 Task: Find connections with filter location Chatrapur with filter topic #technologywith filter profile language German with filter current company Rayden Interactive with filter school FAROOK COLLEGE, KOZHIKKODE with filter industry Mobile Gaming Apps with filter service category Graphic Design with filter keywords title Chemist
Action: Mouse moved to (634, 74)
Screenshot: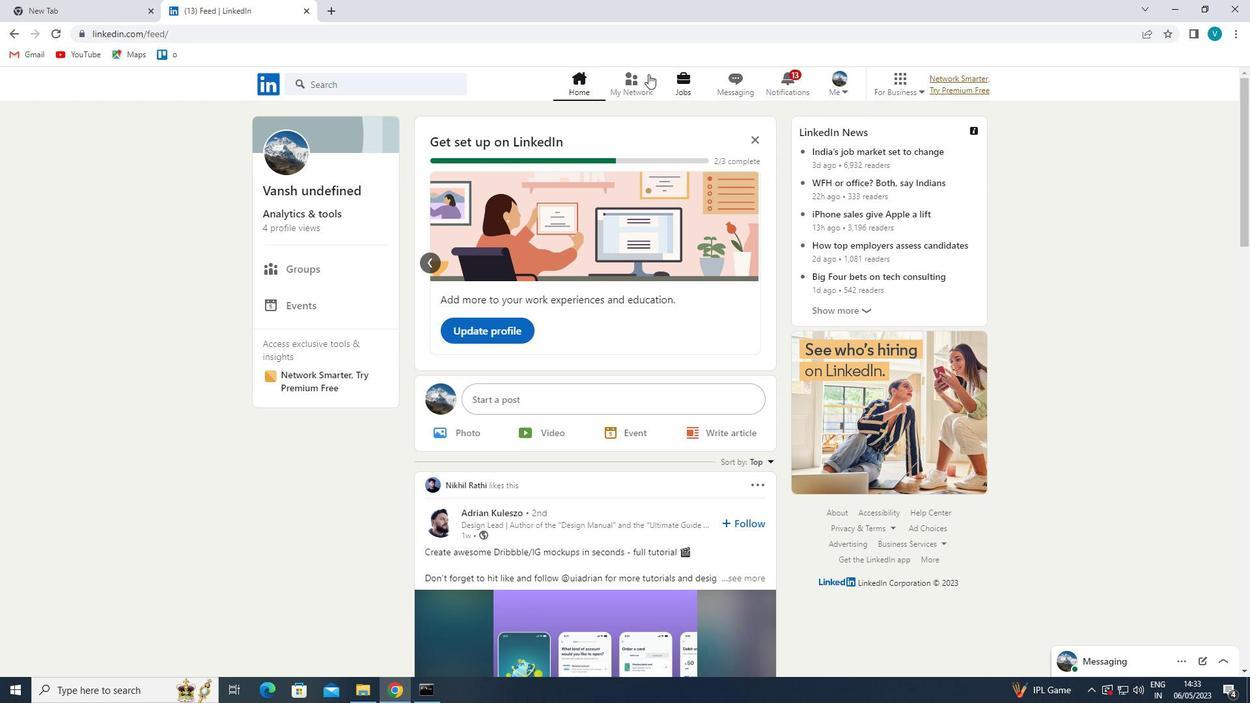 
Action: Mouse pressed left at (634, 74)
Screenshot: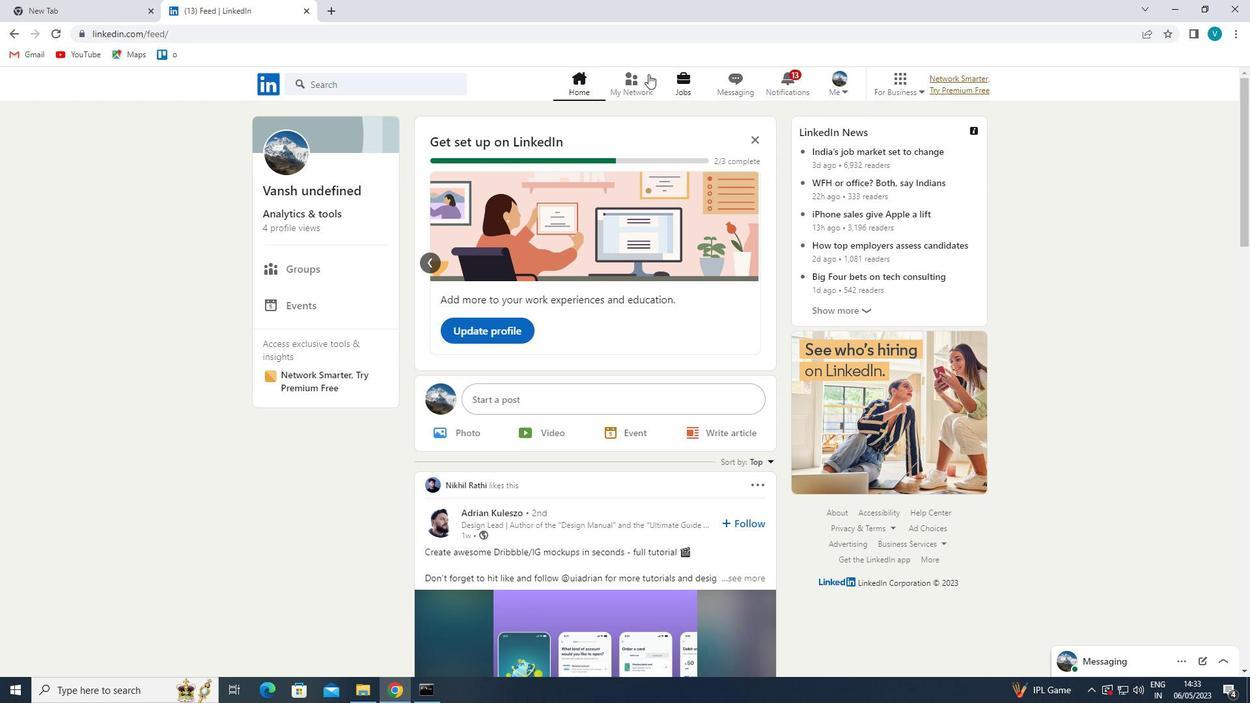 
Action: Mouse moved to (364, 153)
Screenshot: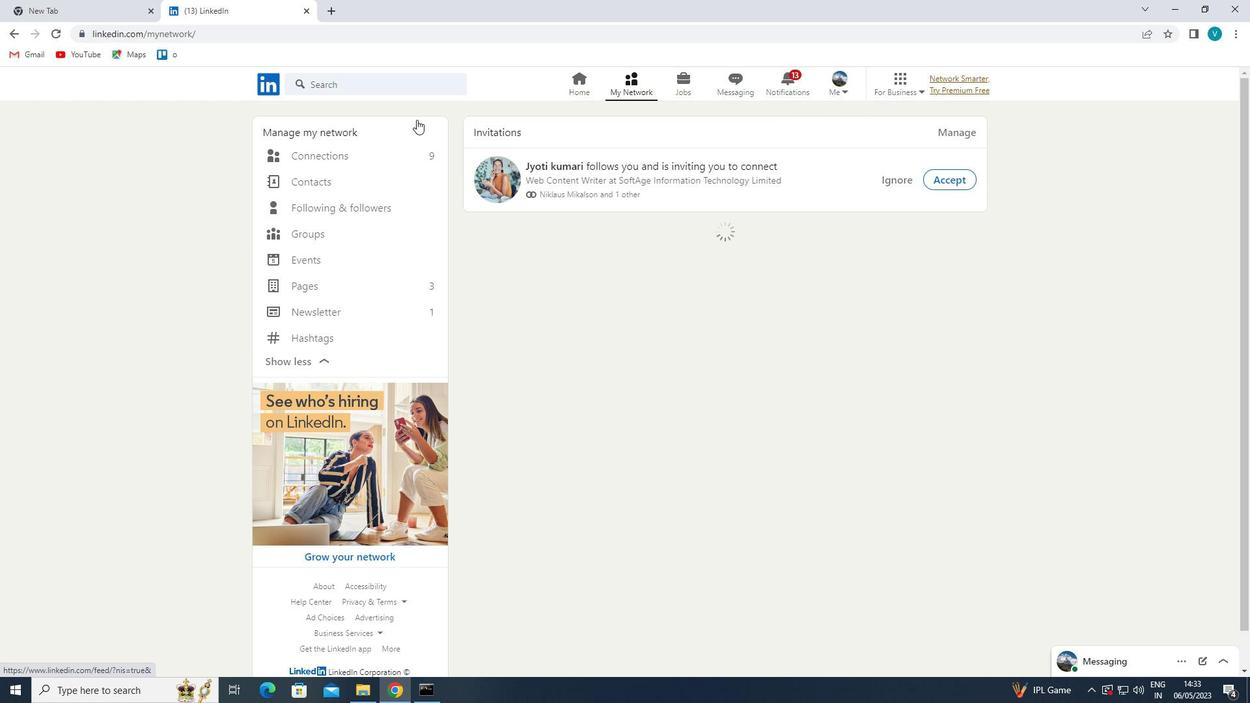 
Action: Mouse pressed left at (364, 153)
Screenshot: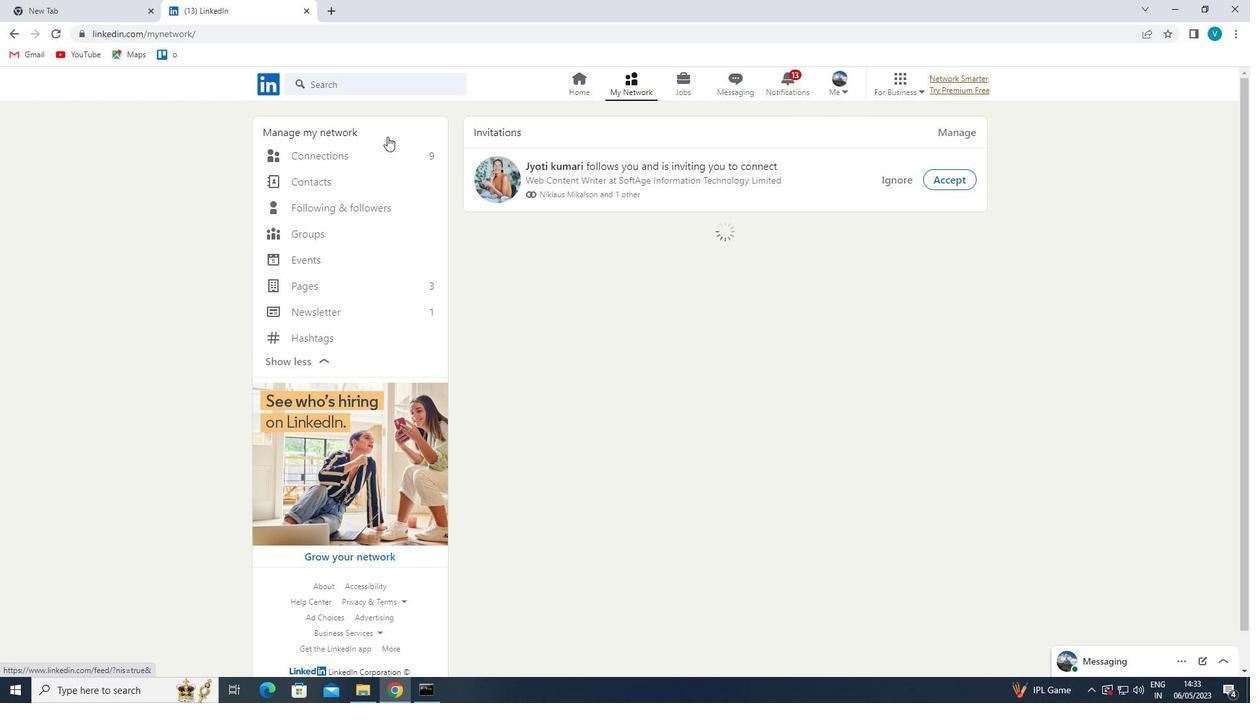 
Action: Mouse moved to (726, 159)
Screenshot: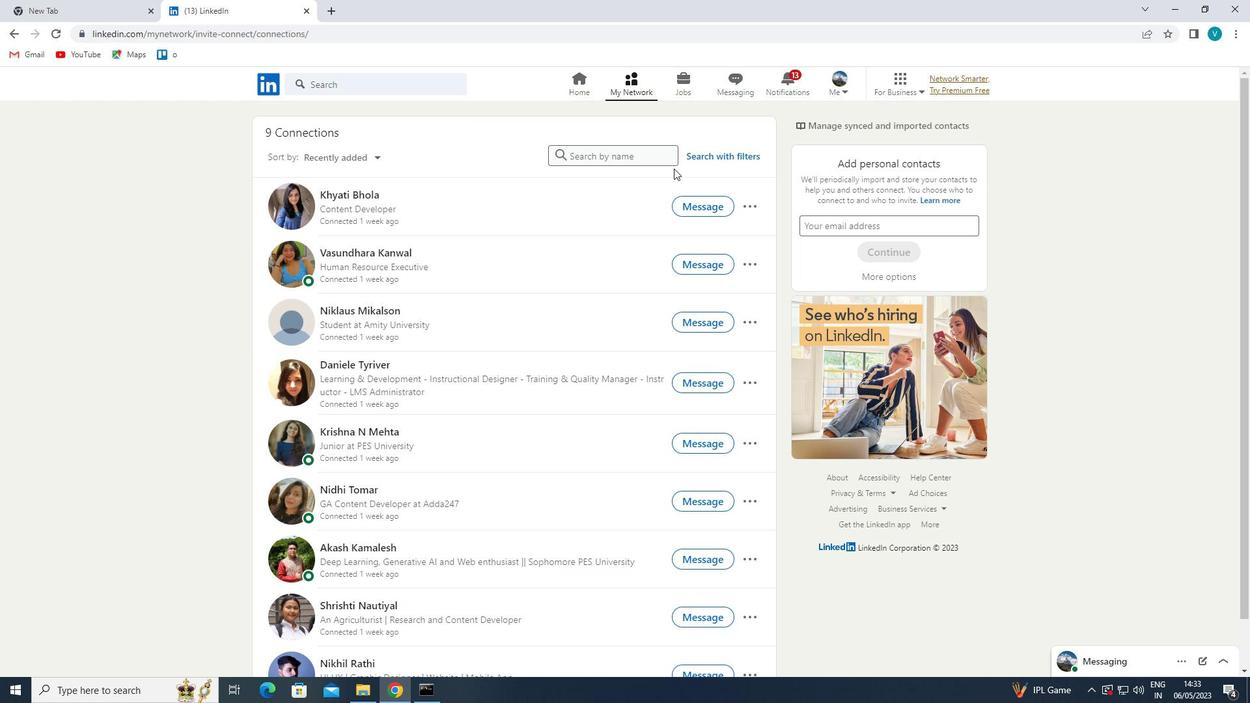 
Action: Mouse pressed left at (726, 159)
Screenshot: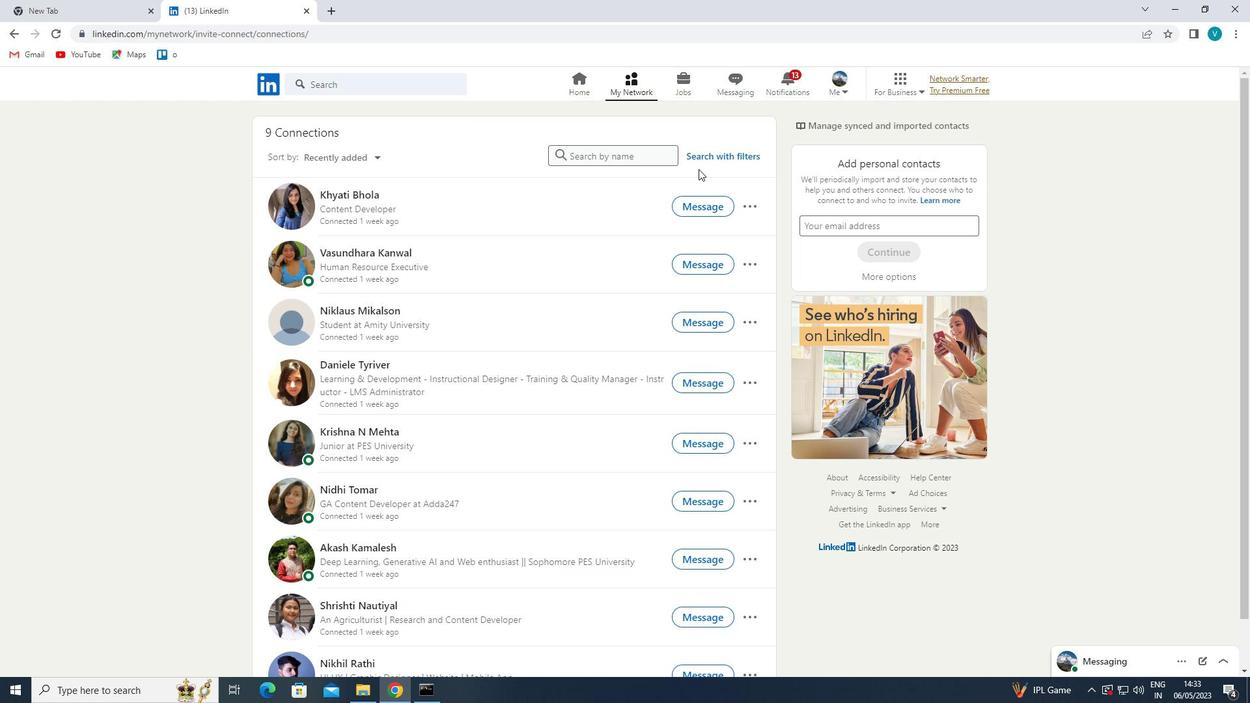 
Action: Mouse moved to (639, 119)
Screenshot: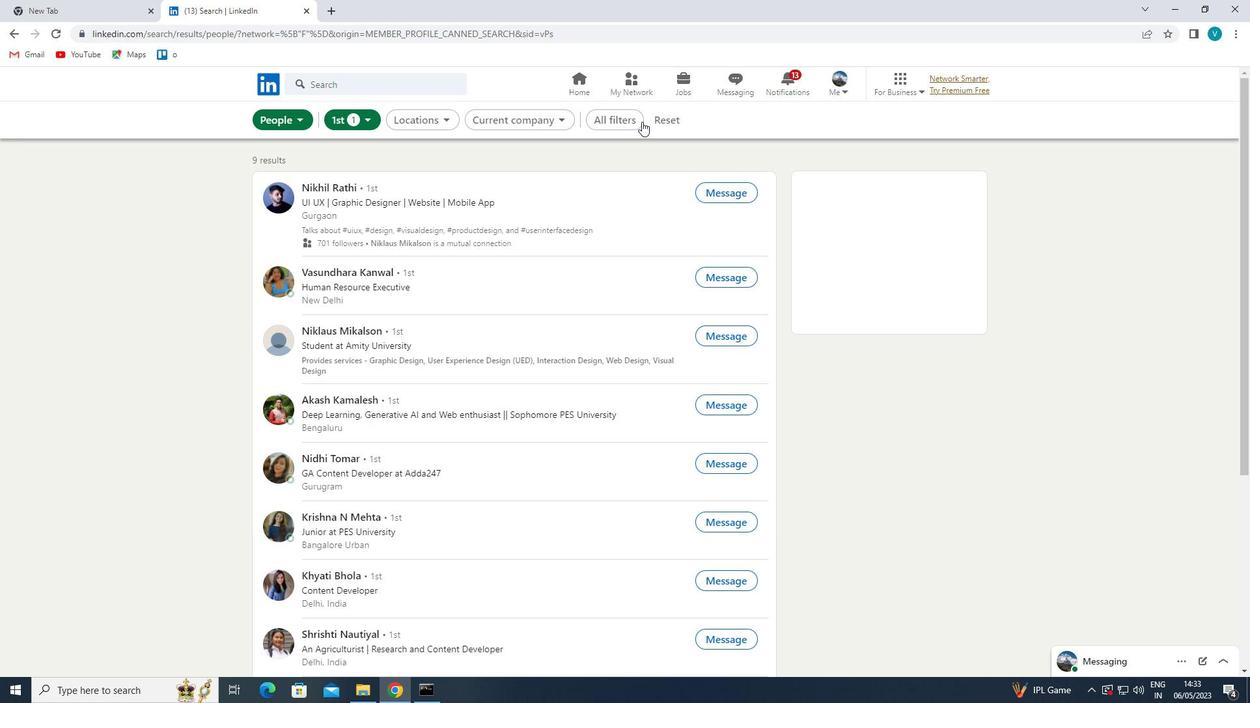 
Action: Mouse pressed left at (639, 119)
Screenshot: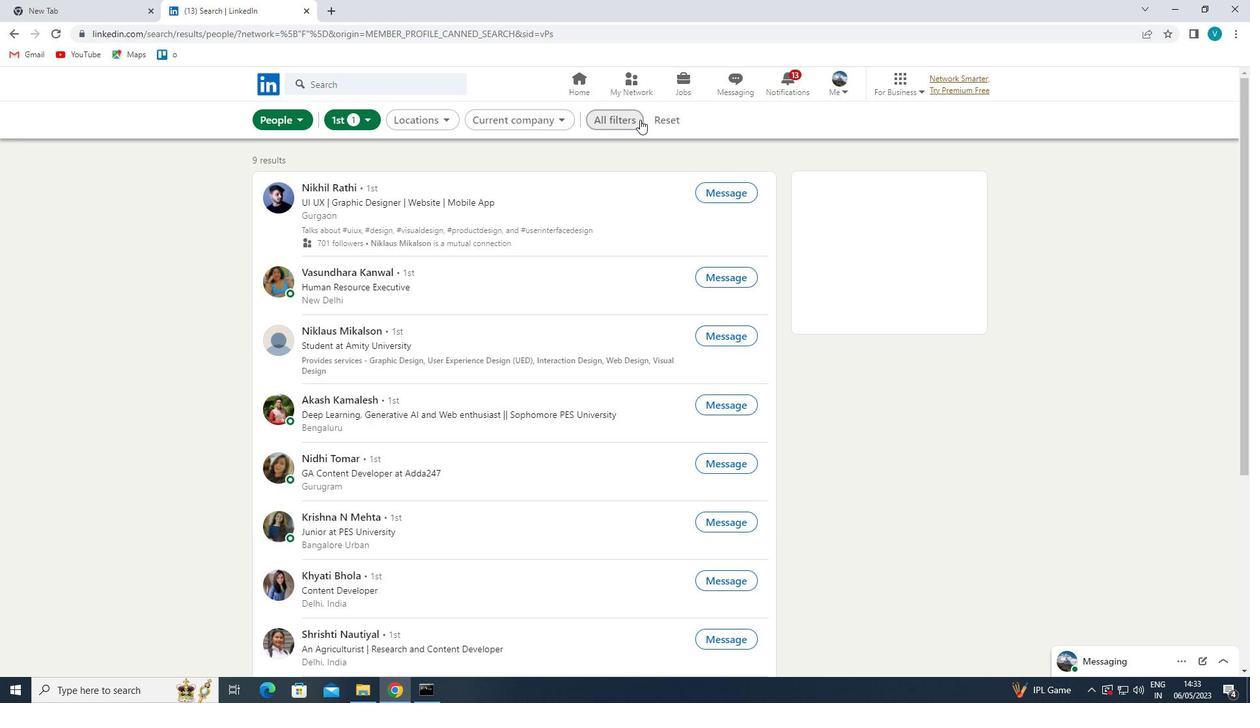 
Action: Mouse moved to (1041, 261)
Screenshot: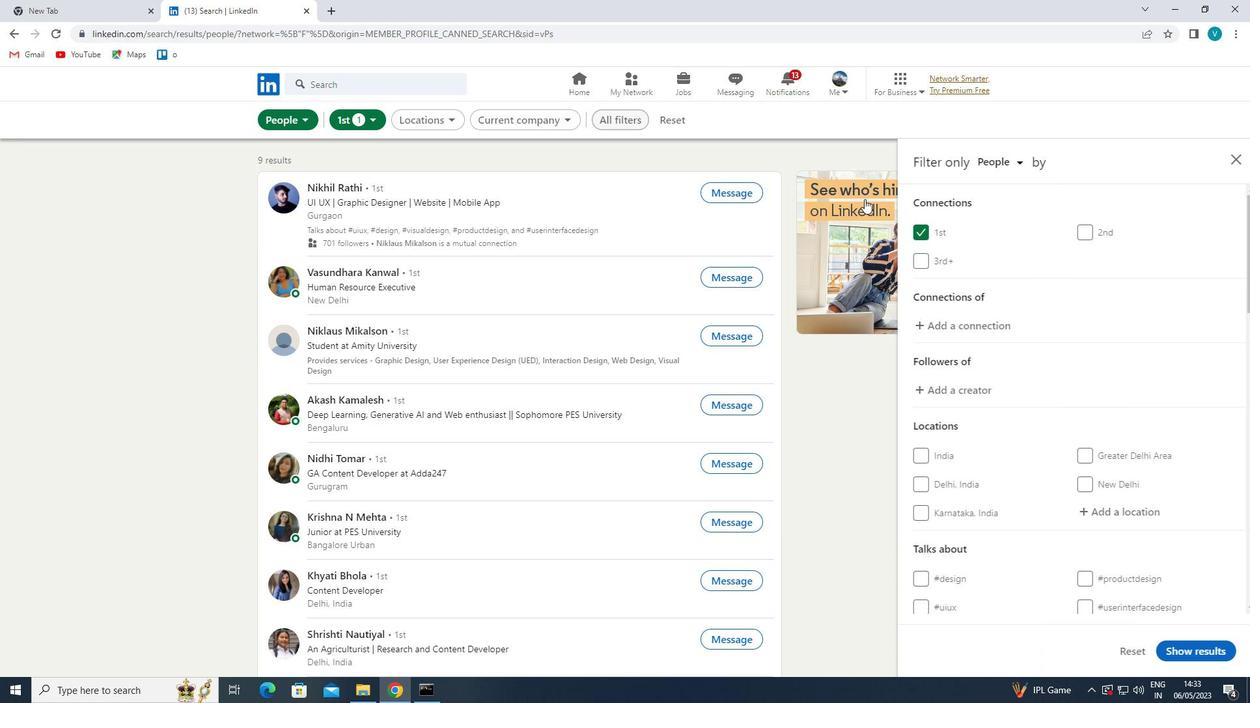 
Action: Mouse scrolled (1041, 260) with delta (0, 0)
Screenshot: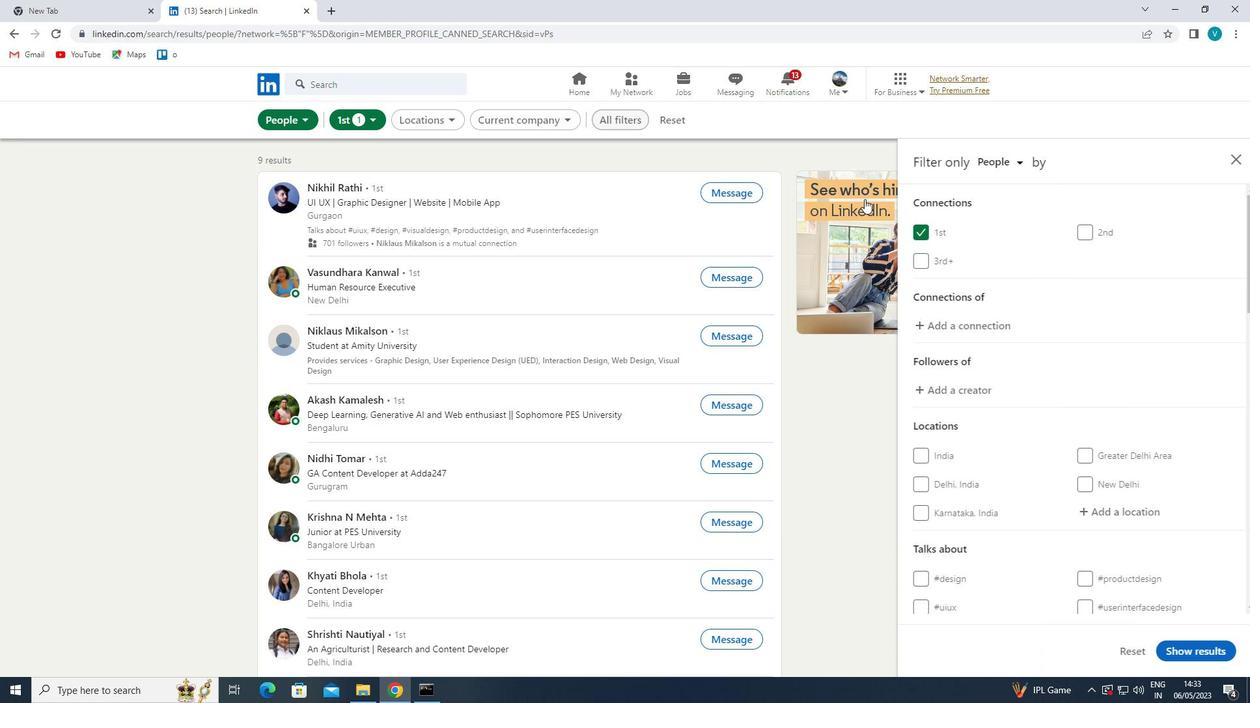 
Action: Mouse moved to (1045, 265)
Screenshot: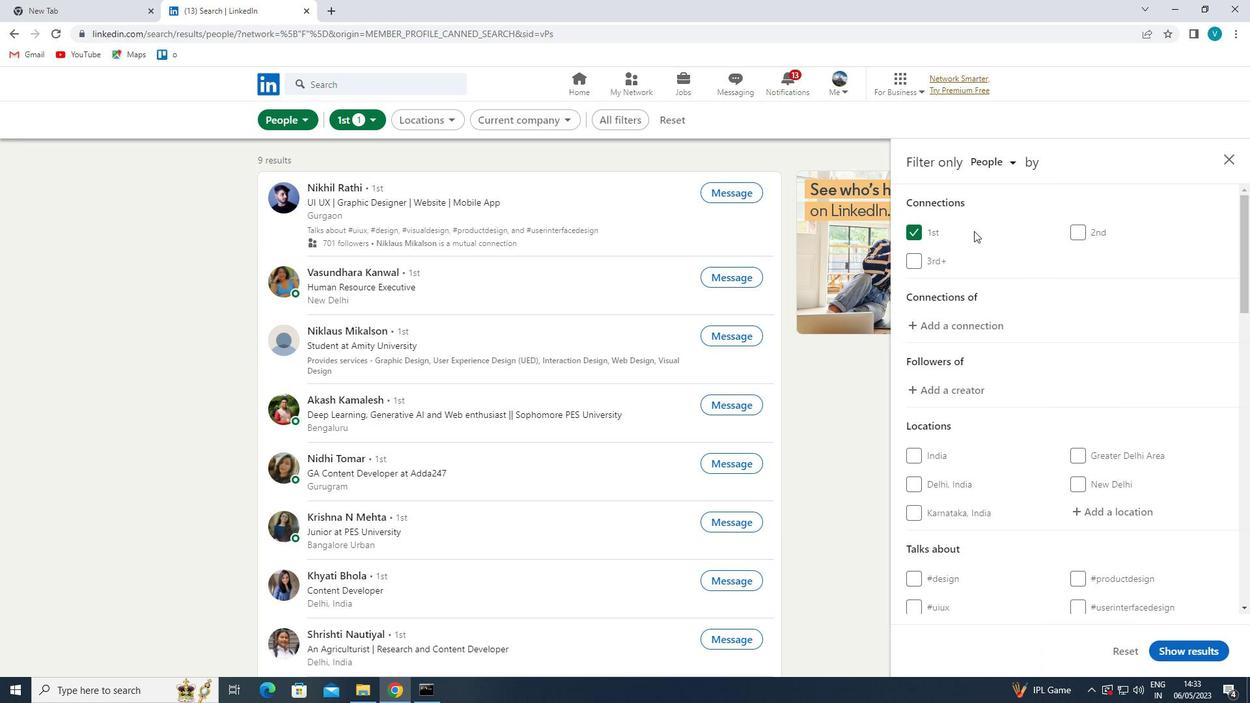 
Action: Mouse scrolled (1045, 264) with delta (0, 0)
Screenshot: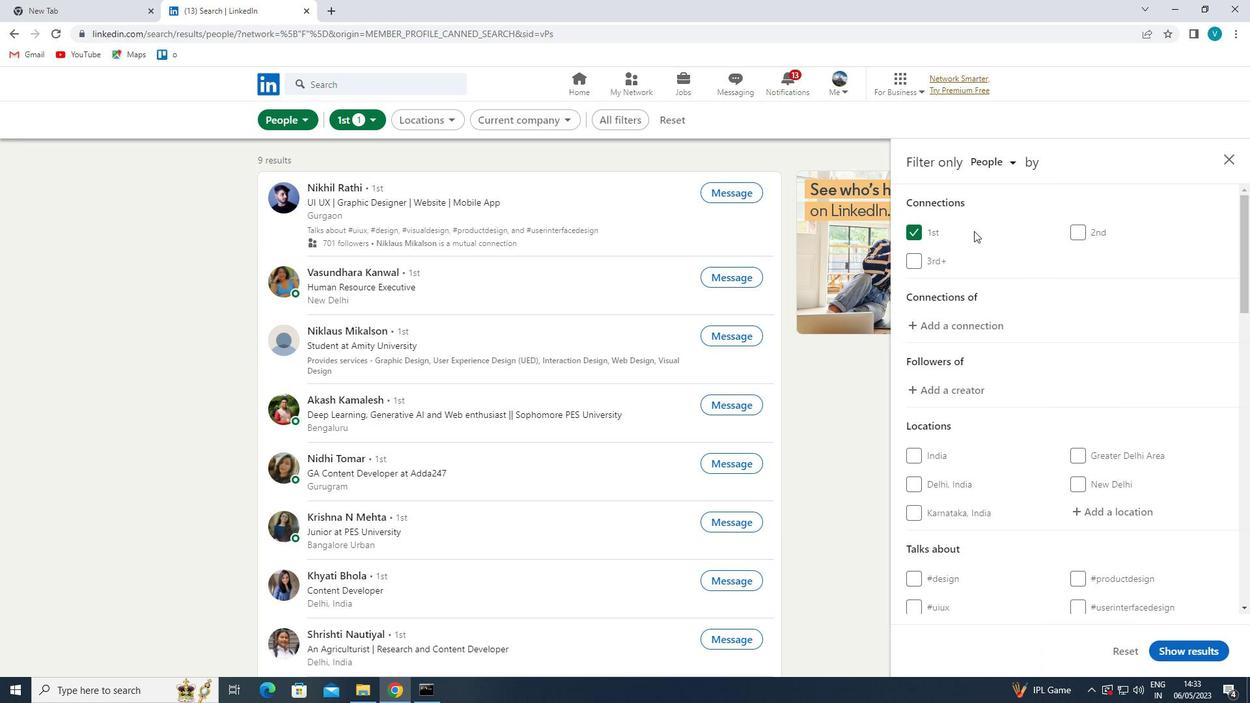 
Action: Mouse moved to (1048, 267)
Screenshot: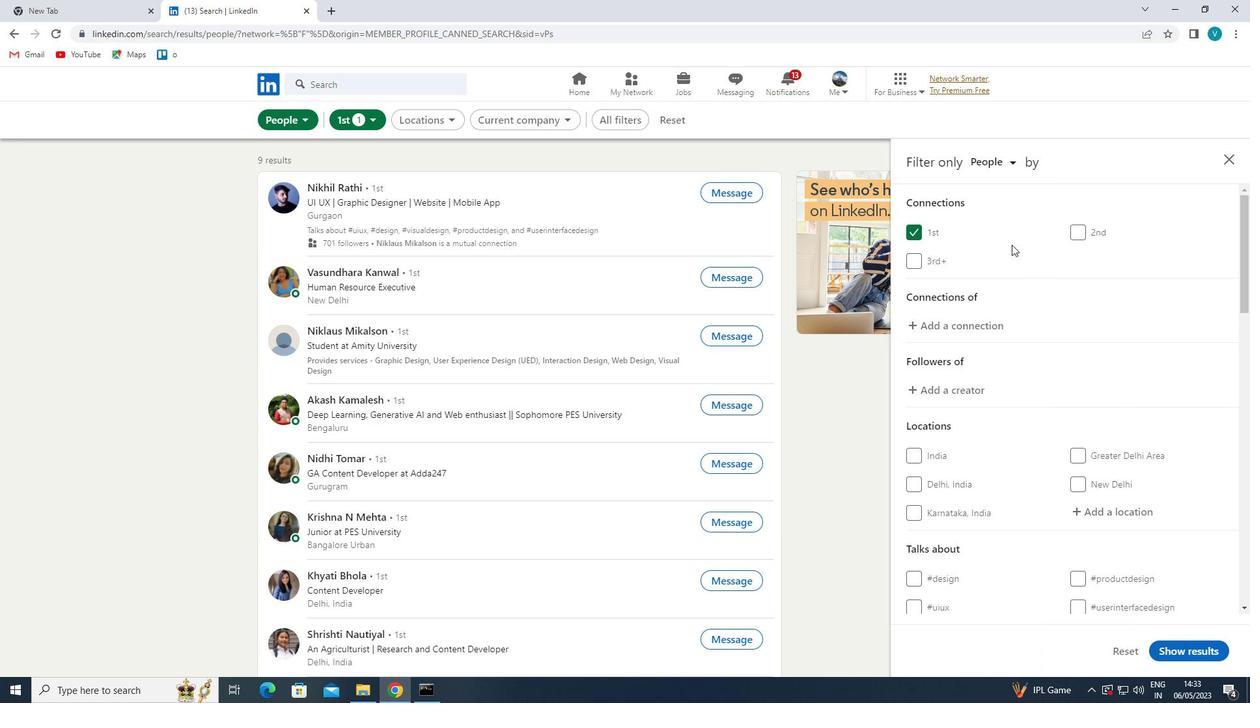 
Action: Mouse scrolled (1048, 266) with delta (0, 0)
Screenshot: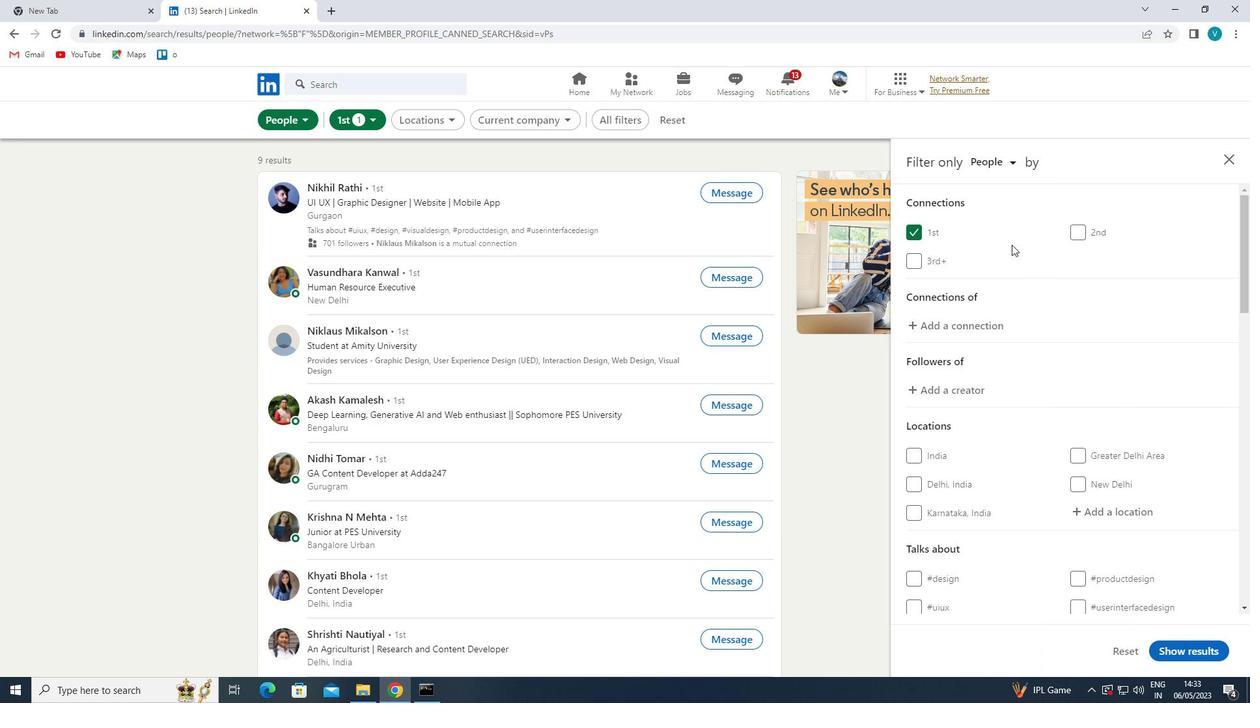 
Action: Mouse moved to (1103, 320)
Screenshot: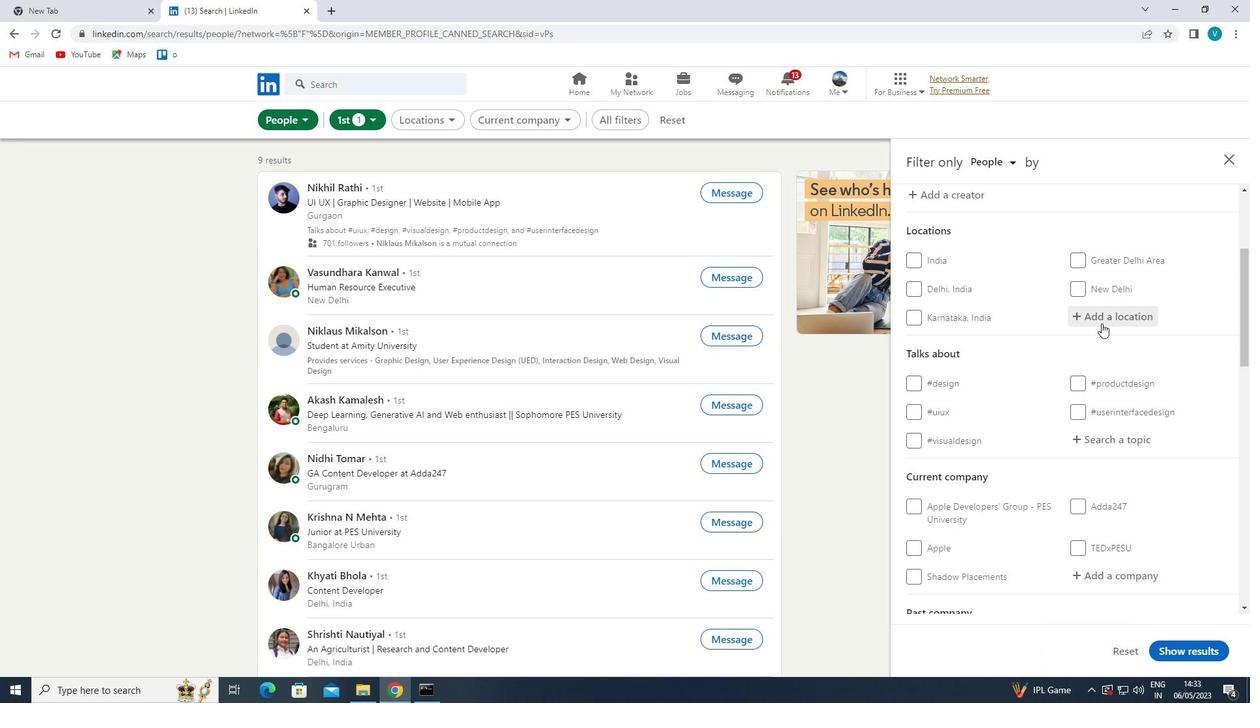 
Action: Mouse pressed left at (1103, 320)
Screenshot: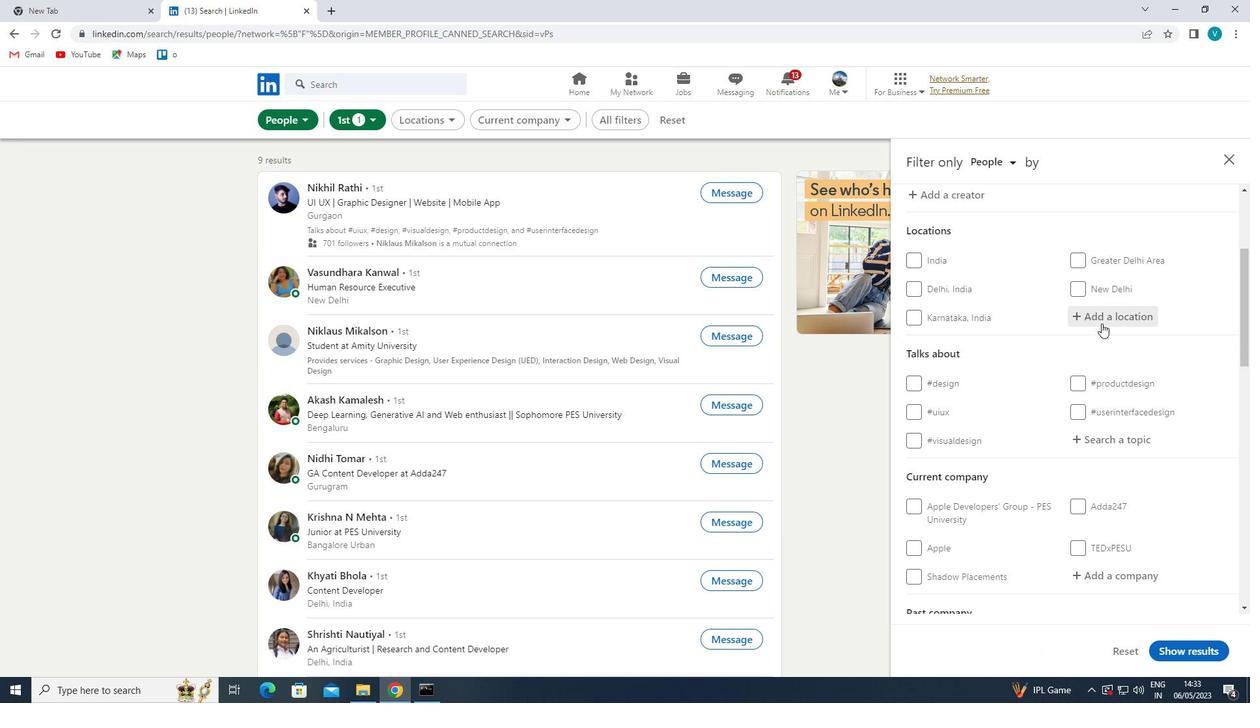 
Action: Mouse moved to (803, 190)
Screenshot: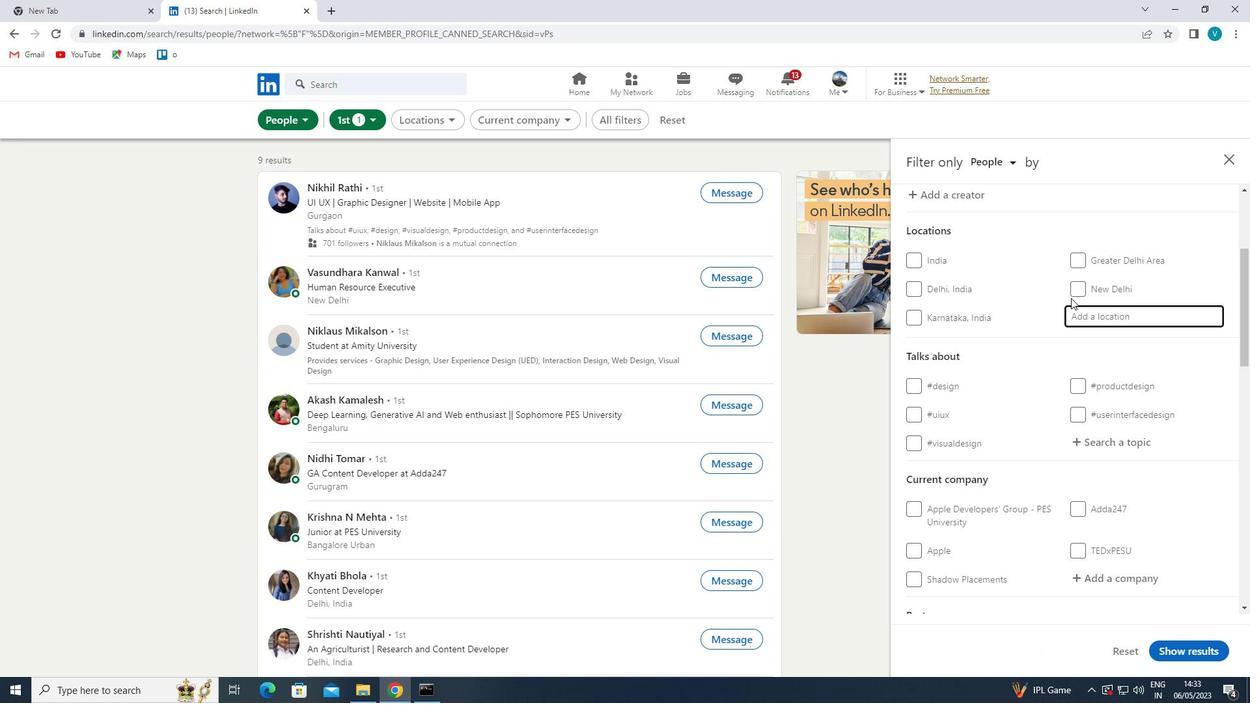 
Action: Key pressed <Key.shift>CHATRAPUR
Screenshot: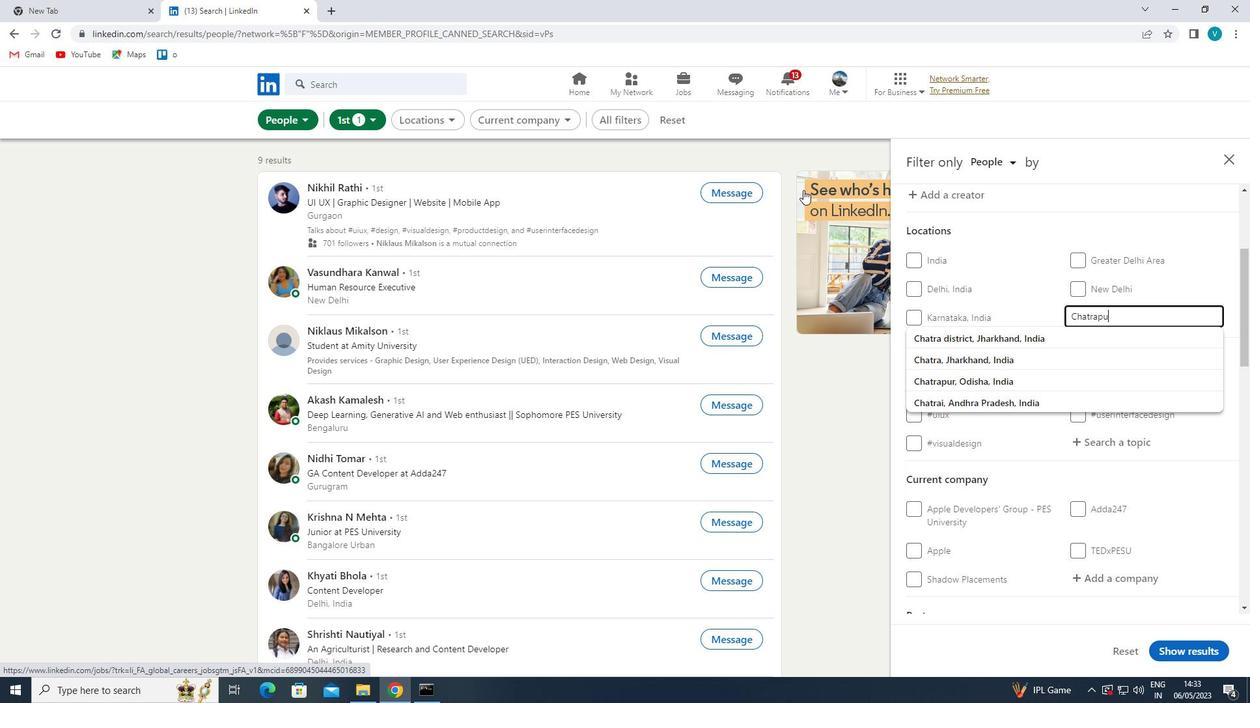 
Action: Mouse moved to (960, 334)
Screenshot: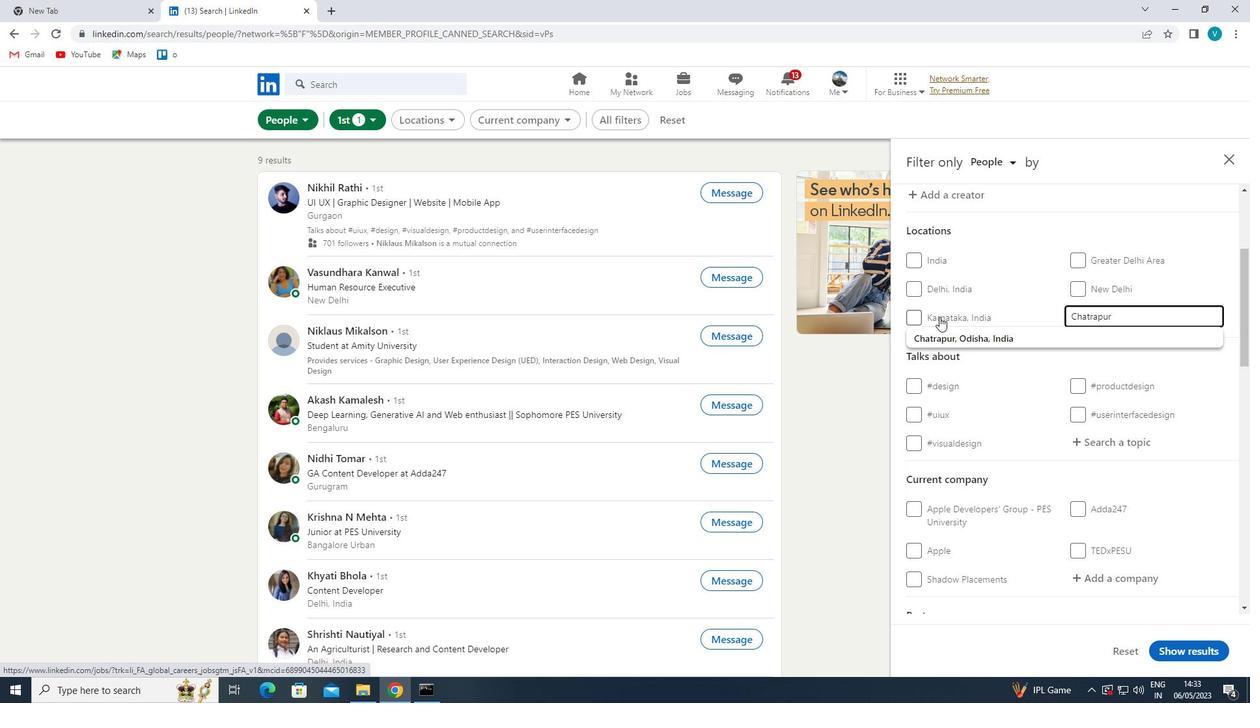 
Action: Mouse pressed left at (960, 334)
Screenshot: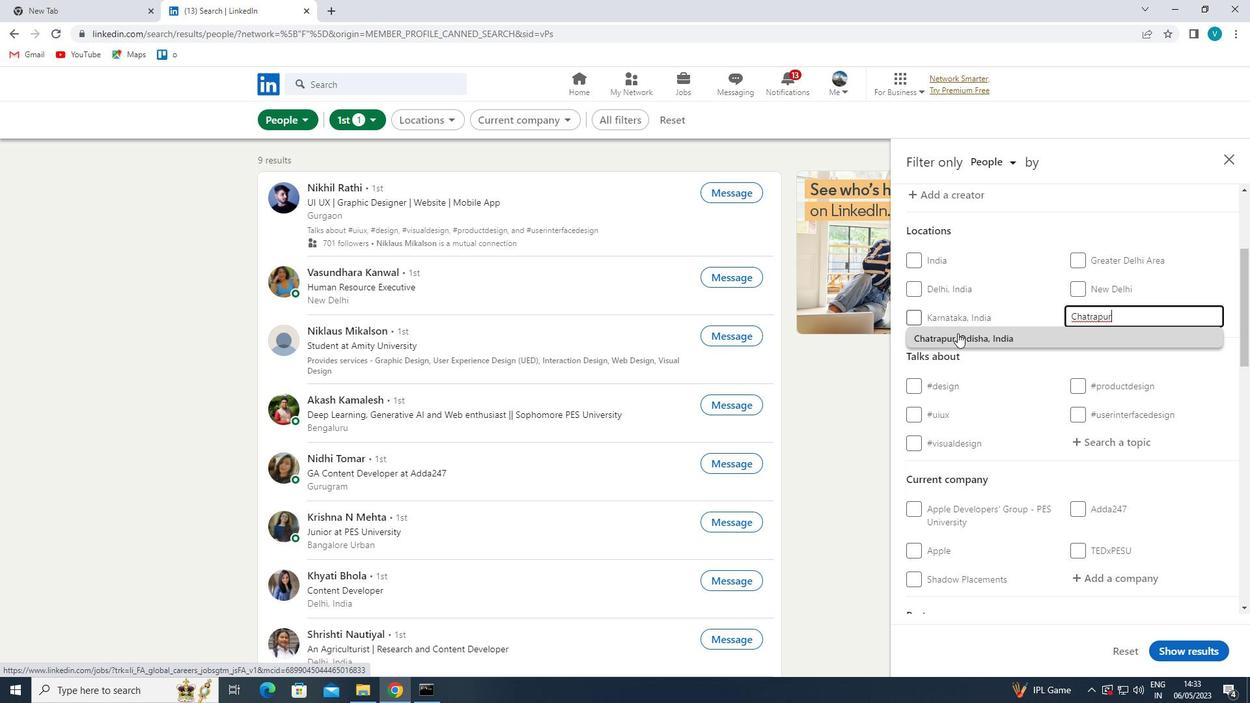 
Action: Mouse moved to (992, 361)
Screenshot: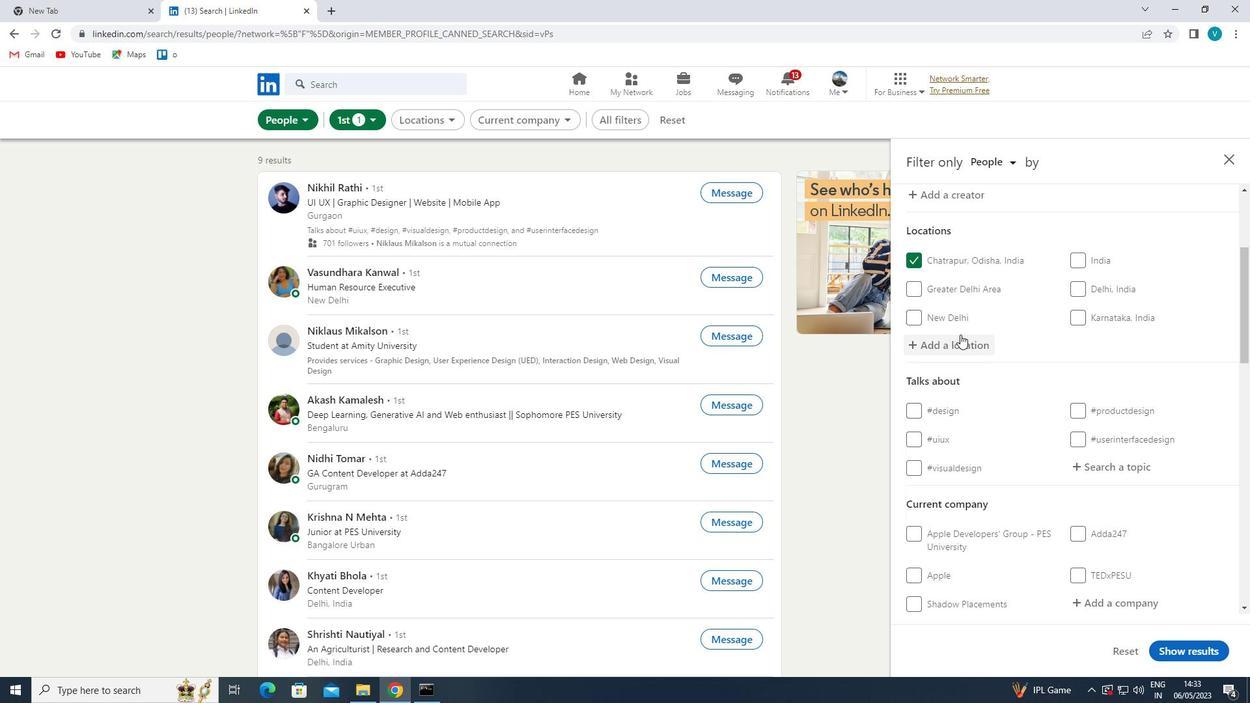 
Action: Mouse scrolled (992, 360) with delta (0, 0)
Screenshot: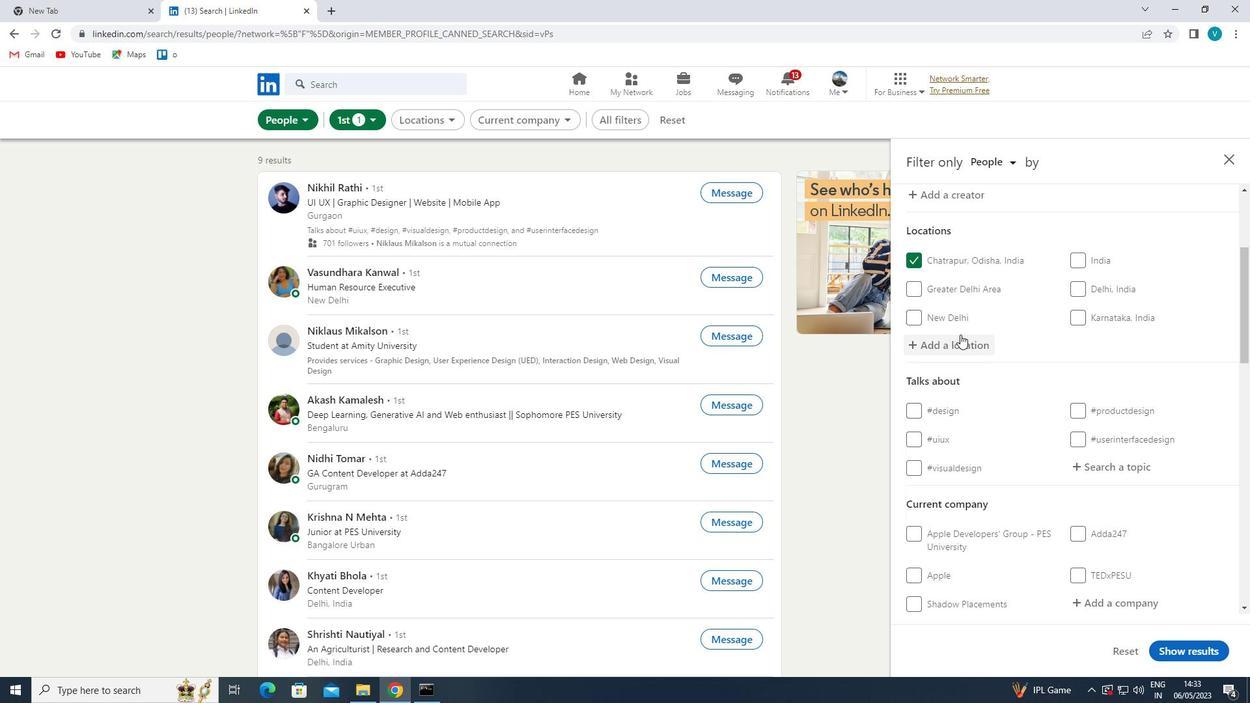 
Action: Mouse moved to (1007, 369)
Screenshot: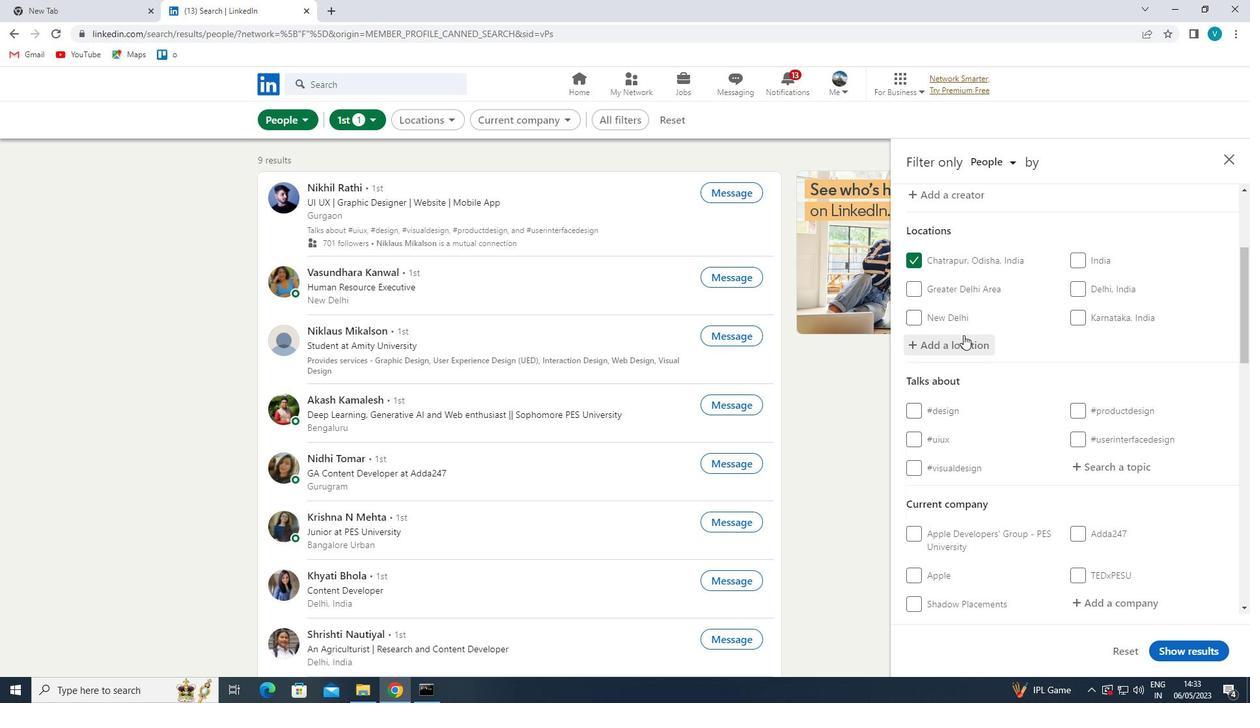 
Action: Mouse scrolled (1007, 368) with delta (0, 0)
Screenshot: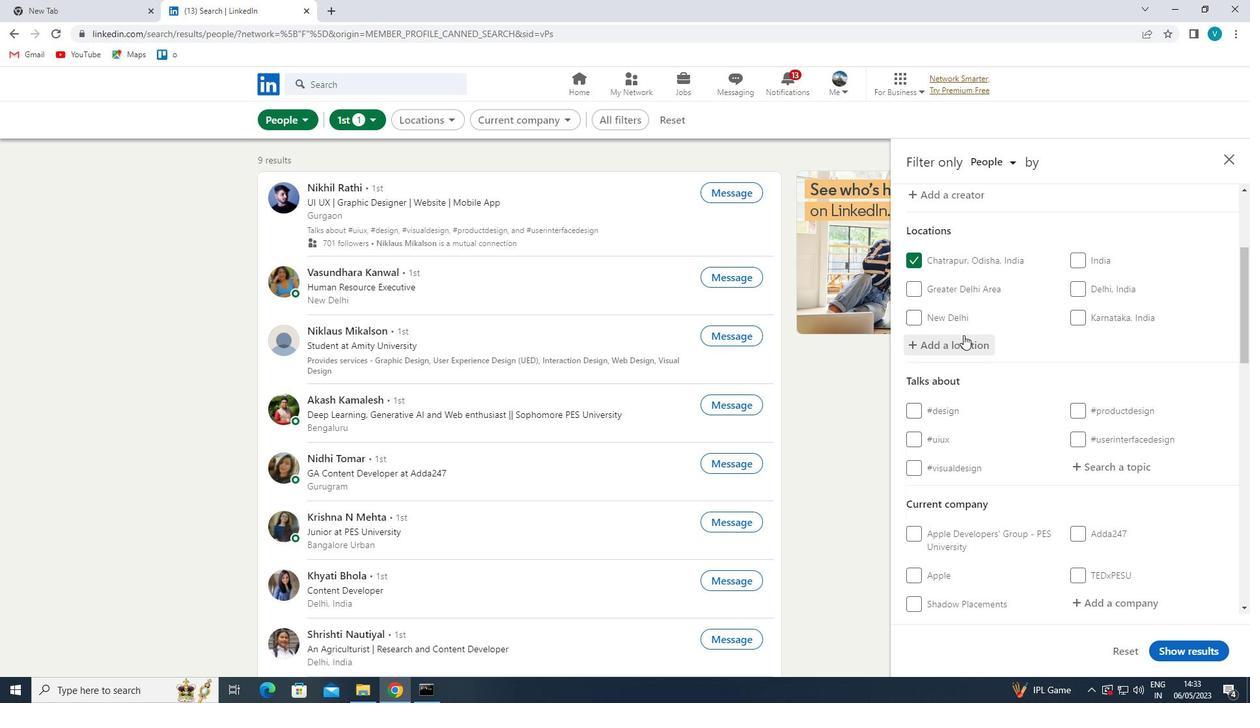 
Action: Mouse moved to (1127, 330)
Screenshot: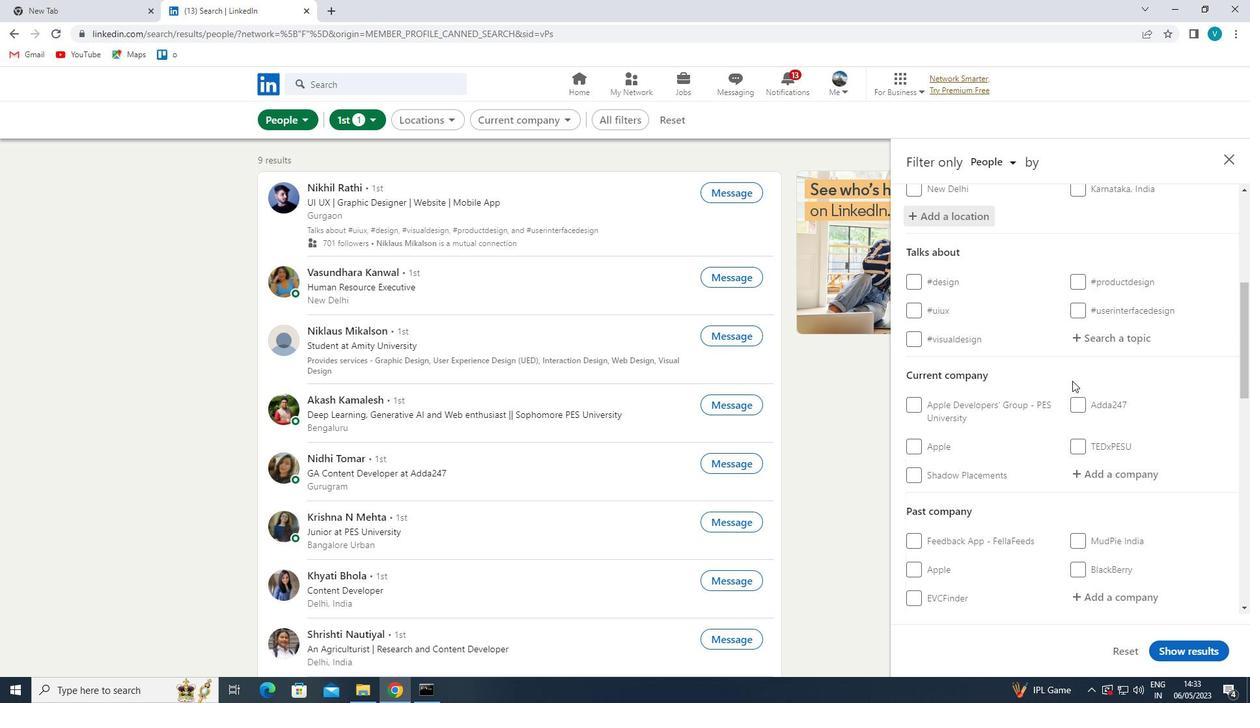 
Action: Mouse pressed left at (1127, 330)
Screenshot: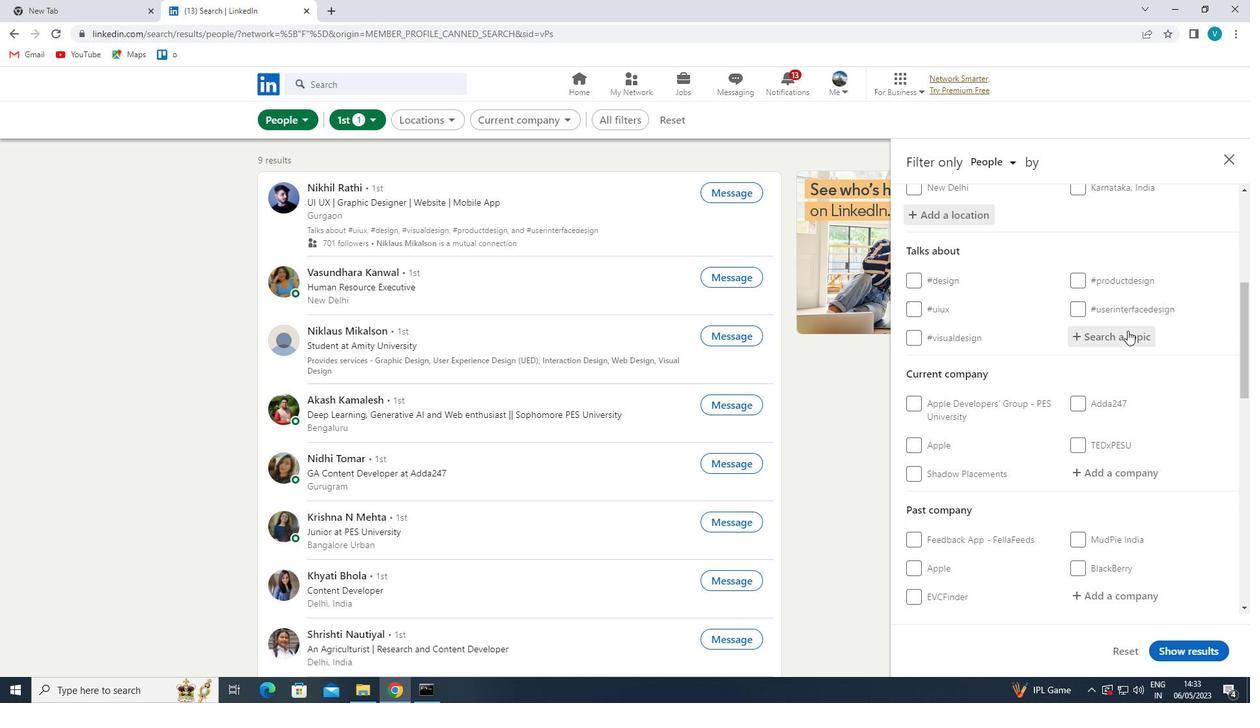 
Action: Mouse moved to (810, 159)
Screenshot: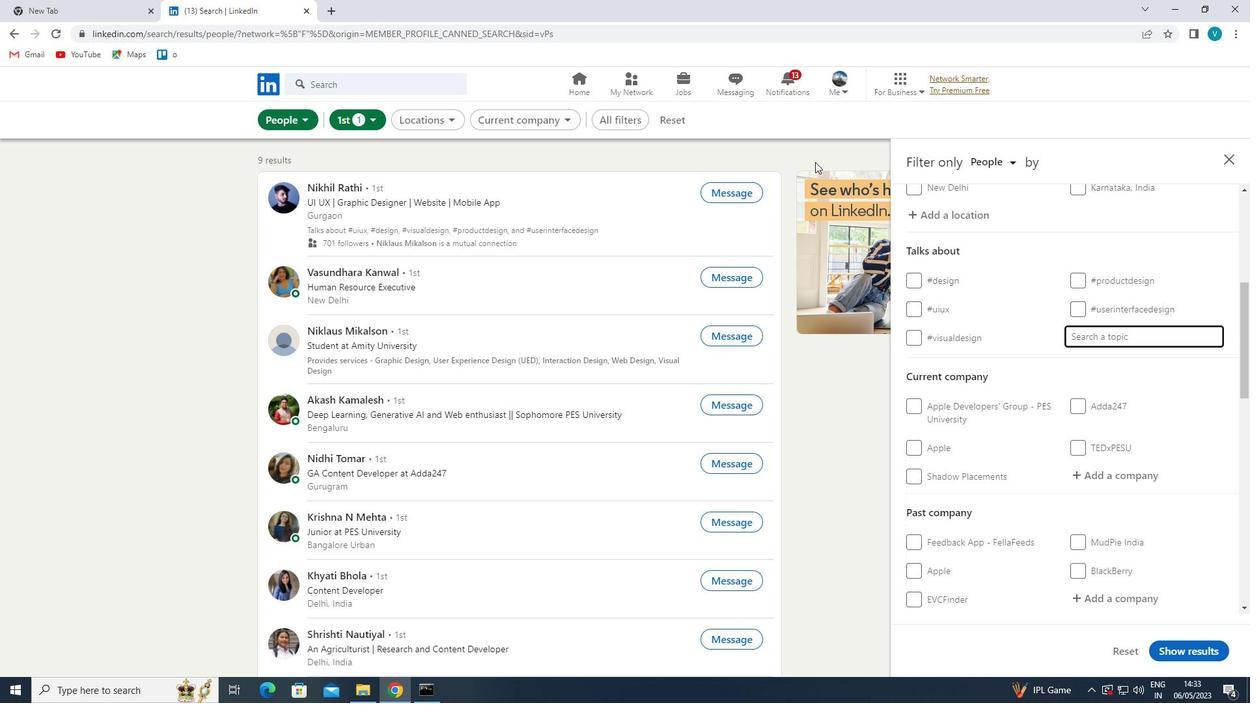 
Action: Key pressed TECHNOLOGUY
Screenshot: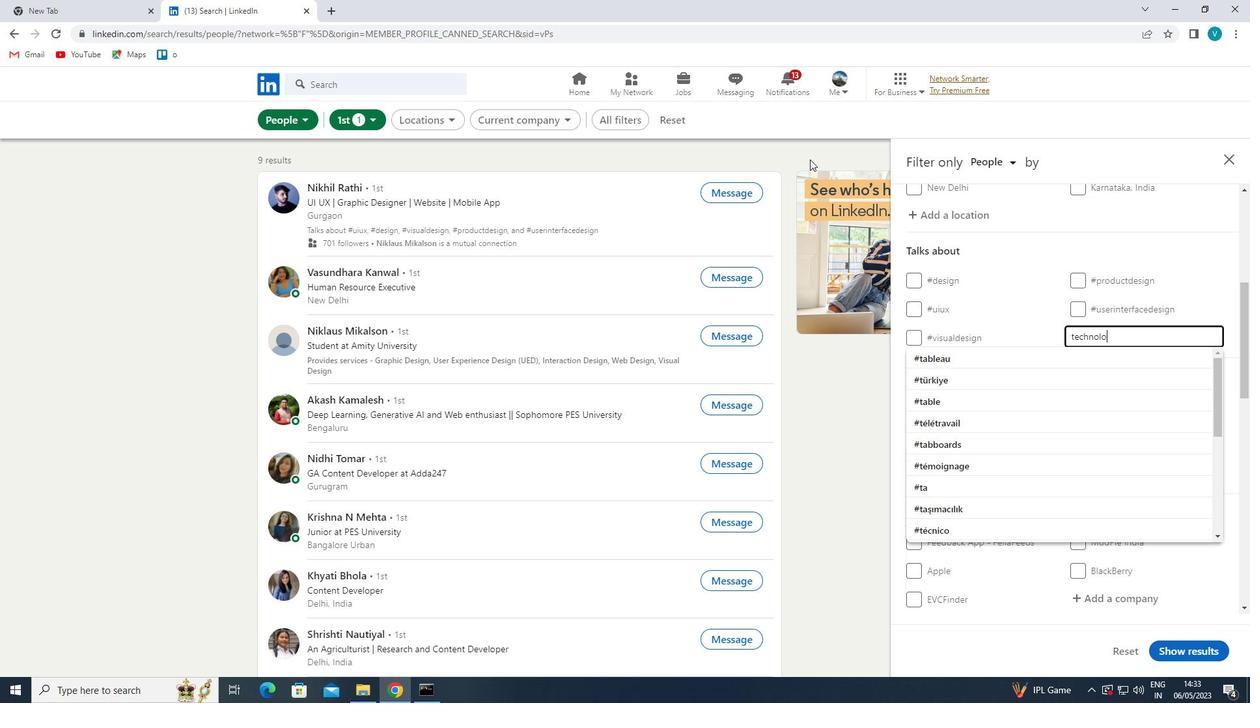
Action: Mouse moved to (1118, 347)
Screenshot: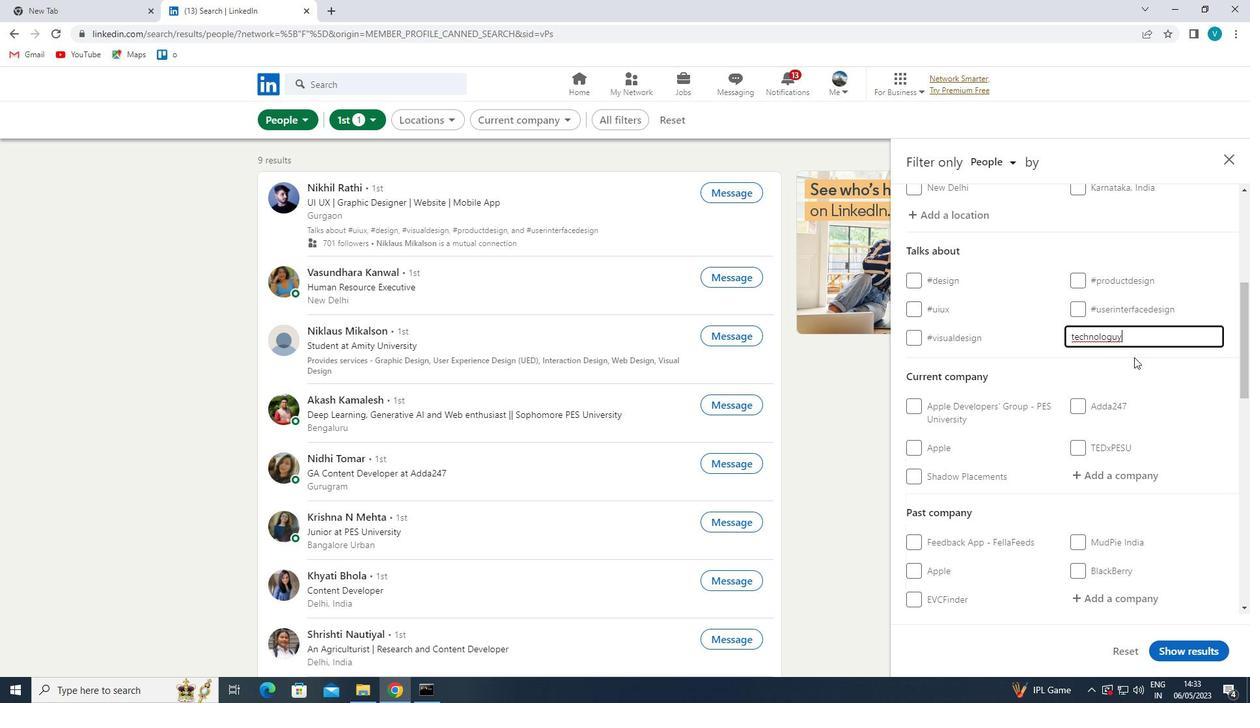 
Action: Key pressed <Key.backspace><Key.backspace>Y
Screenshot: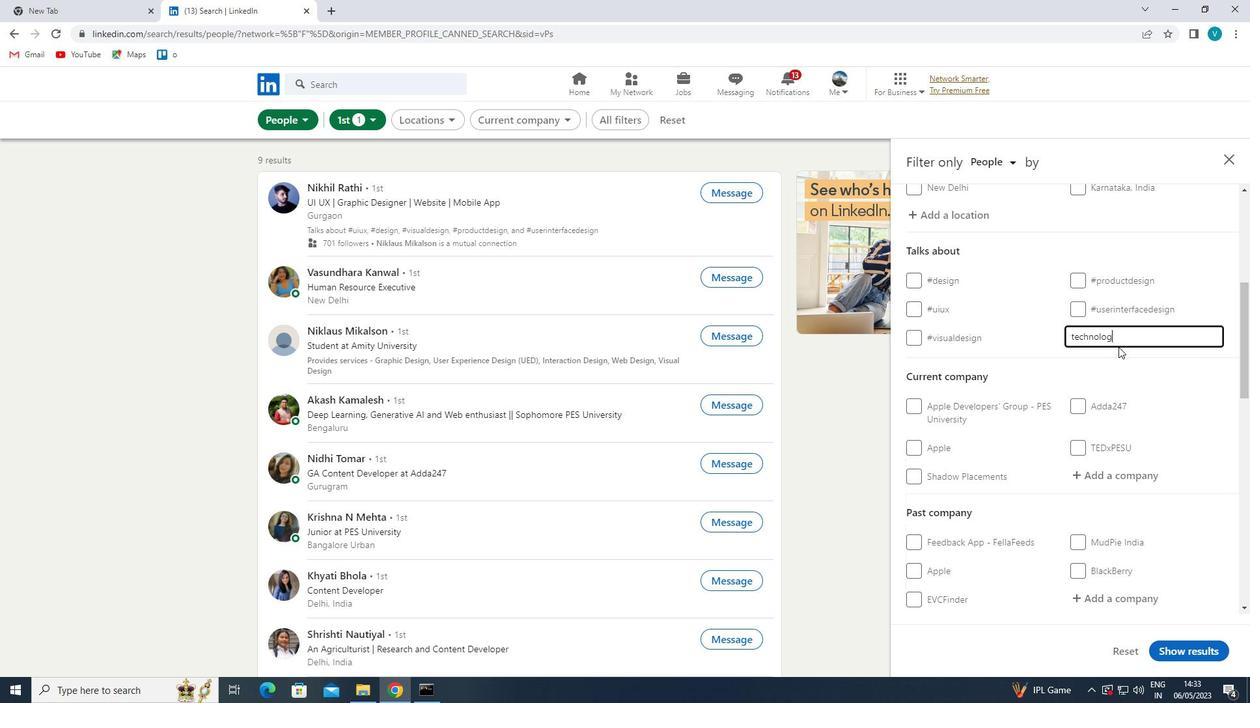 
Action: Mouse moved to (1142, 347)
Screenshot: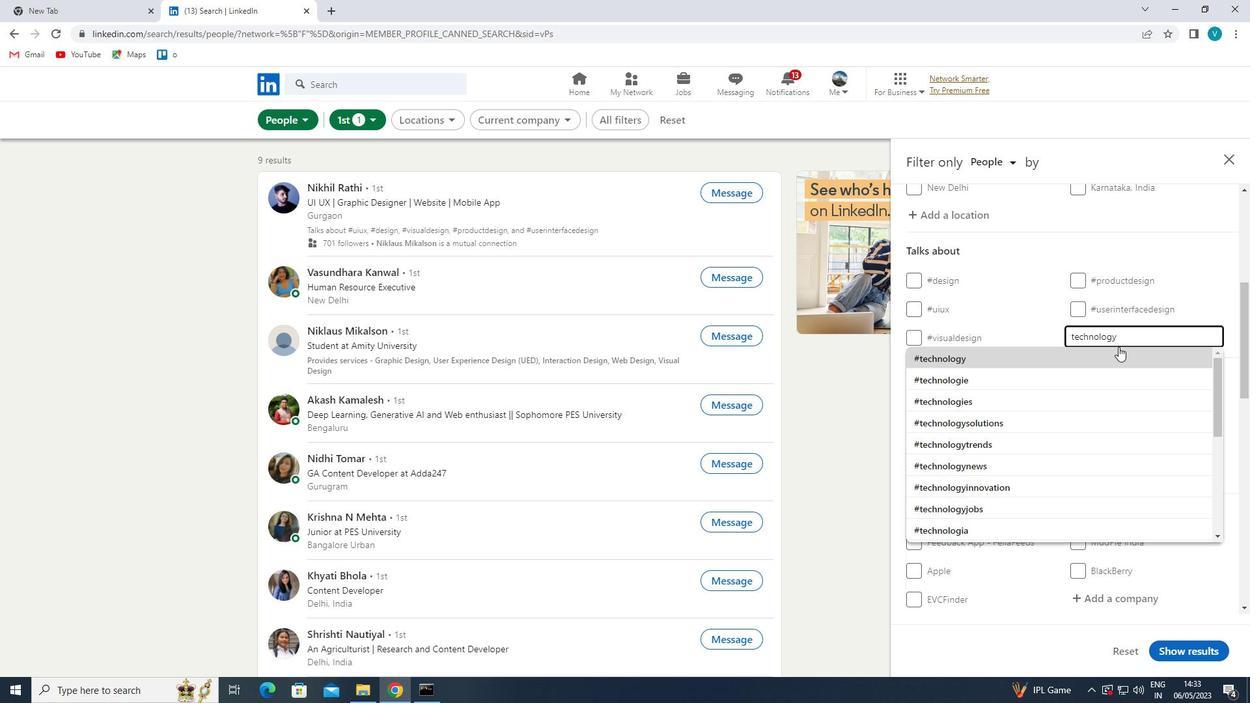 
Action: Mouse pressed left at (1142, 347)
Screenshot: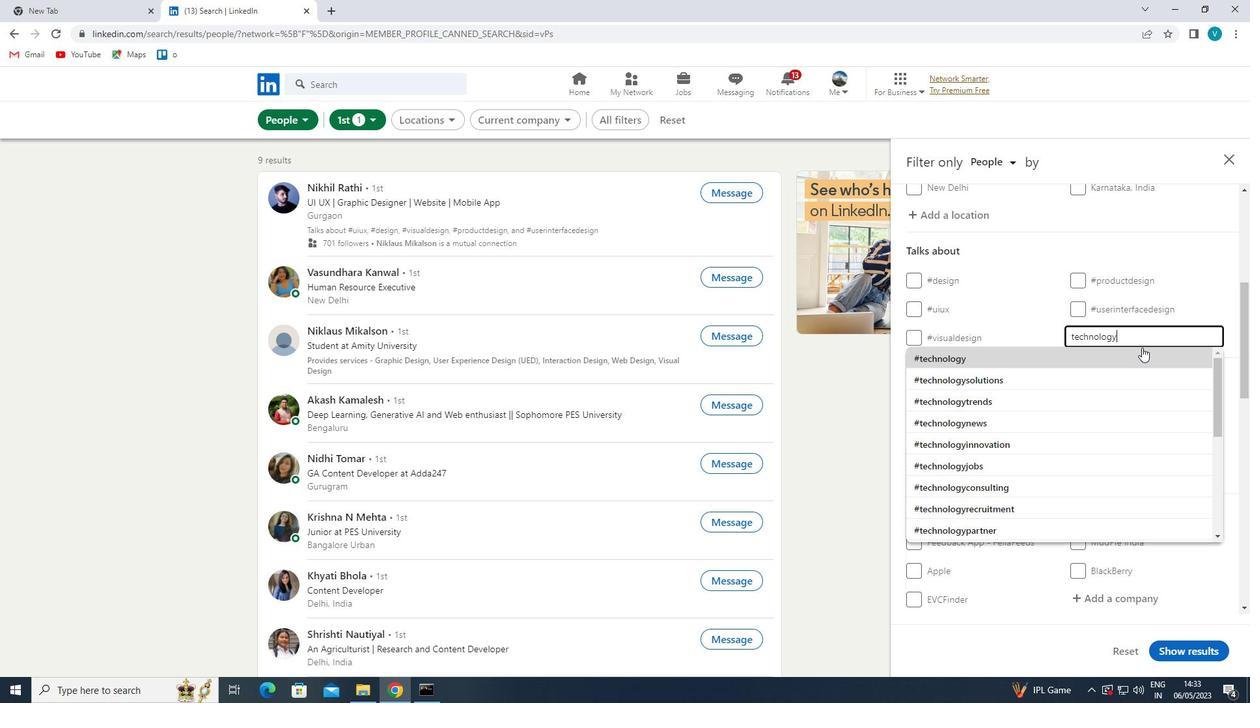 
Action: Mouse scrolled (1142, 347) with delta (0, 0)
Screenshot: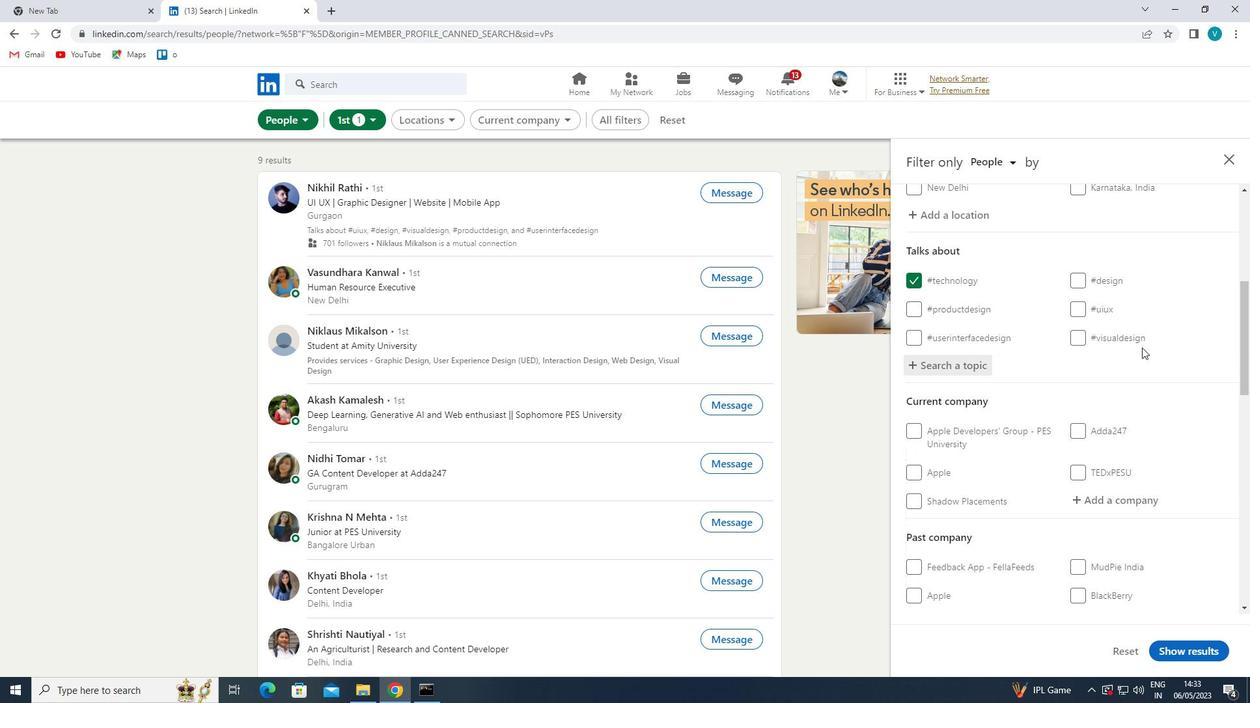 
Action: Mouse scrolled (1142, 347) with delta (0, 0)
Screenshot: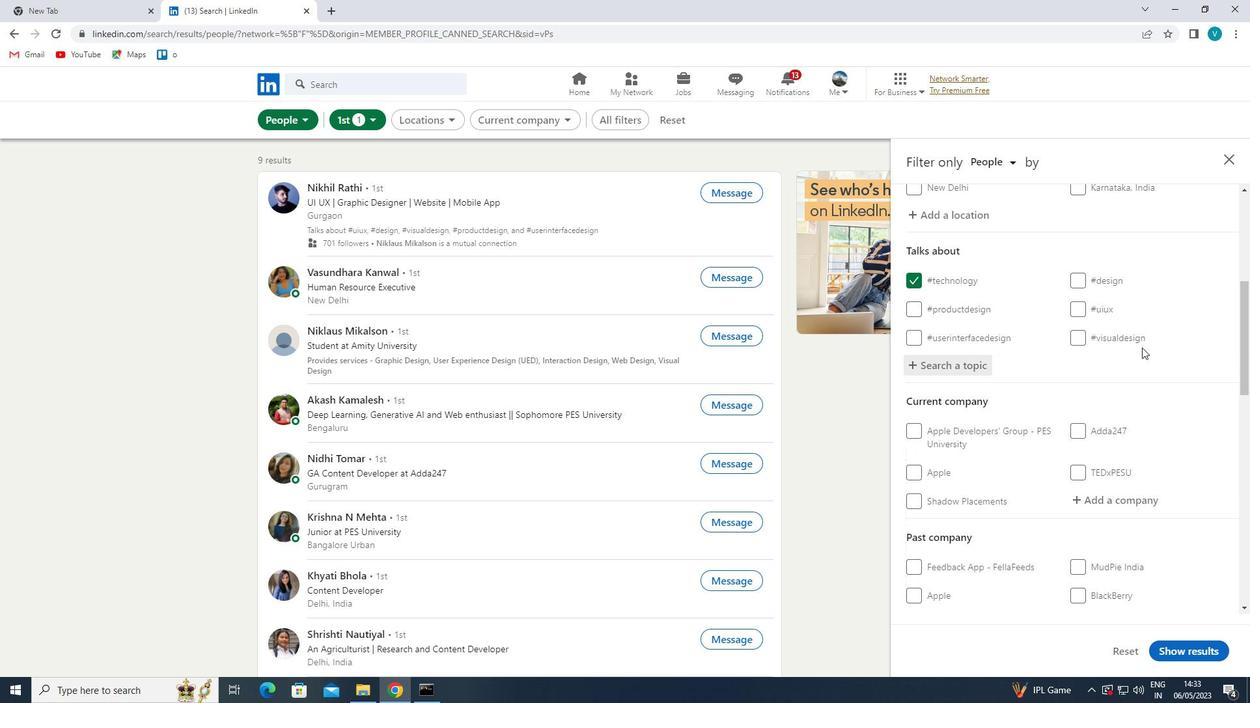 
Action: Mouse scrolled (1142, 347) with delta (0, 0)
Screenshot: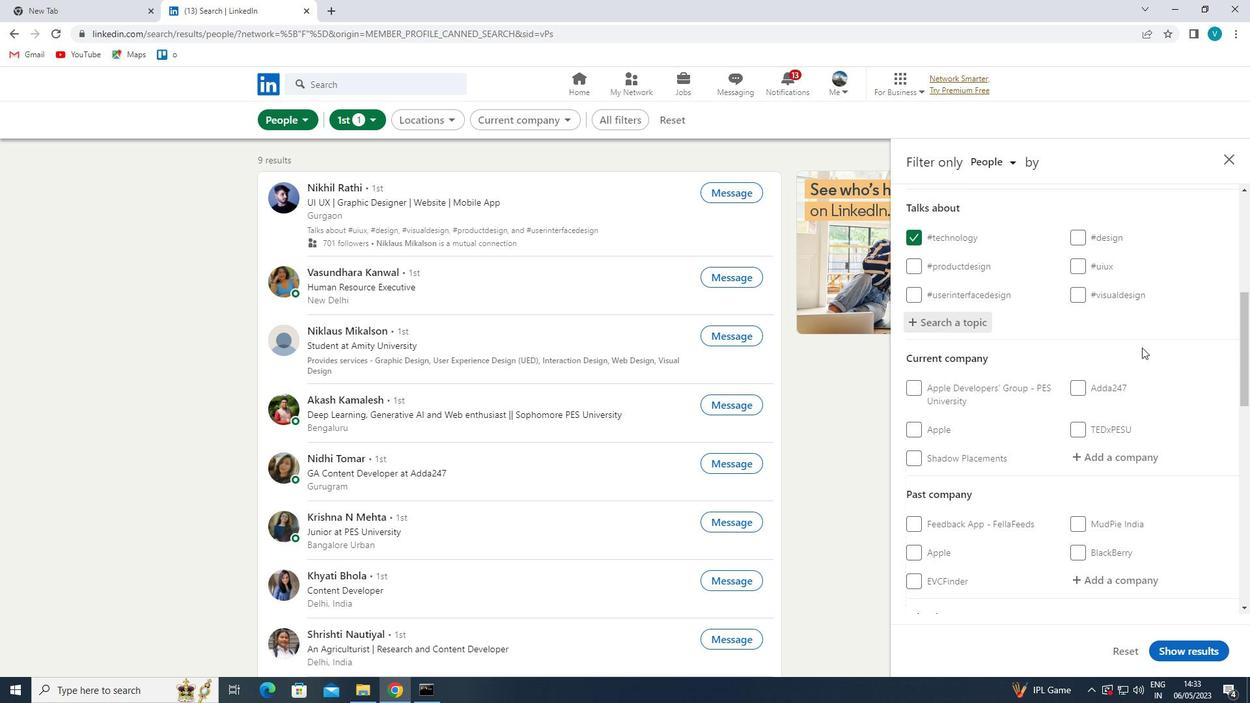 
Action: Mouse moved to (1117, 308)
Screenshot: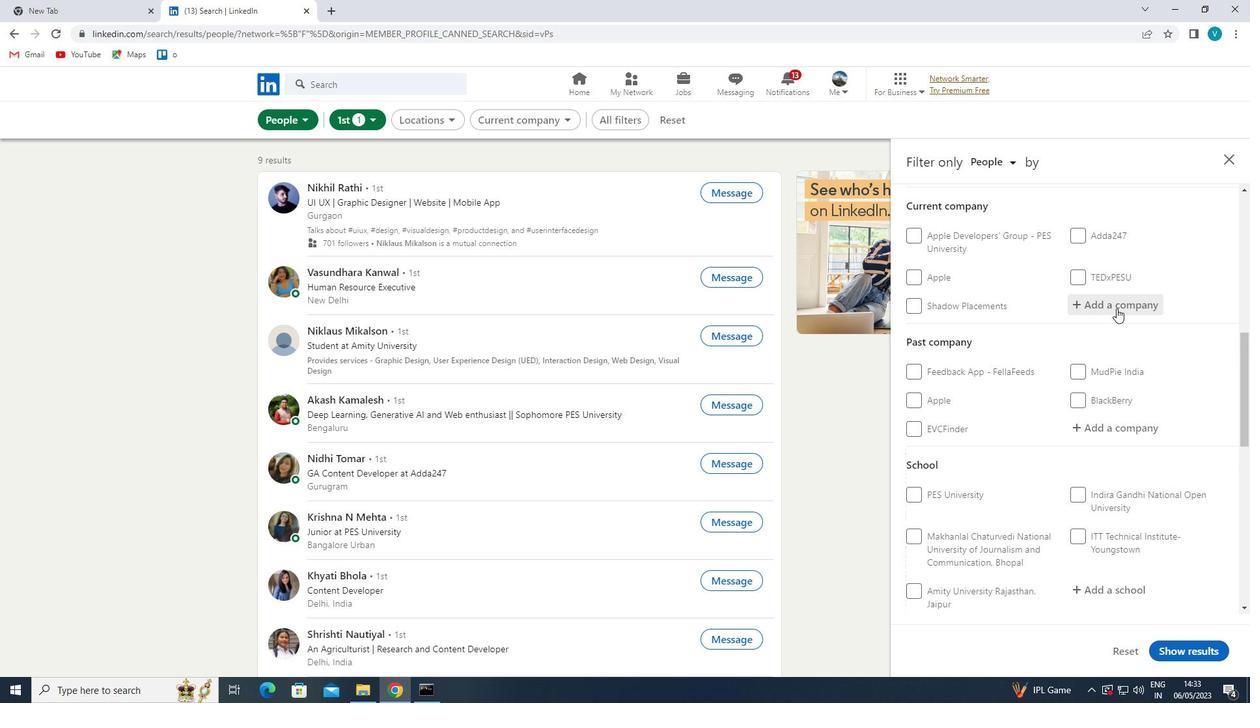 
Action: Mouse pressed left at (1117, 308)
Screenshot: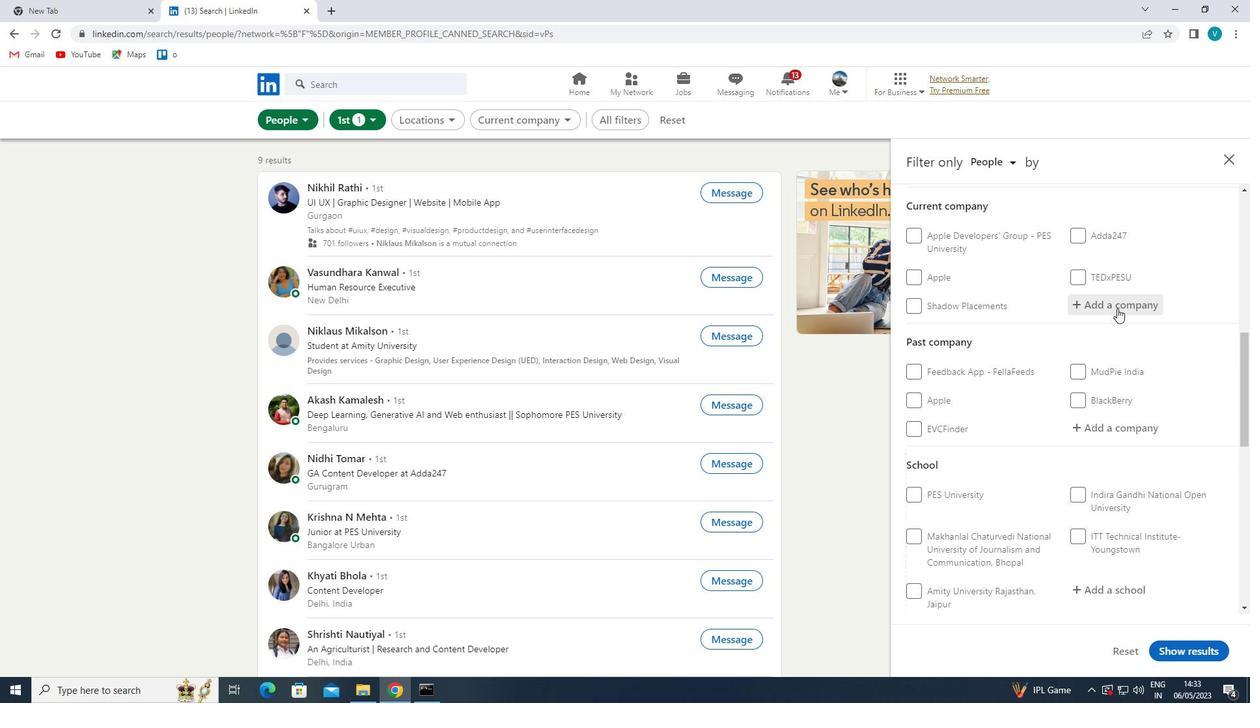 
Action: Key pressed <Key.shift>RAYDEN
Screenshot: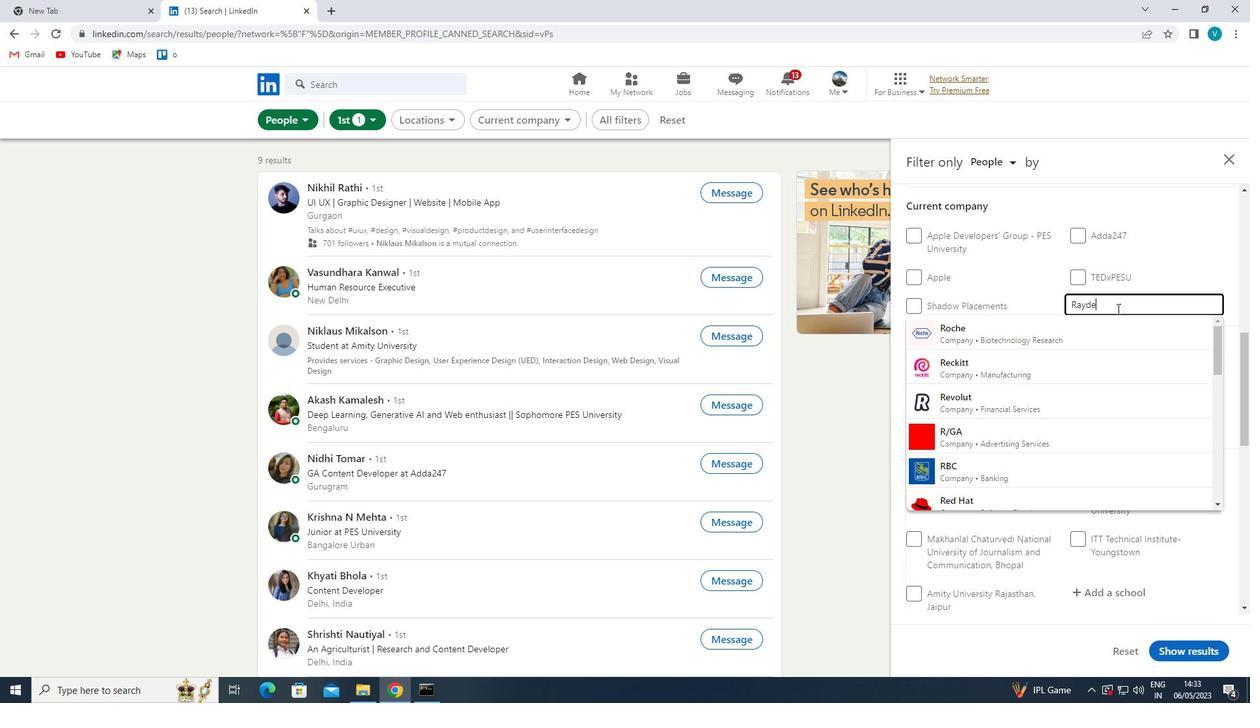 
Action: Mouse moved to (1114, 324)
Screenshot: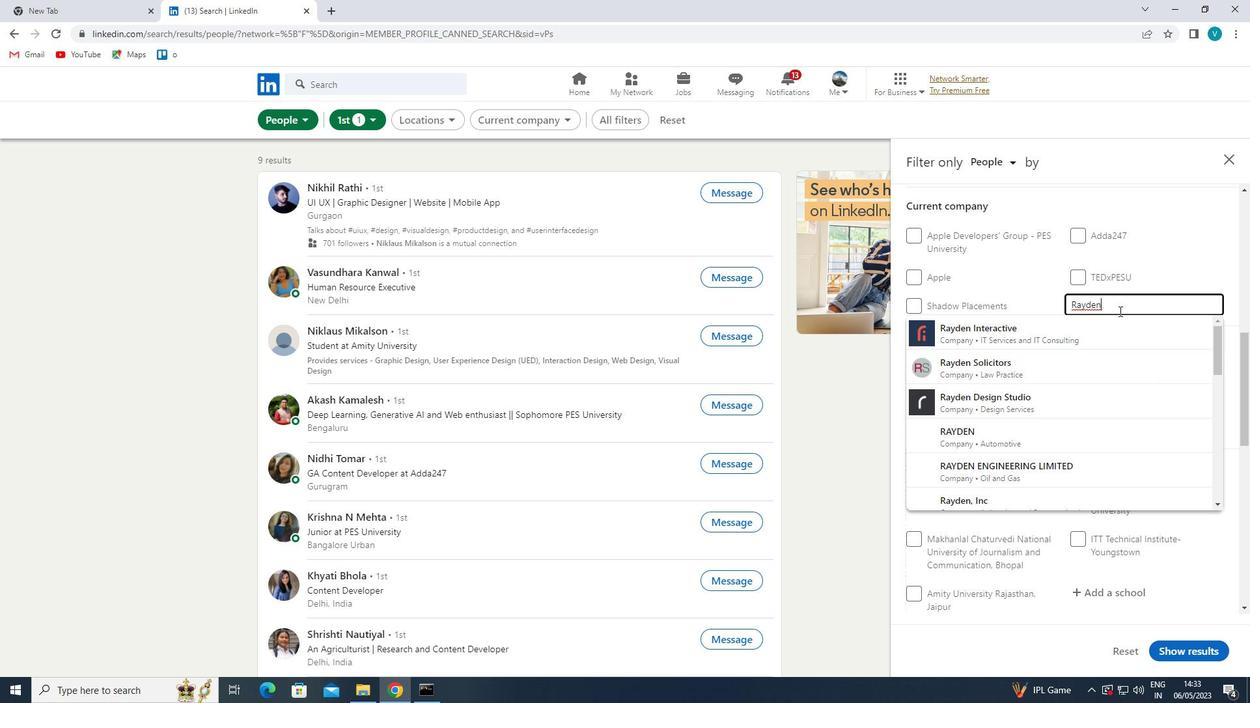 
Action: Mouse pressed left at (1114, 324)
Screenshot: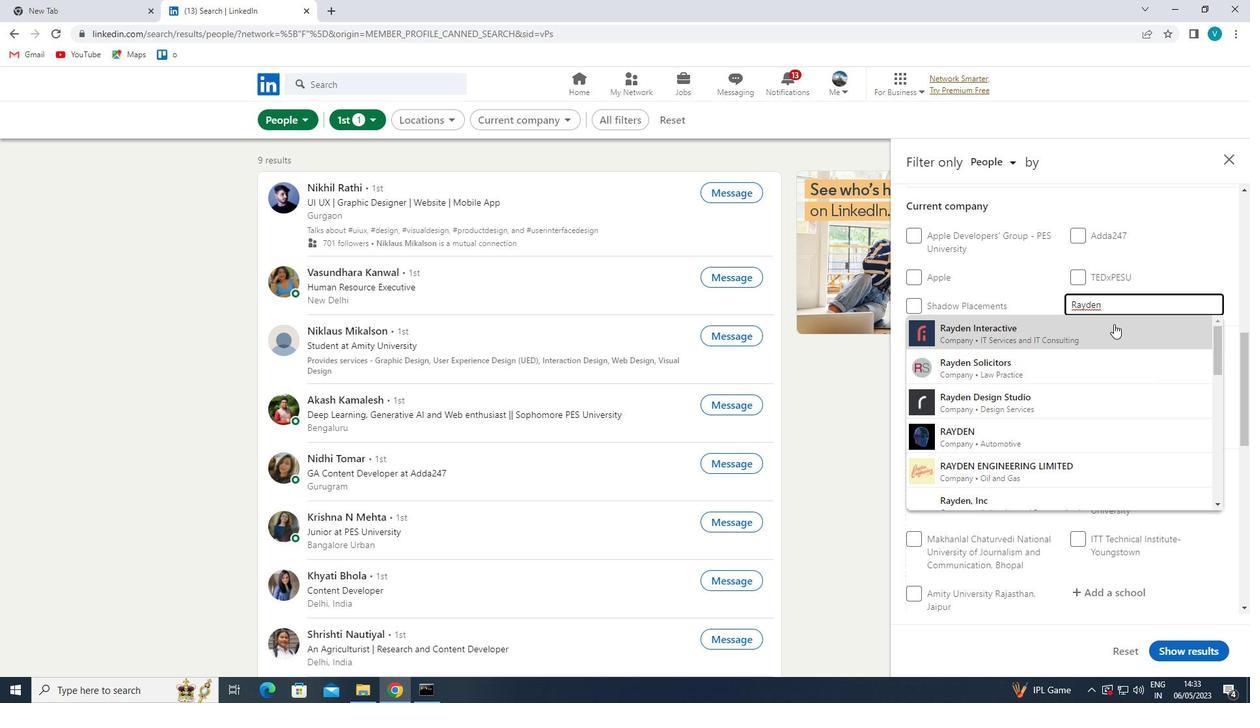 
Action: Mouse scrolled (1114, 323) with delta (0, 0)
Screenshot: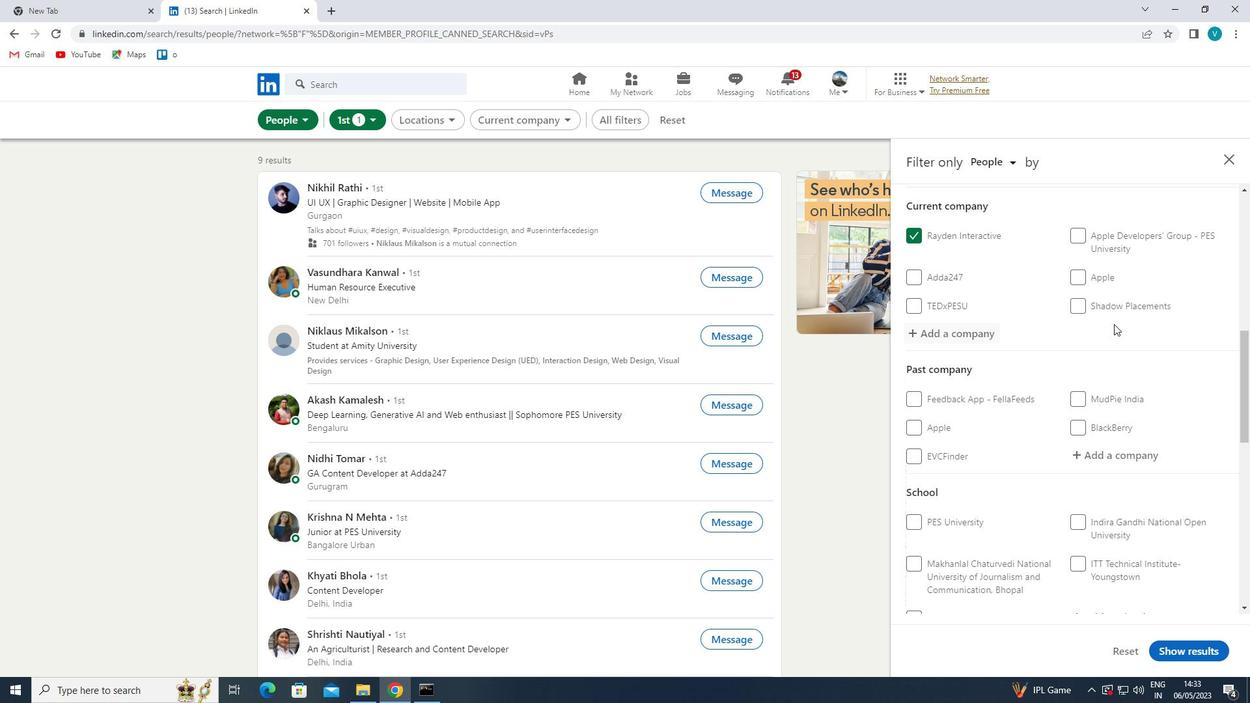 
Action: Mouse scrolled (1114, 323) with delta (0, 0)
Screenshot: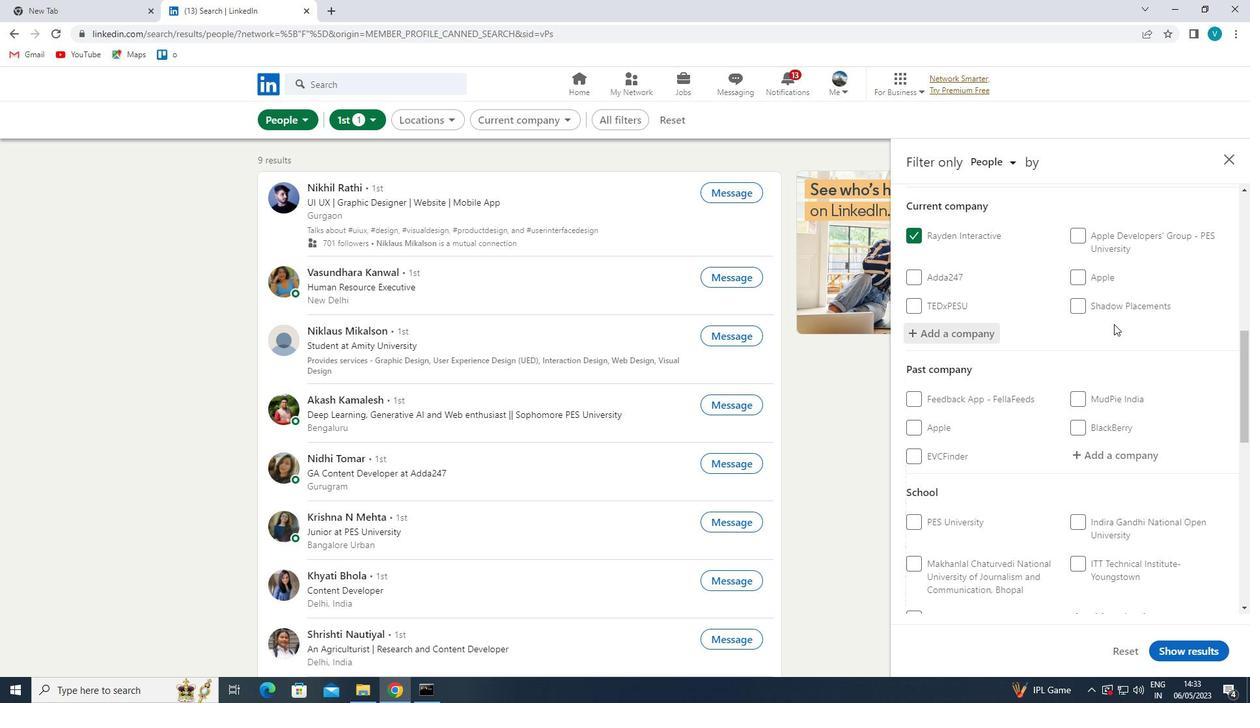 
Action: Mouse scrolled (1114, 323) with delta (0, 0)
Screenshot: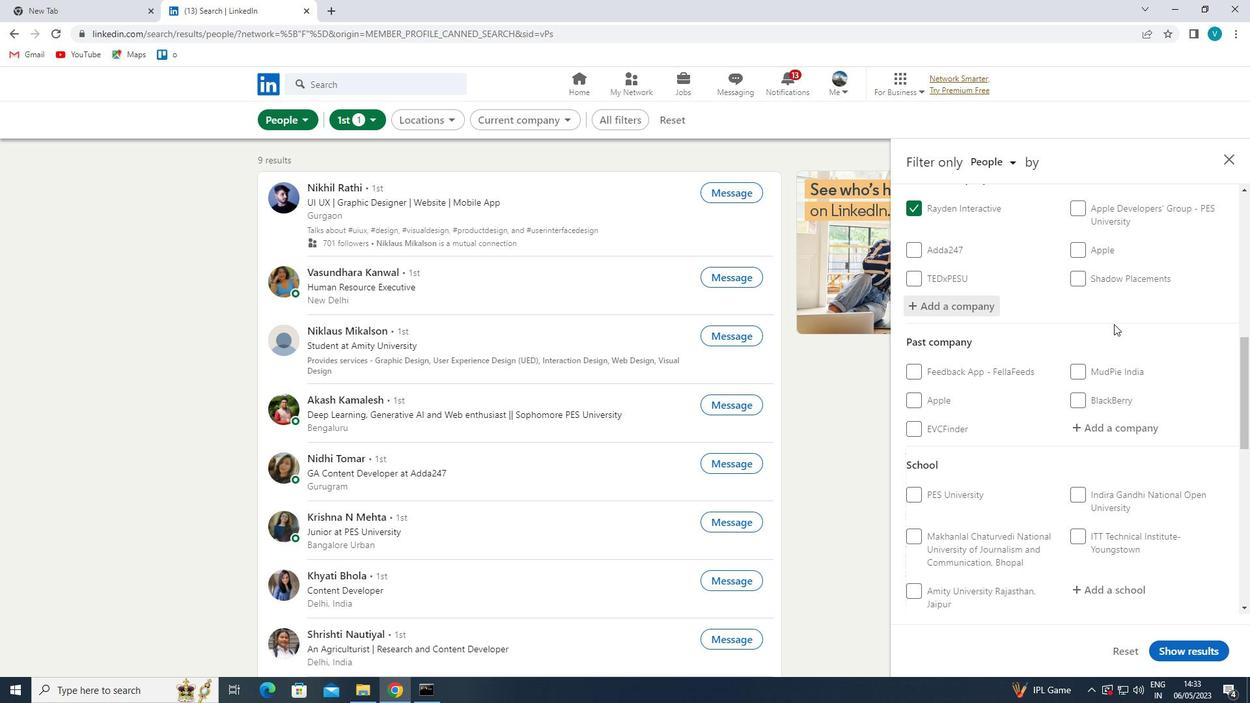 
Action: Mouse scrolled (1114, 324) with delta (0, 0)
Screenshot: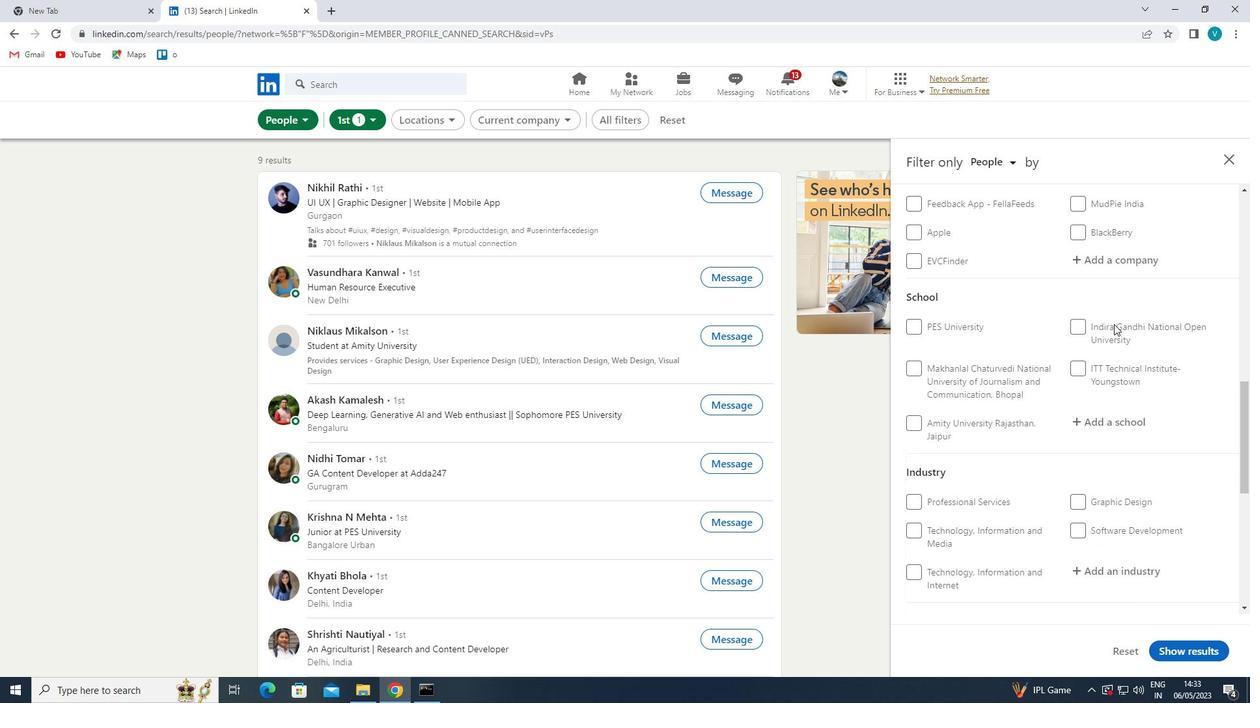 
Action: Mouse moved to (1114, 352)
Screenshot: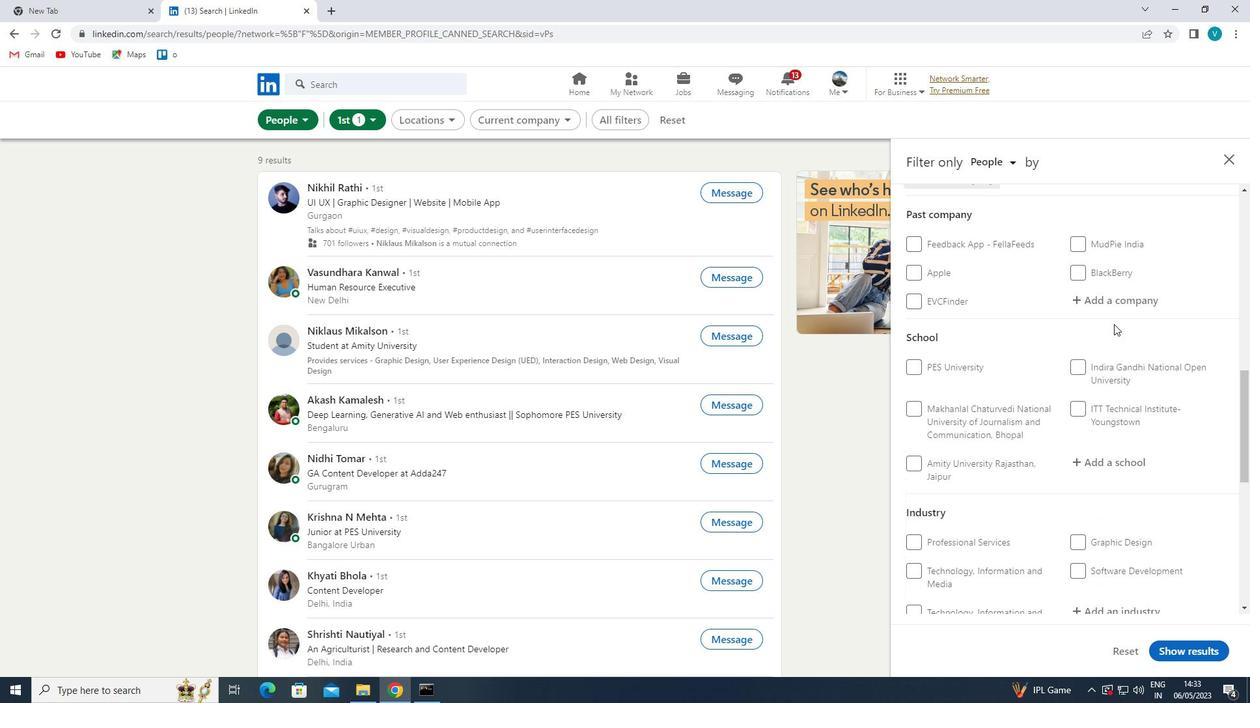 
Action: Mouse scrolled (1114, 352) with delta (0, 0)
Screenshot: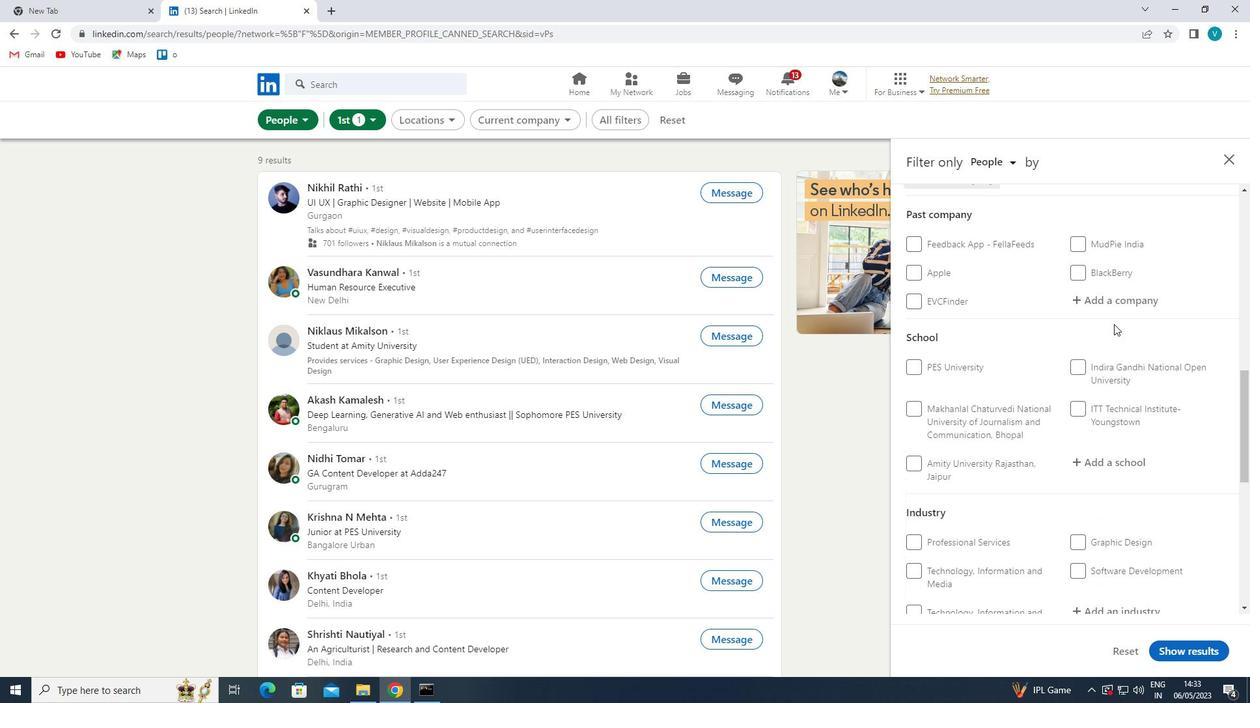 
Action: Mouse moved to (1121, 373)
Screenshot: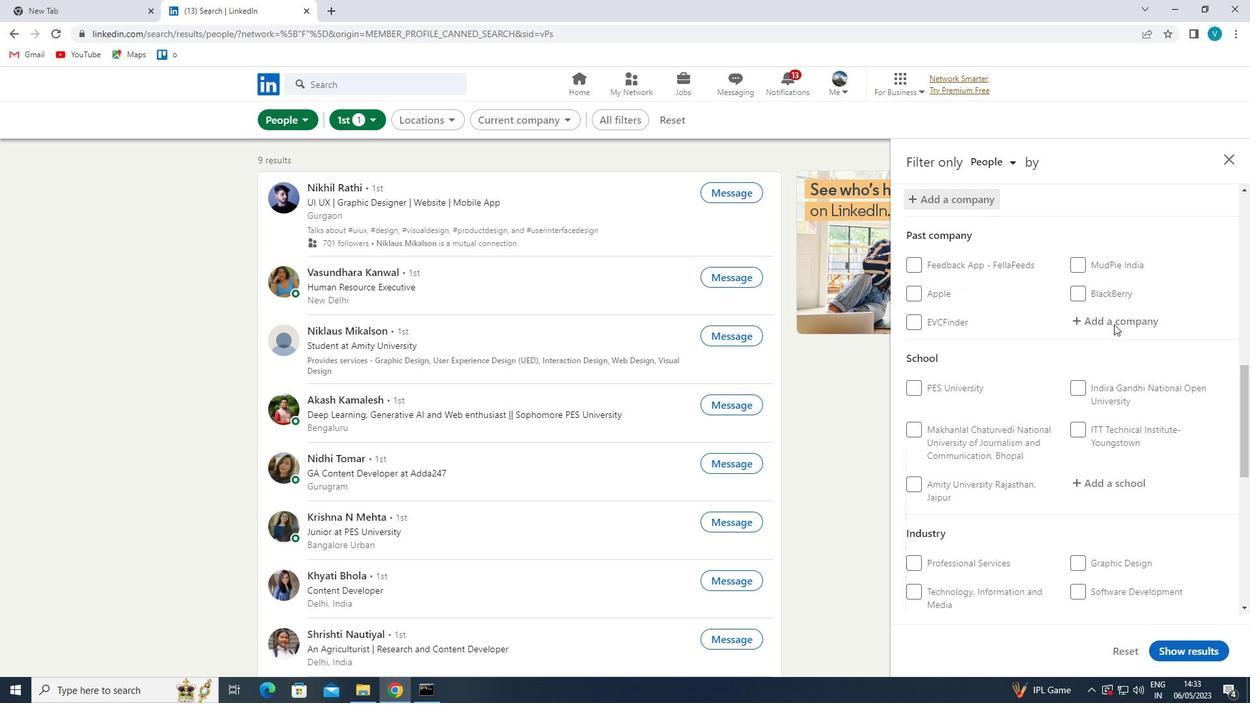 
Action: Mouse scrolled (1121, 372) with delta (0, 0)
Screenshot: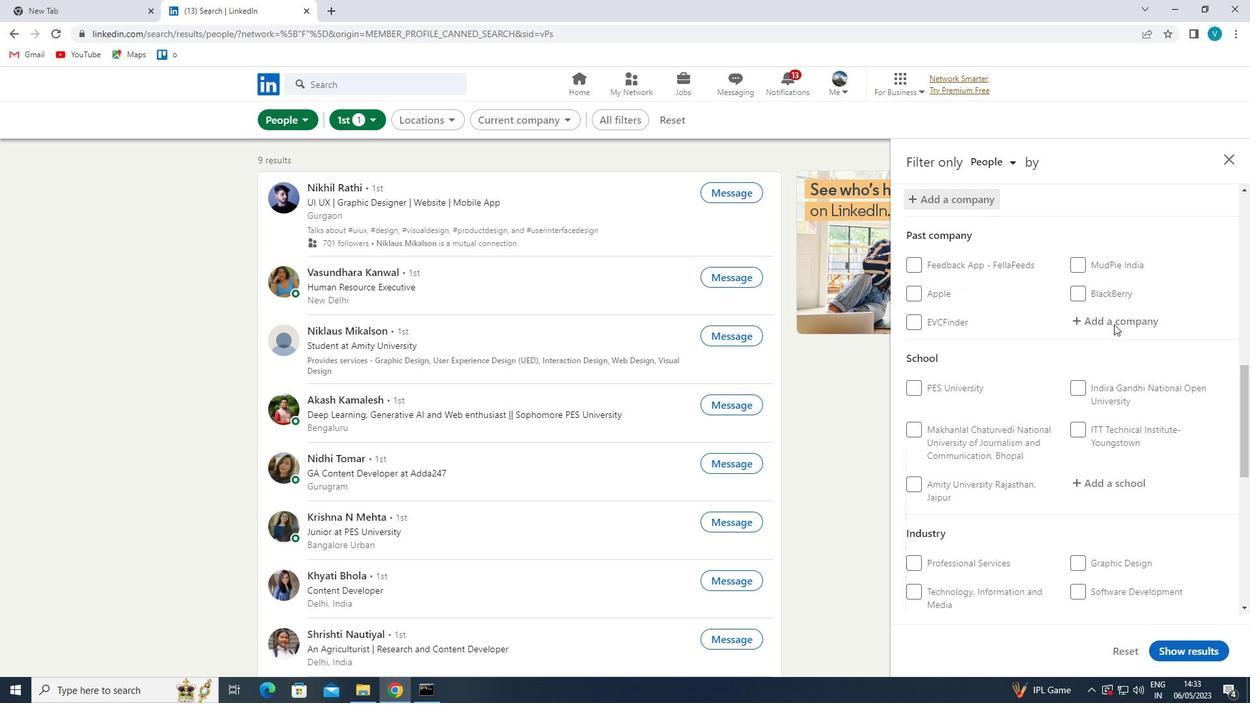 
Action: Mouse moved to (1116, 347)
Screenshot: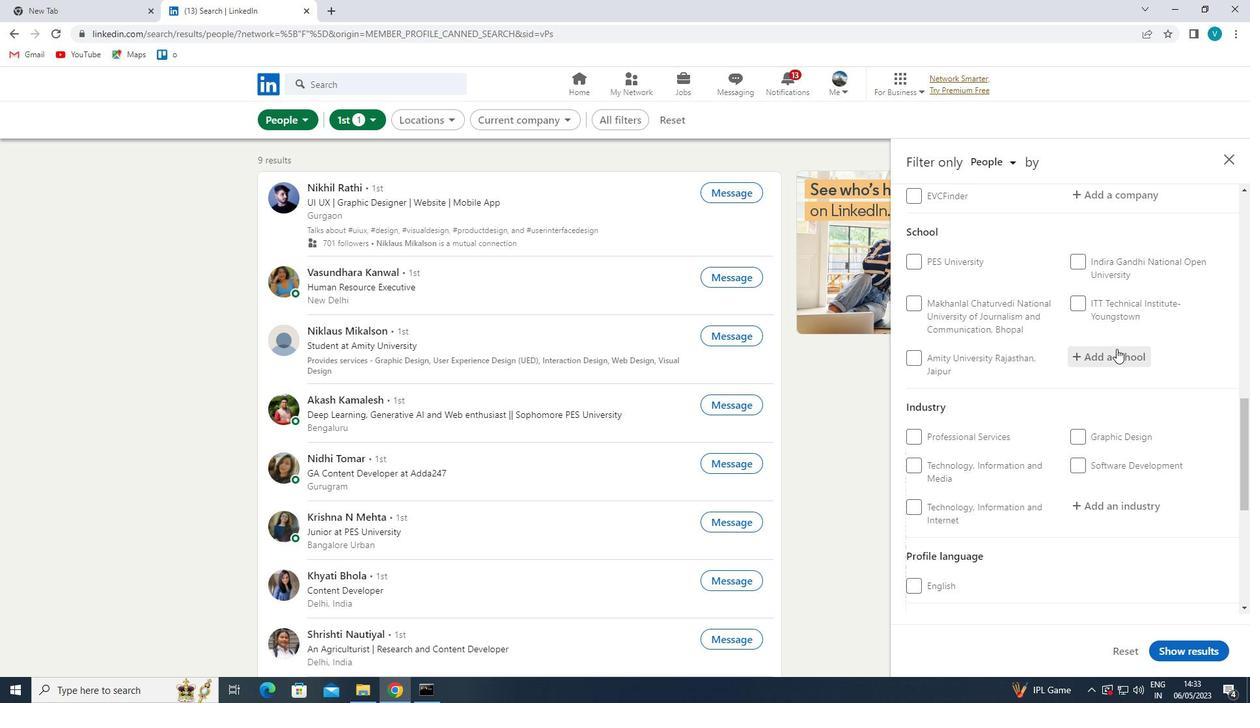 
Action: Mouse pressed left at (1116, 347)
Screenshot: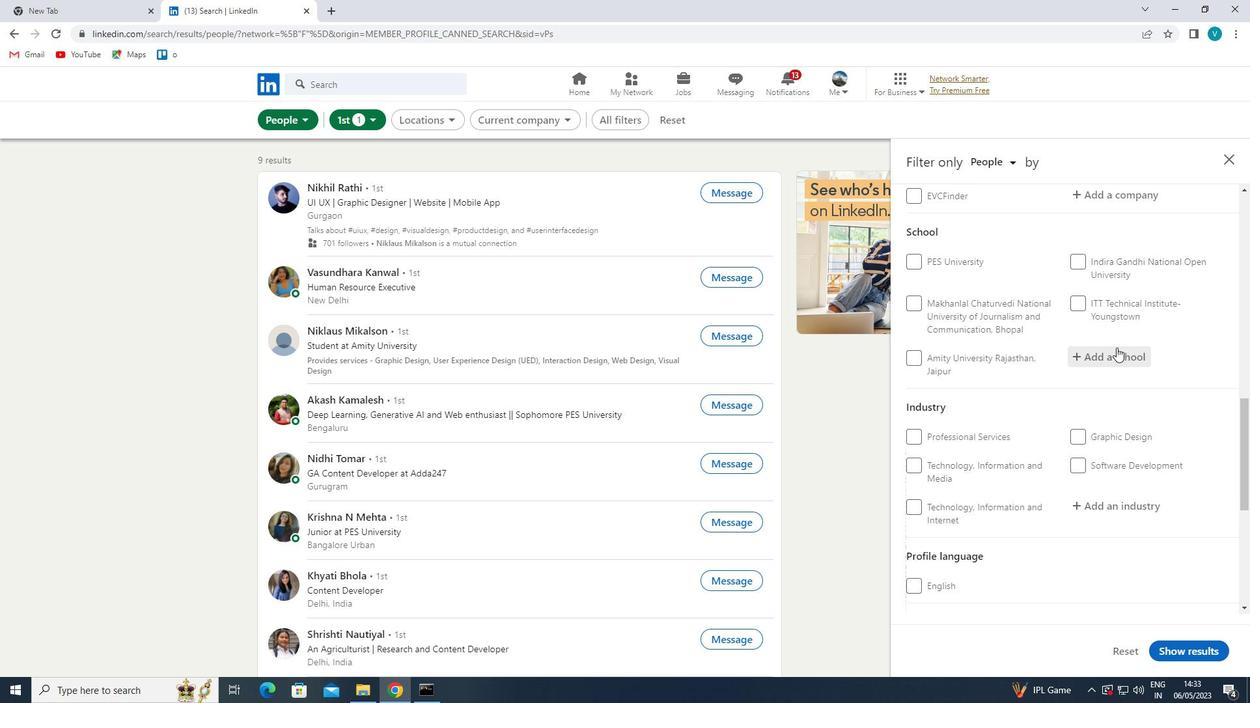 
Action: Mouse moved to (1120, 345)
Screenshot: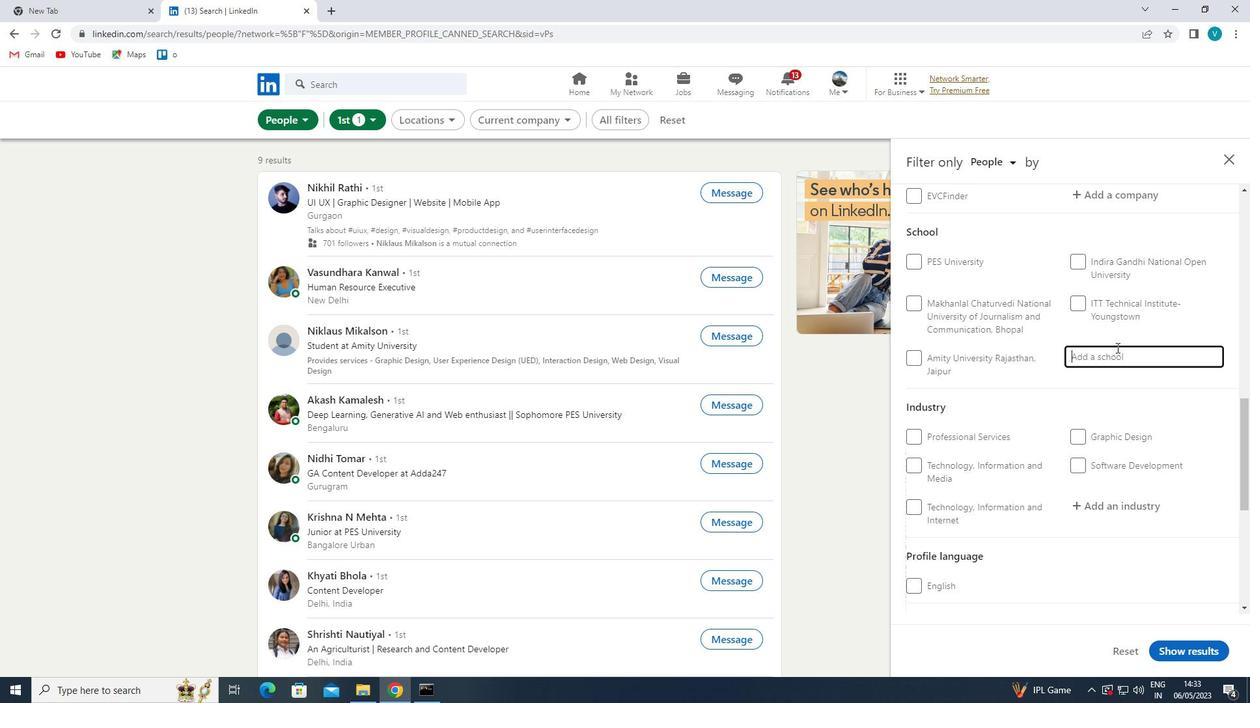 
Action: Key pressed <Key.shift><Key.shift>F<Key.shift>AROOK<Key.space><Key.shift>COLLEGE
Screenshot: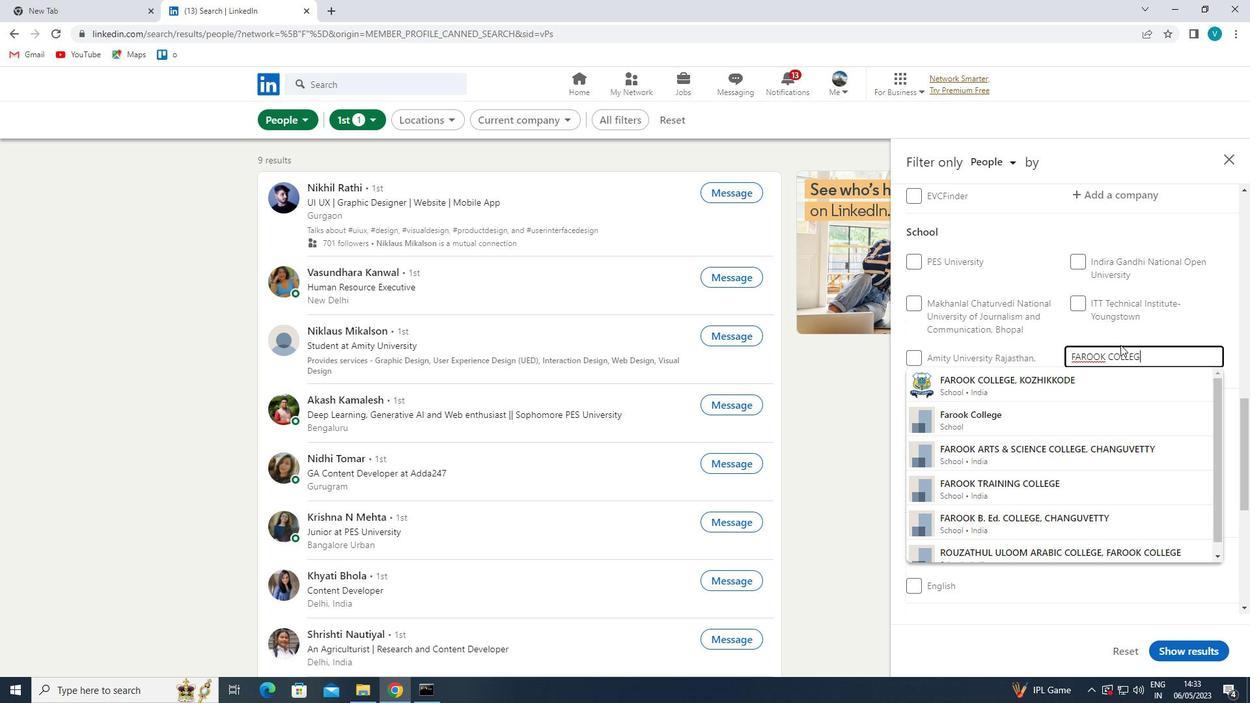 
Action: Mouse moved to (1090, 379)
Screenshot: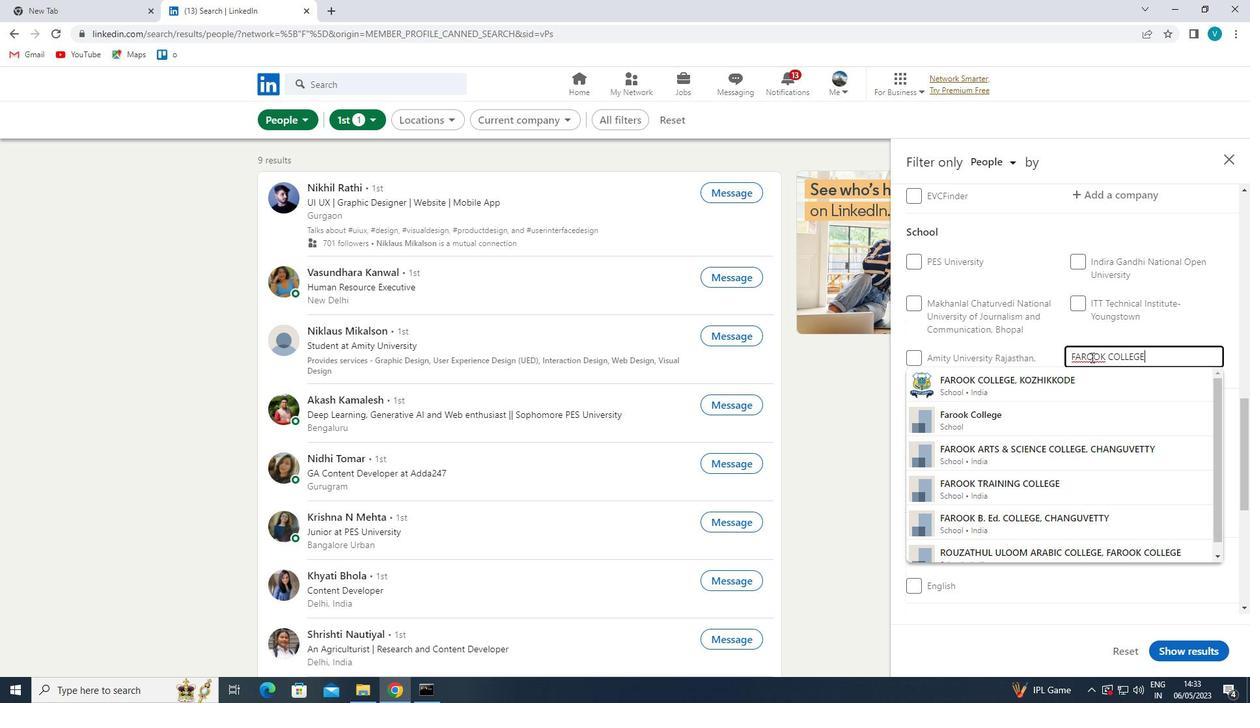 
Action: Mouse pressed left at (1090, 379)
Screenshot: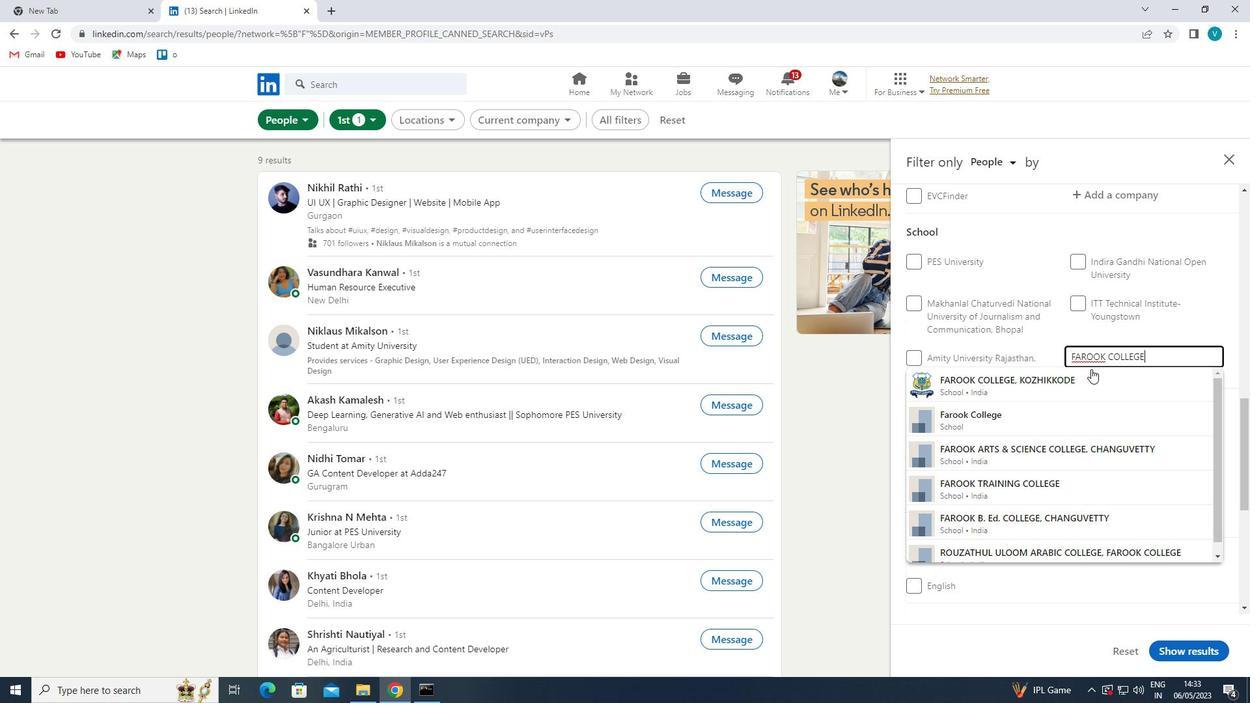 
Action: Mouse moved to (1102, 397)
Screenshot: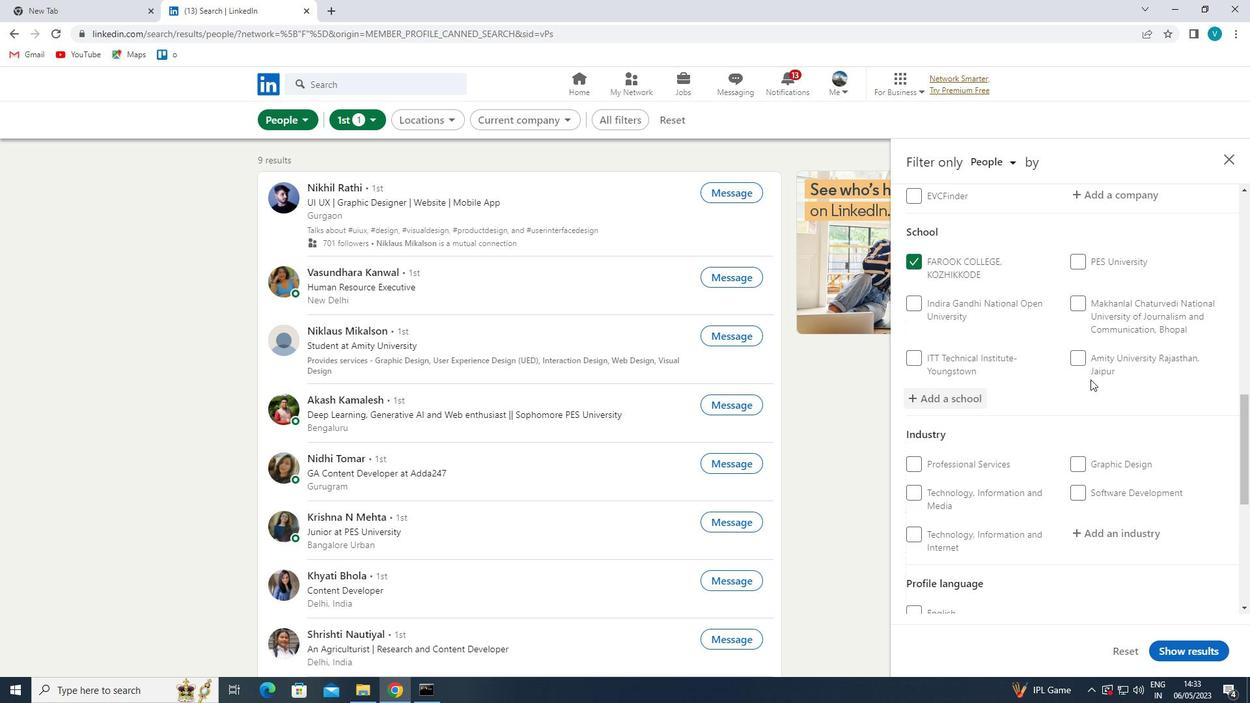 
Action: Mouse scrolled (1102, 396) with delta (0, 0)
Screenshot: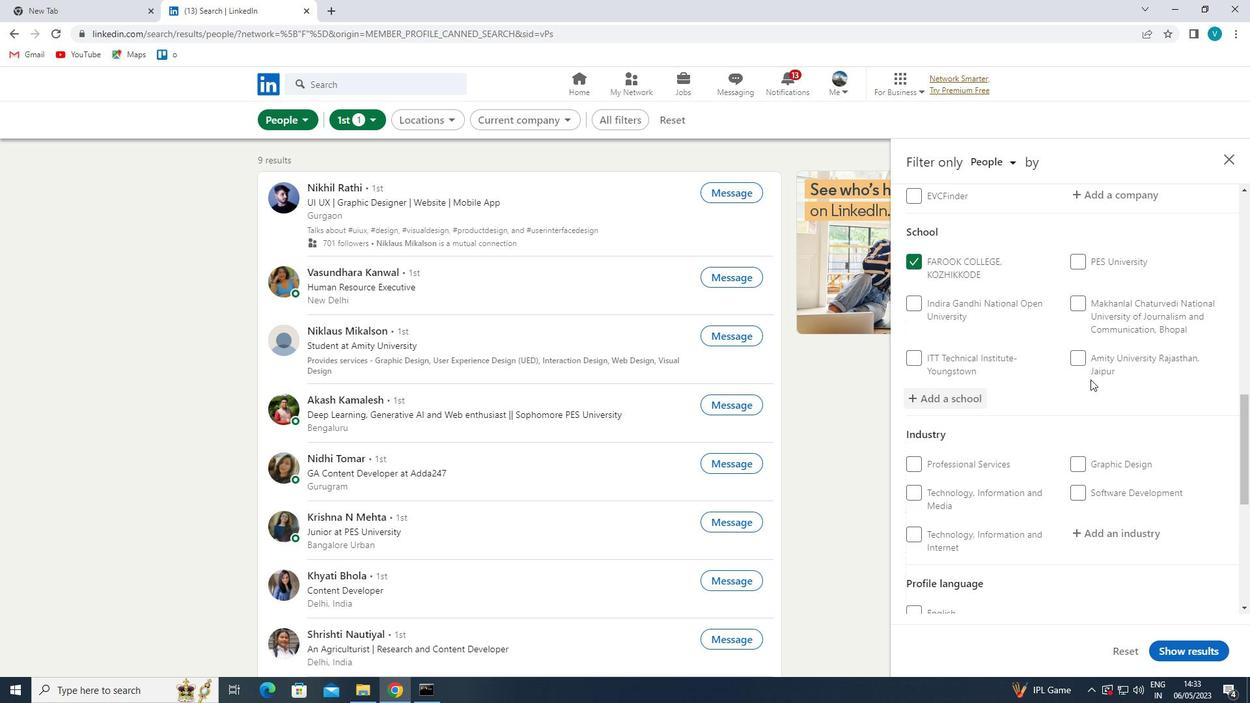 
Action: Mouse moved to (1104, 401)
Screenshot: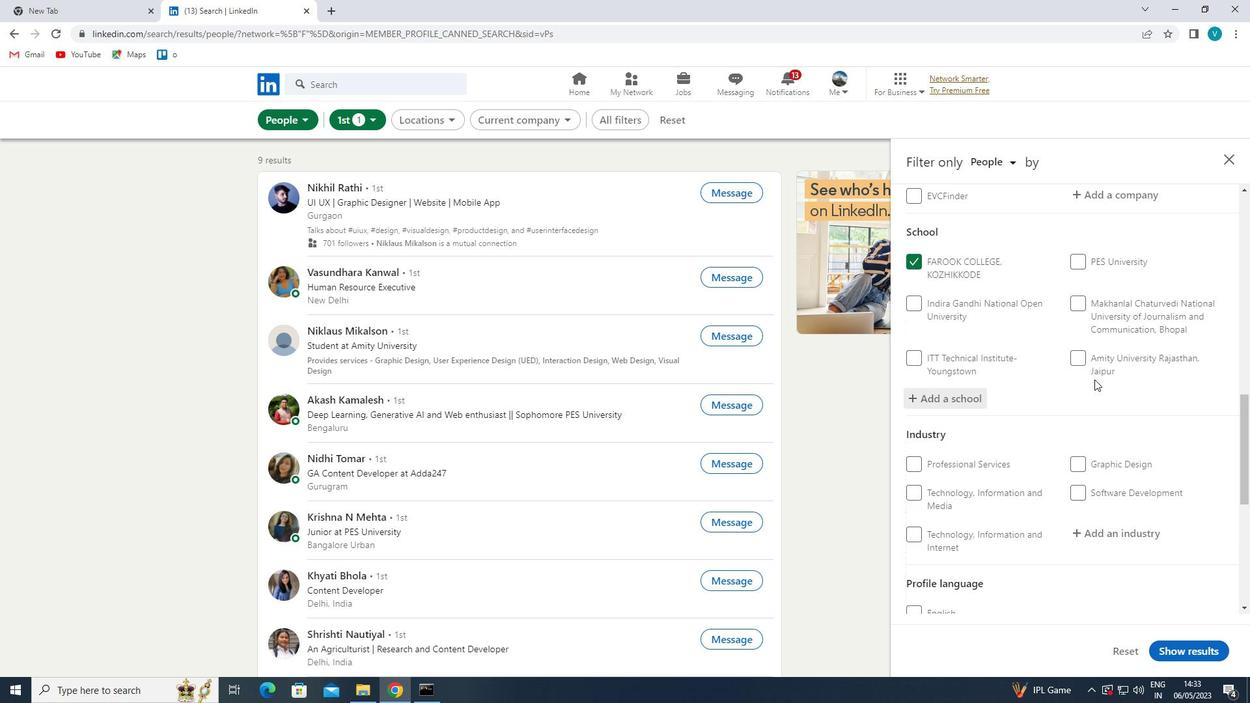 
Action: Mouse scrolled (1104, 401) with delta (0, 0)
Screenshot: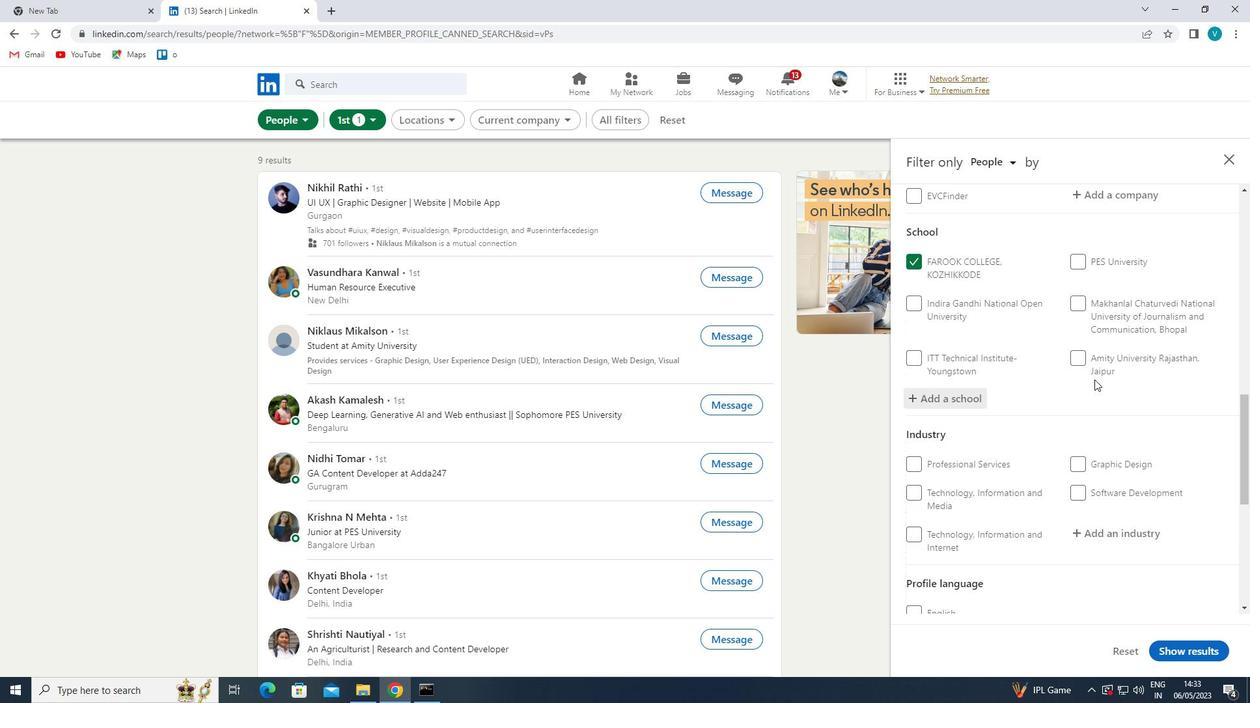 
Action: Mouse moved to (1107, 403)
Screenshot: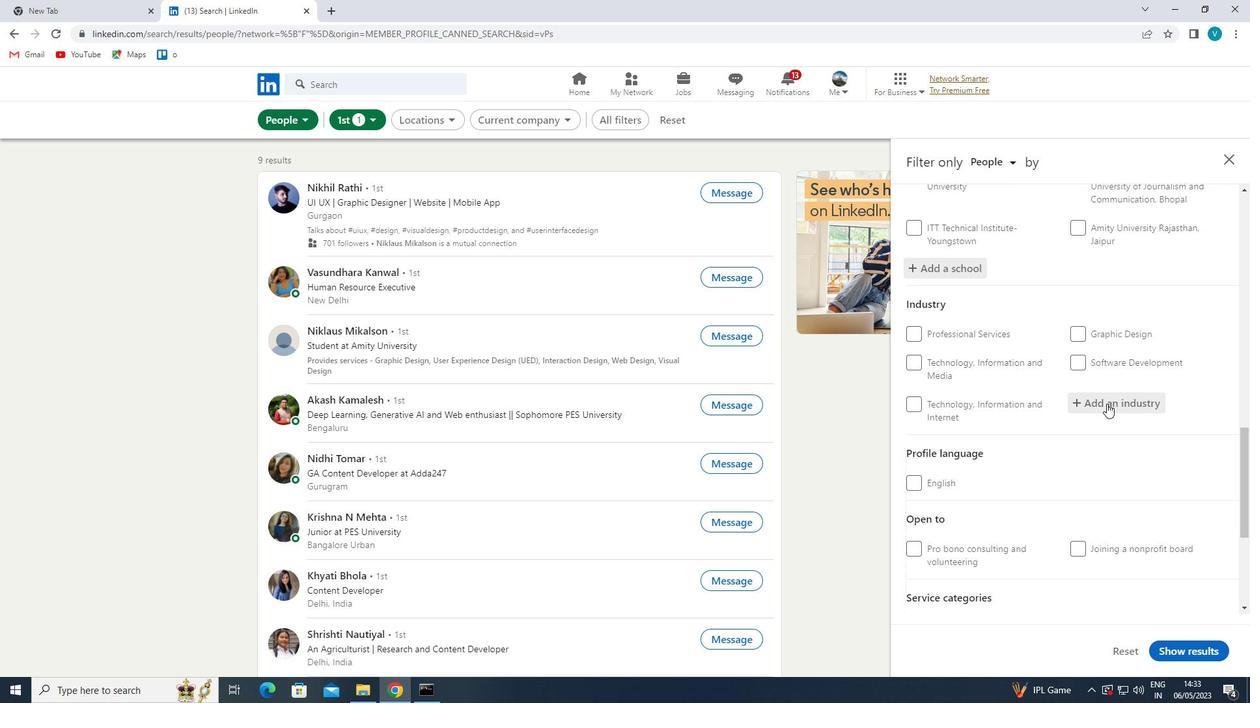 
Action: Mouse pressed left at (1107, 403)
Screenshot: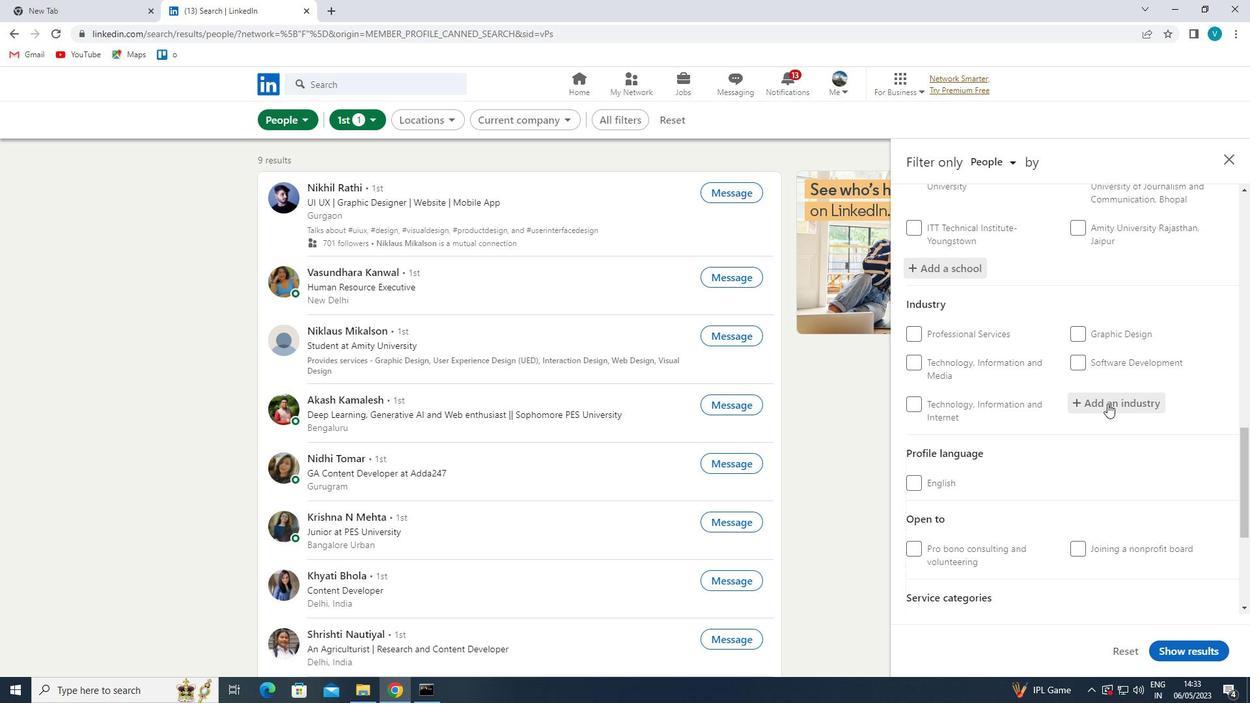 
Action: Key pressed <Key.shift><Key.shift><Key.shift><Key.shift><Key.shift><Key.shift><Key.shift><Key.shift><Key.shift><Key.shift><Key.shift><Key.shift><Key.shift><Key.shift><Key.shift><Key.shift><Key.shift><Key.shift>MOBILE
Screenshot: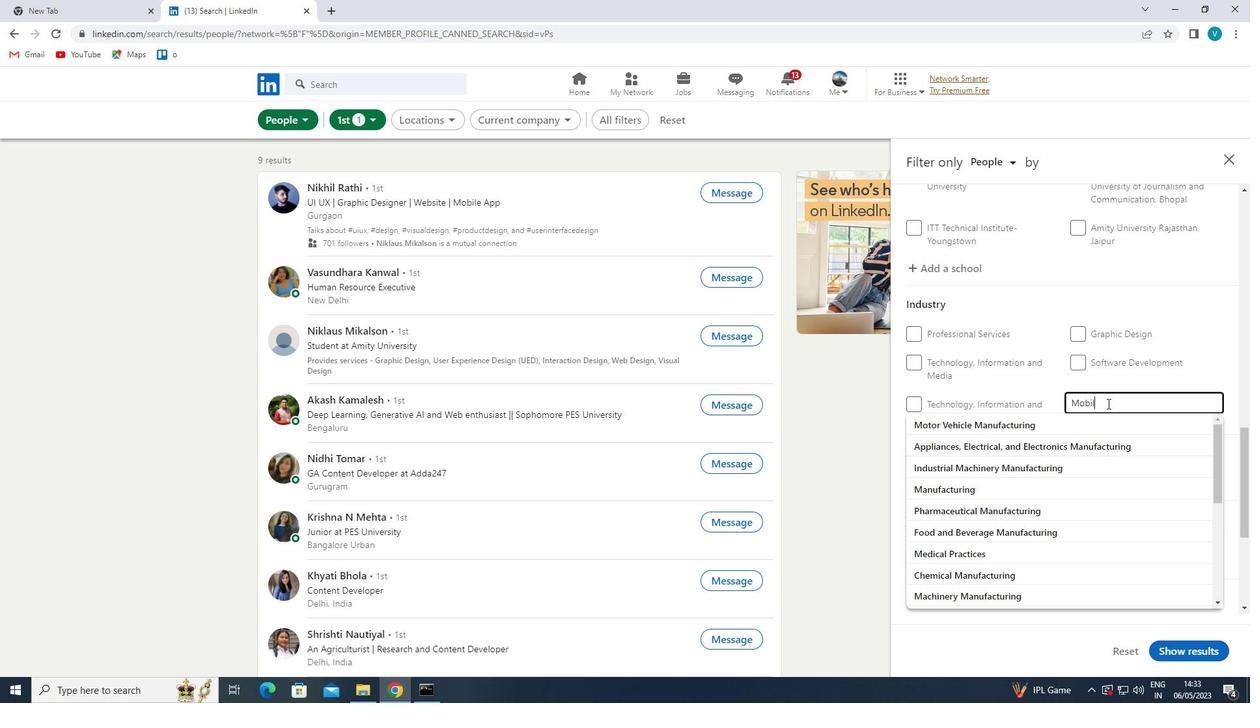 
Action: Mouse moved to (1090, 424)
Screenshot: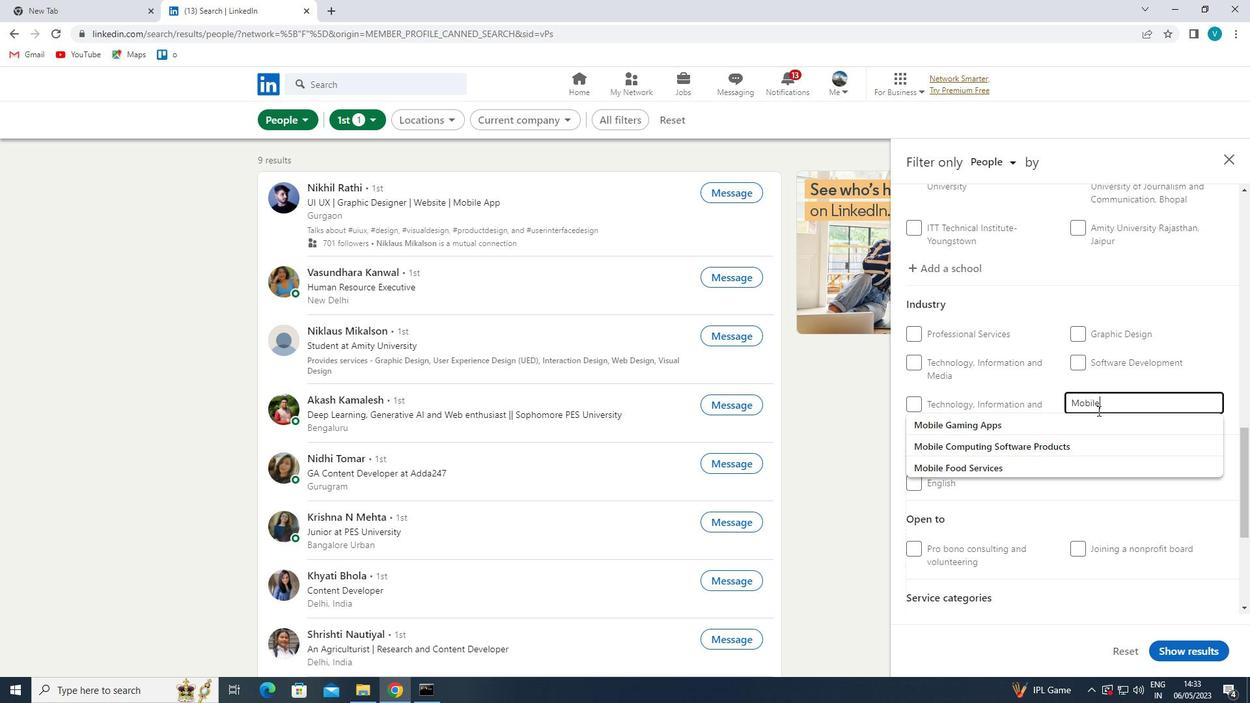 
Action: Mouse pressed left at (1090, 424)
Screenshot: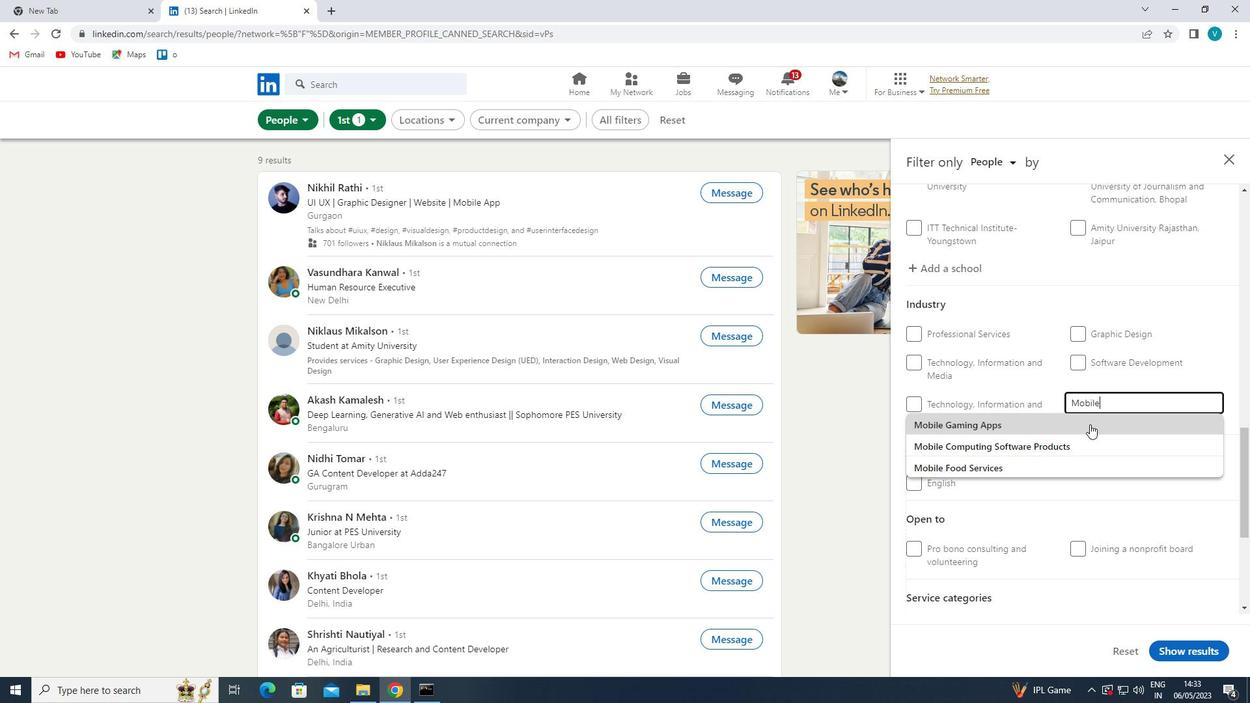 
Action: Mouse moved to (1090, 431)
Screenshot: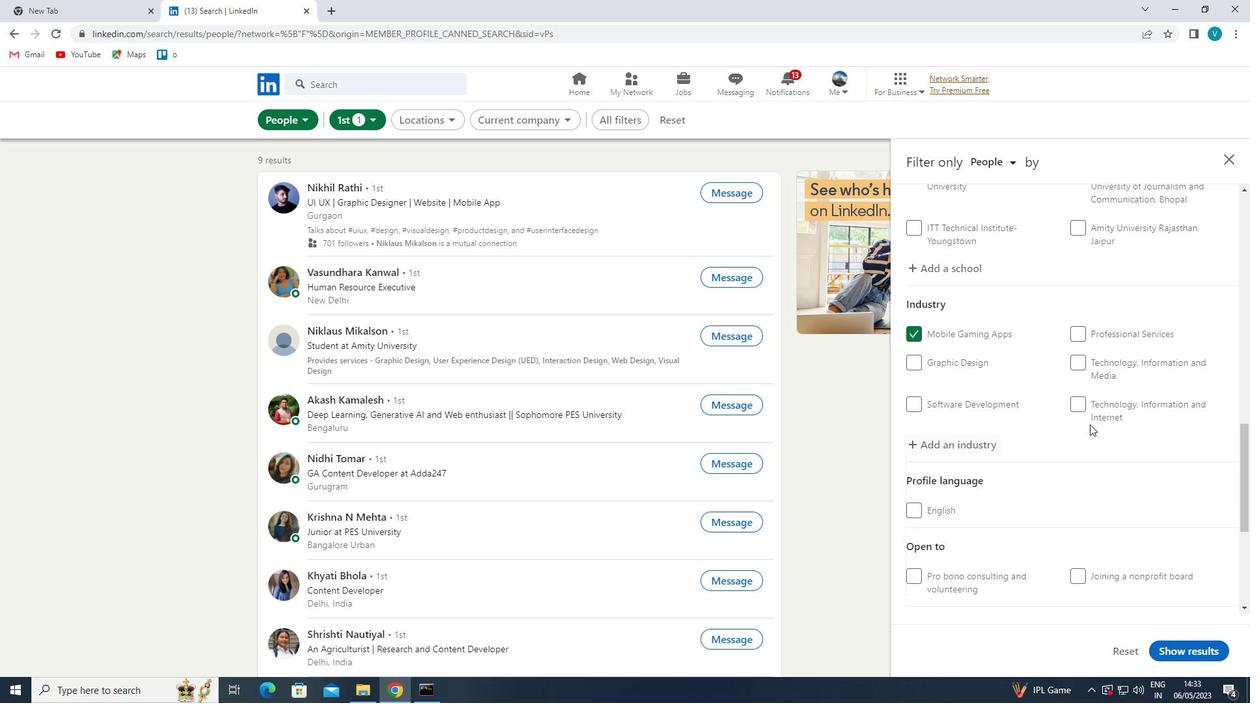 
Action: Mouse scrolled (1090, 431) with delta (0, 0)
Screenshot: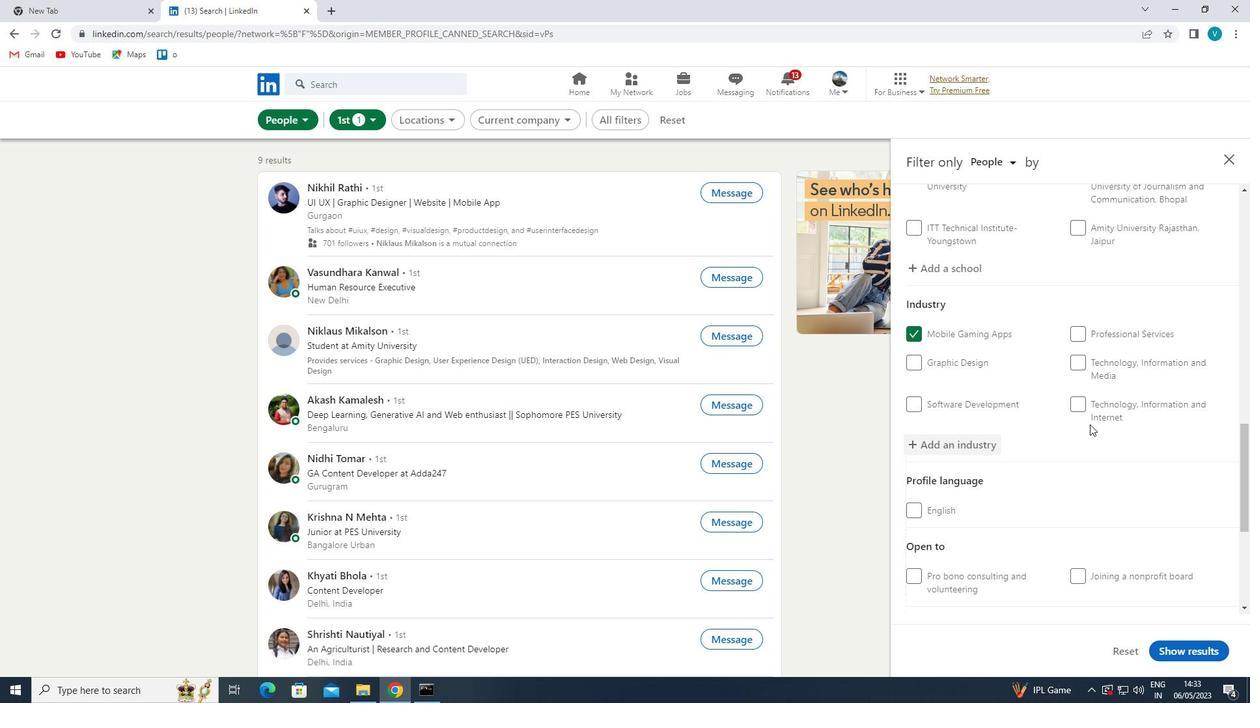
Action: Mouse moved to (1090, 435)
Screenshot: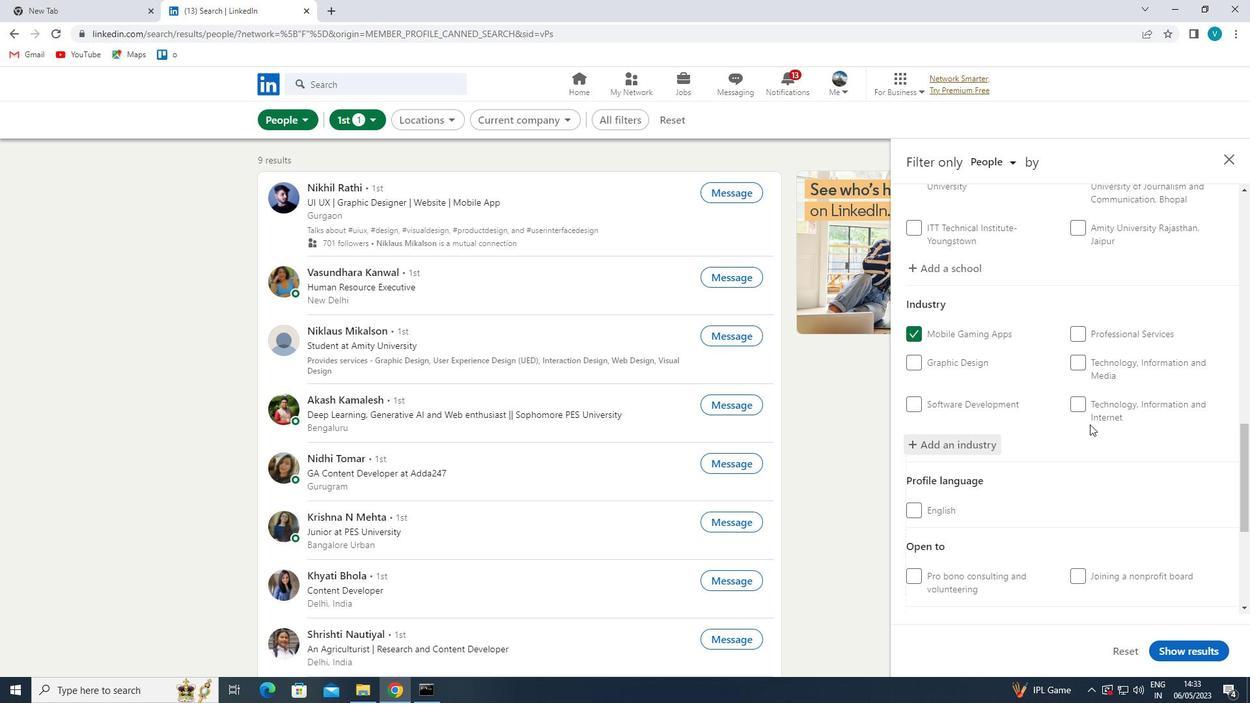 
Action: Mouse scrolled (1090, 435) with delta (0, 0)
Screenshot: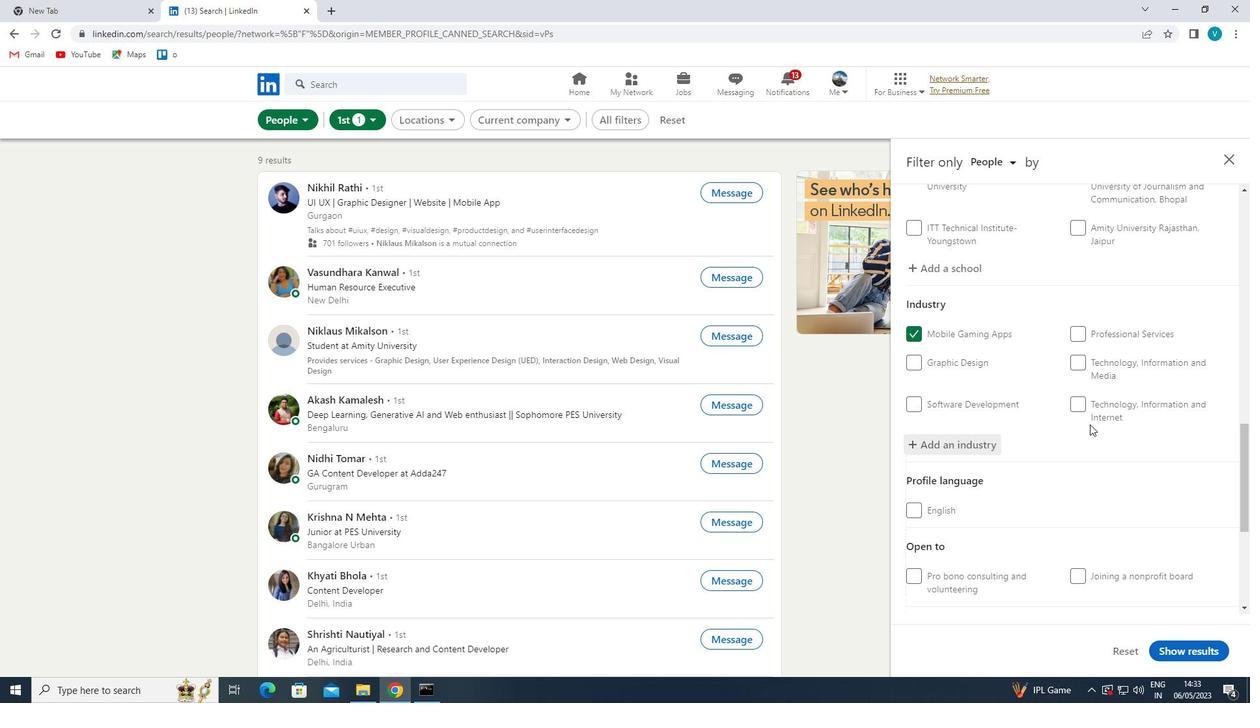 
Action: Mouse moved to (1090, 436)
Screenshot: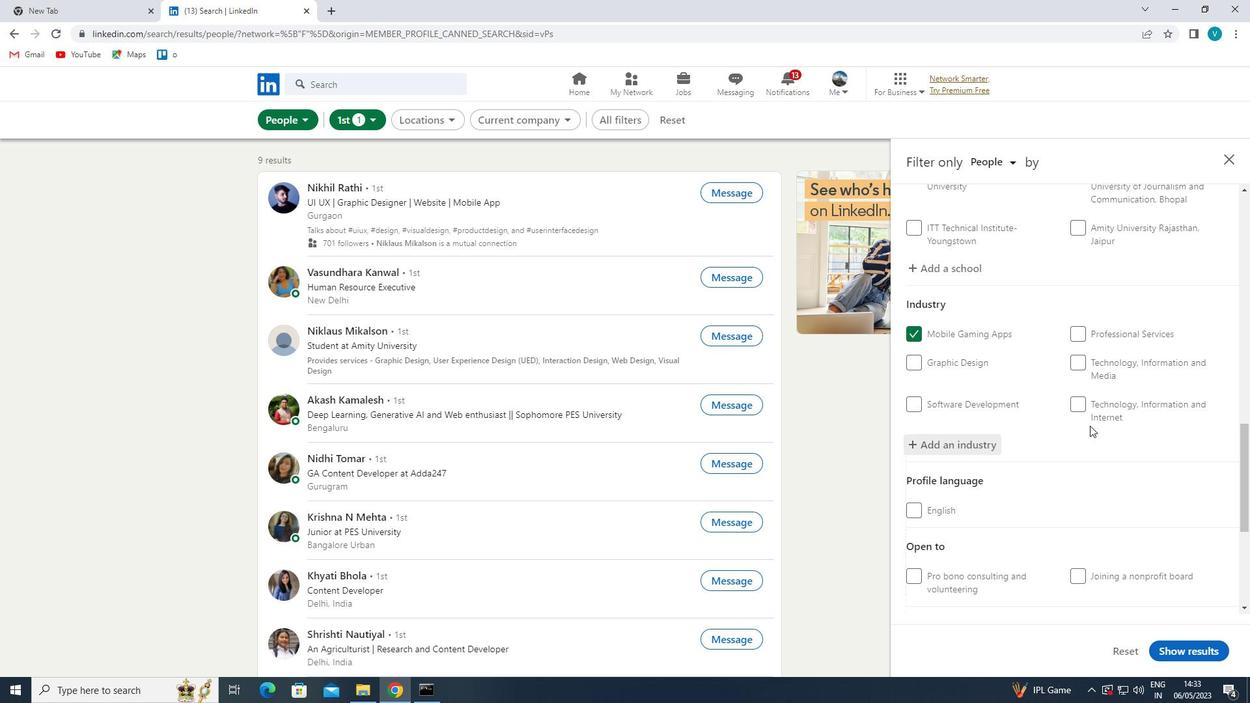 
Action: Mouse scrolled (1090, 436) with delta (0, 0)
Screenshot: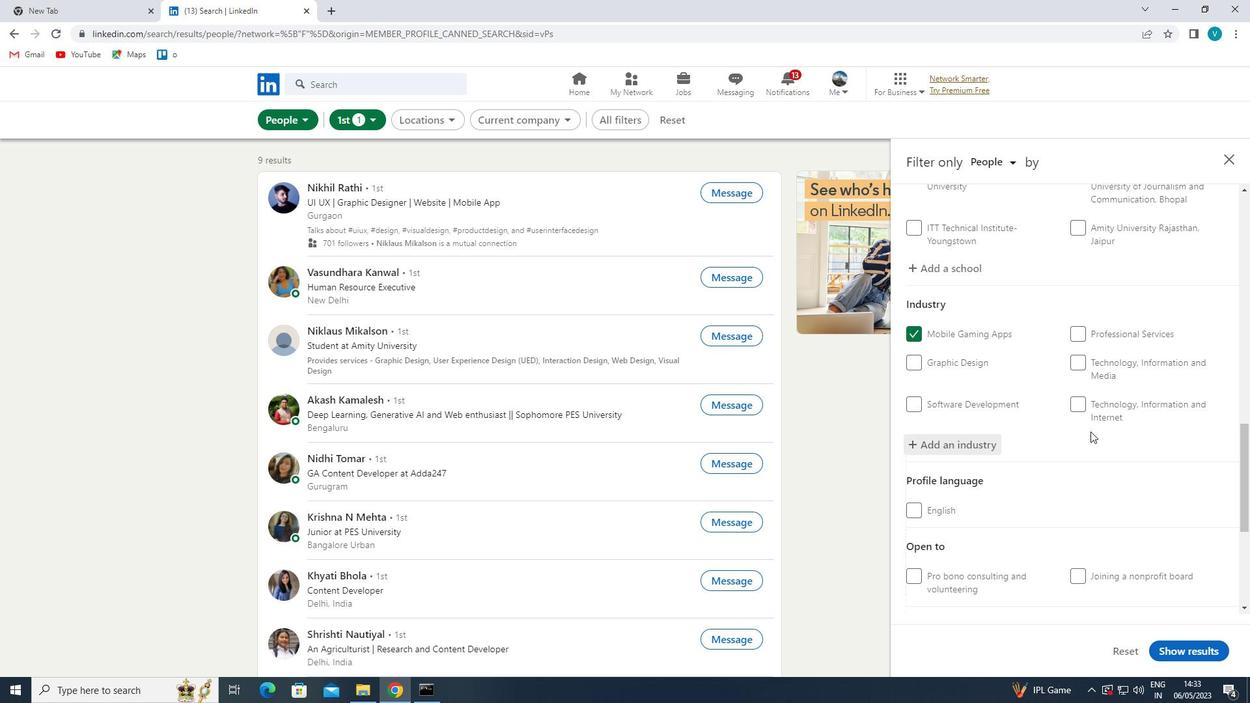 
Action: Mouse moved to (1090, 437)
Screenshot: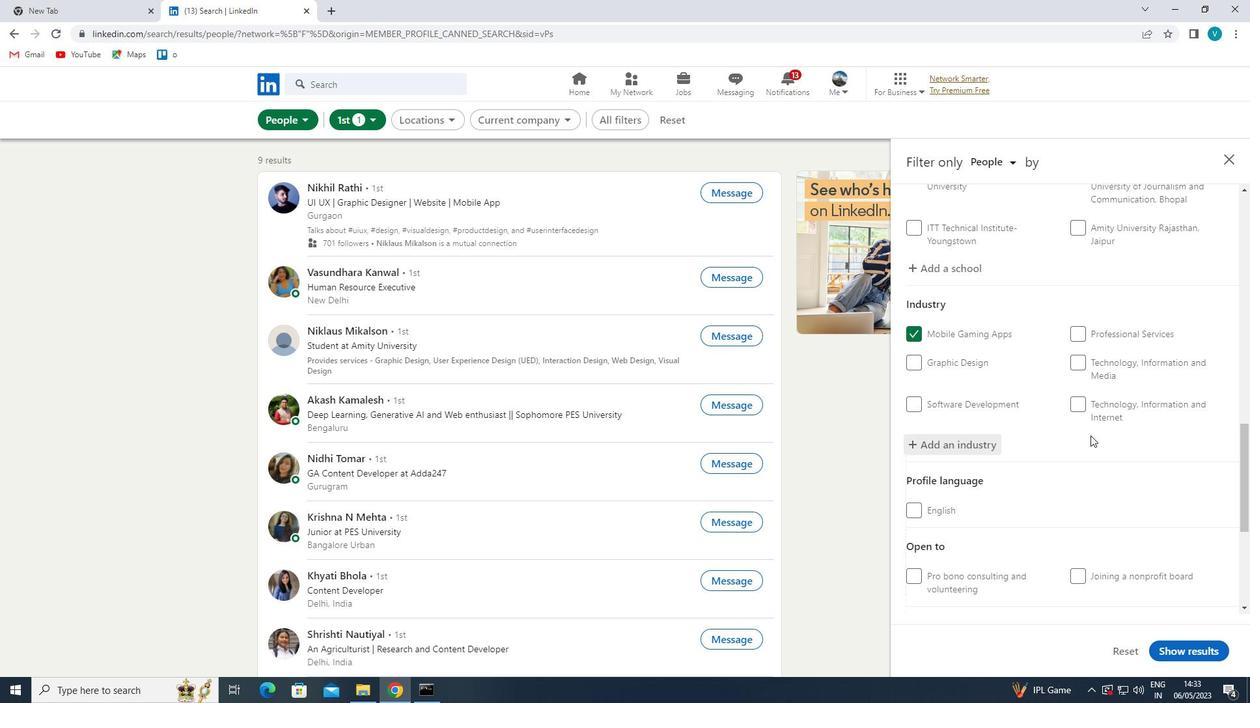 
Action: Mouse scrolled (1090, 436) with delta (0, 0)
Screenshot: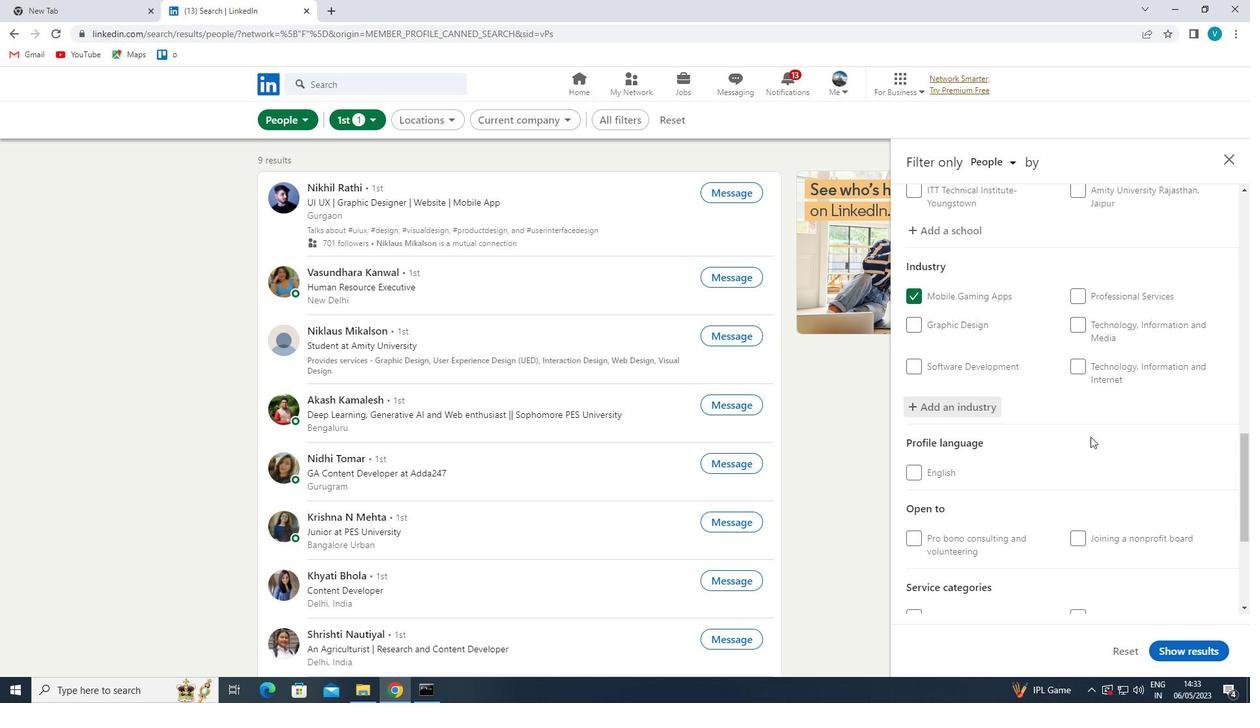 
Action: Mouse scrolled (1090, 436) with delta (0, 0)
Screenshot: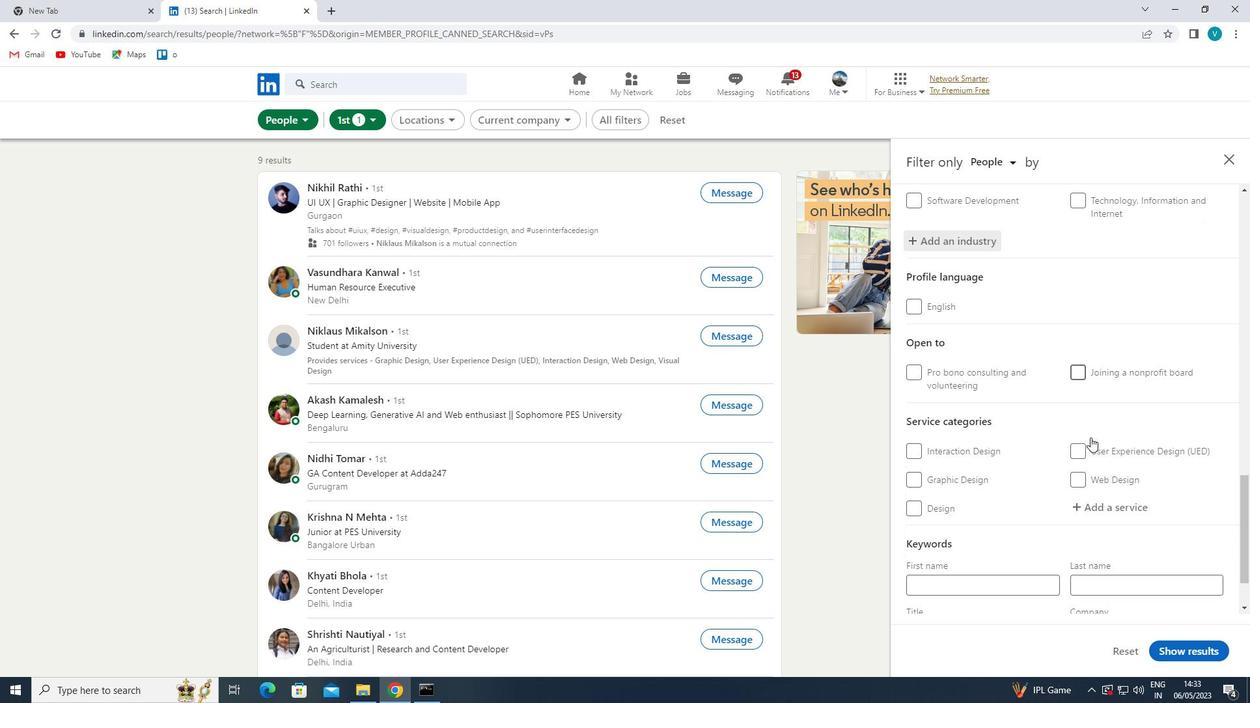 
Action: Mouse moved to (1104, 422)
Screenshot: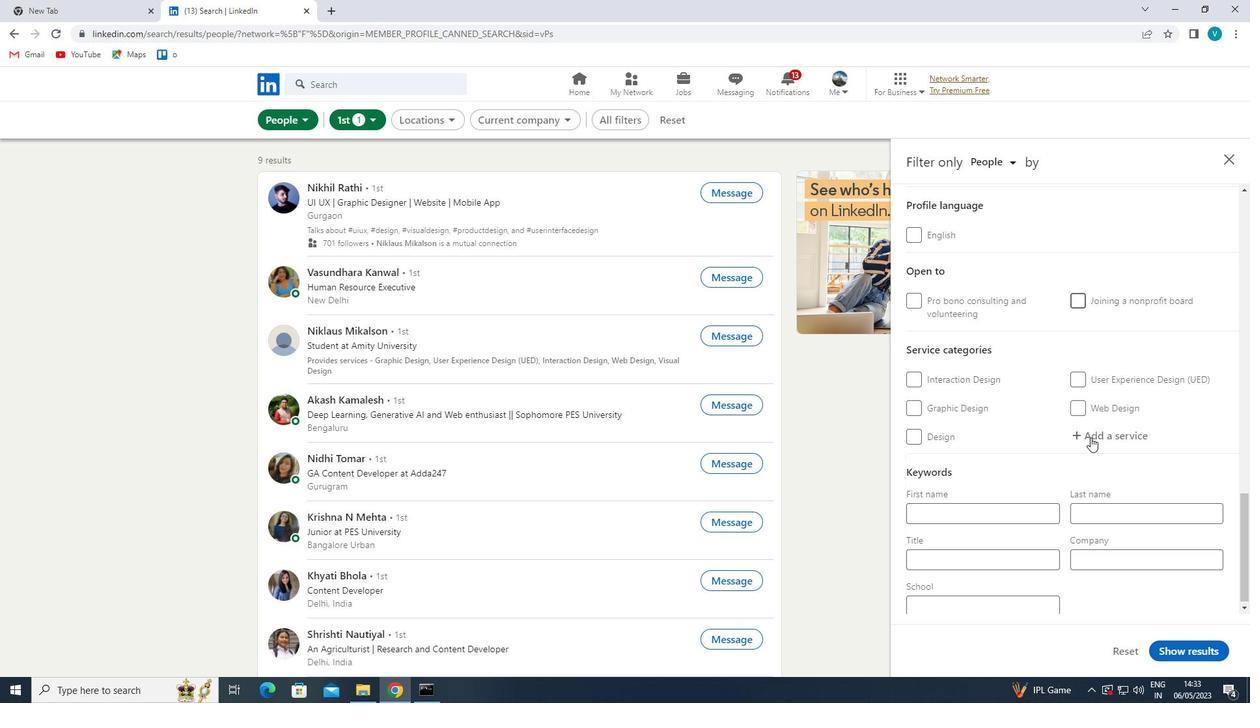 
Action: Mouse pressed left at (1104, 422)
Screenshot: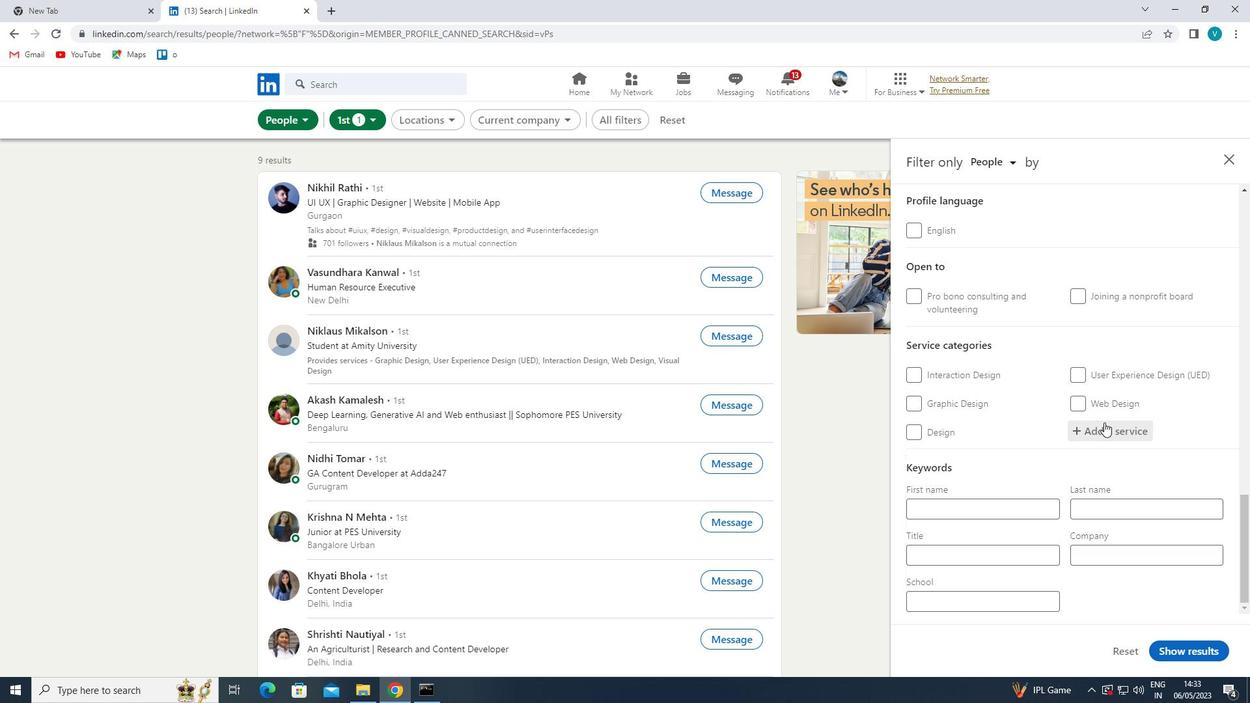 
Action: Mouse moved to (1062, 398)
Screenshot: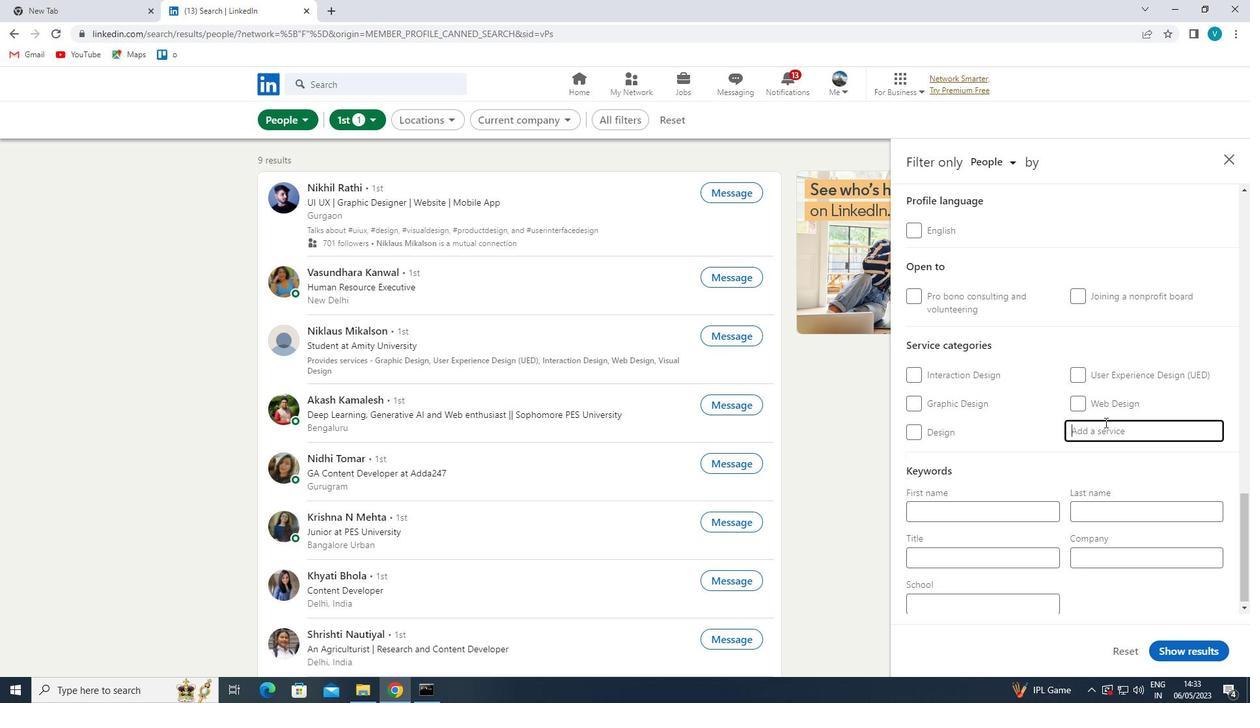 
Action: Key pressed <Key.shift>GRA
Screenshot: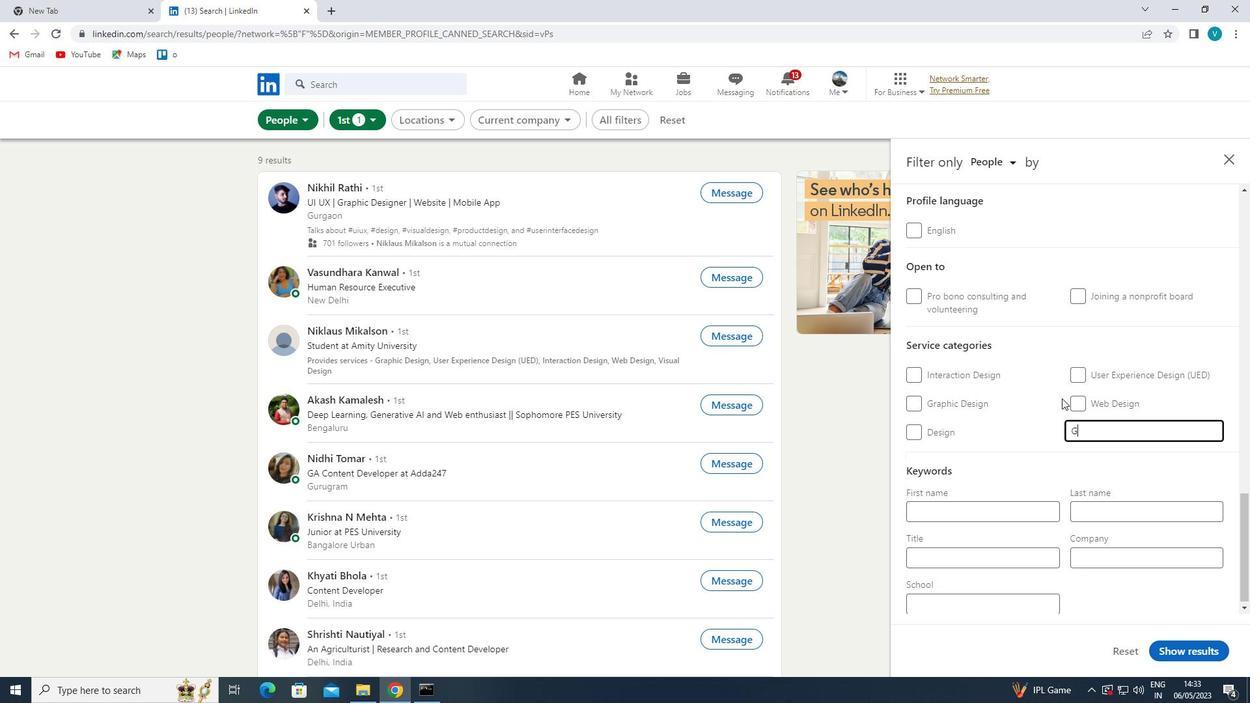 
Action: Mouse moved to (1061, 398)
Screenshot: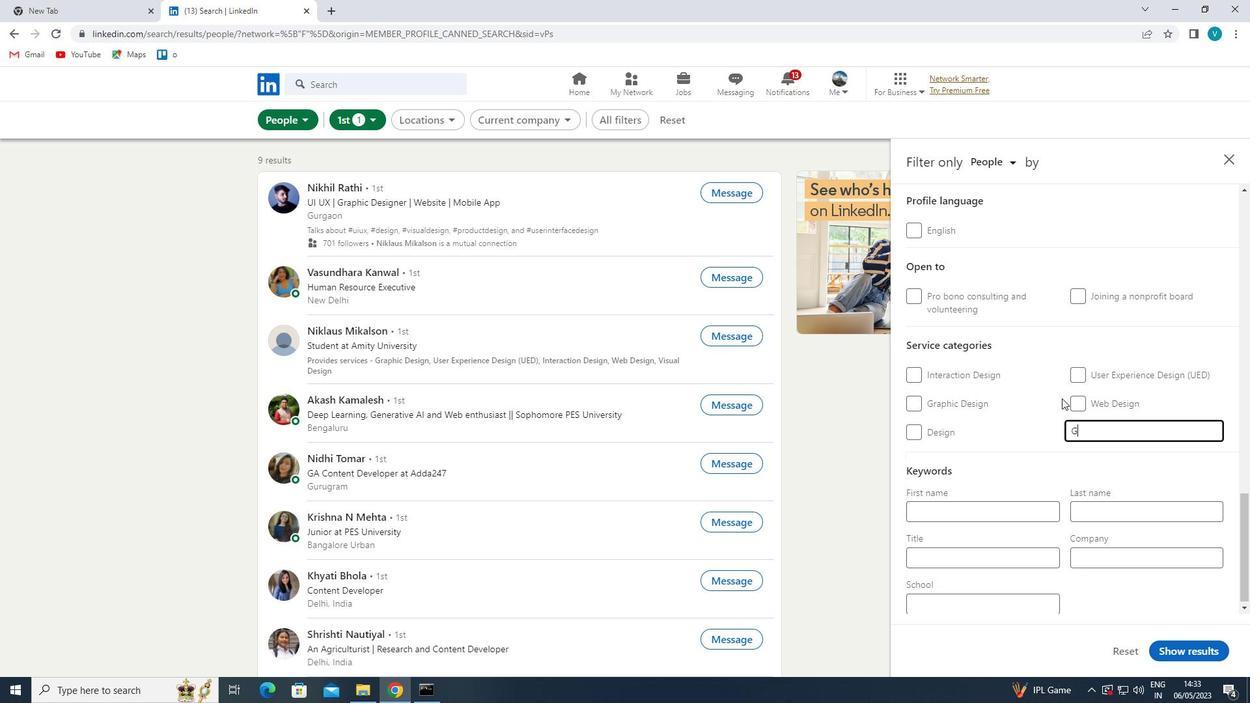 
Action: Key pressed PHIC<Key.space><Key.shift>DE
Screenshot: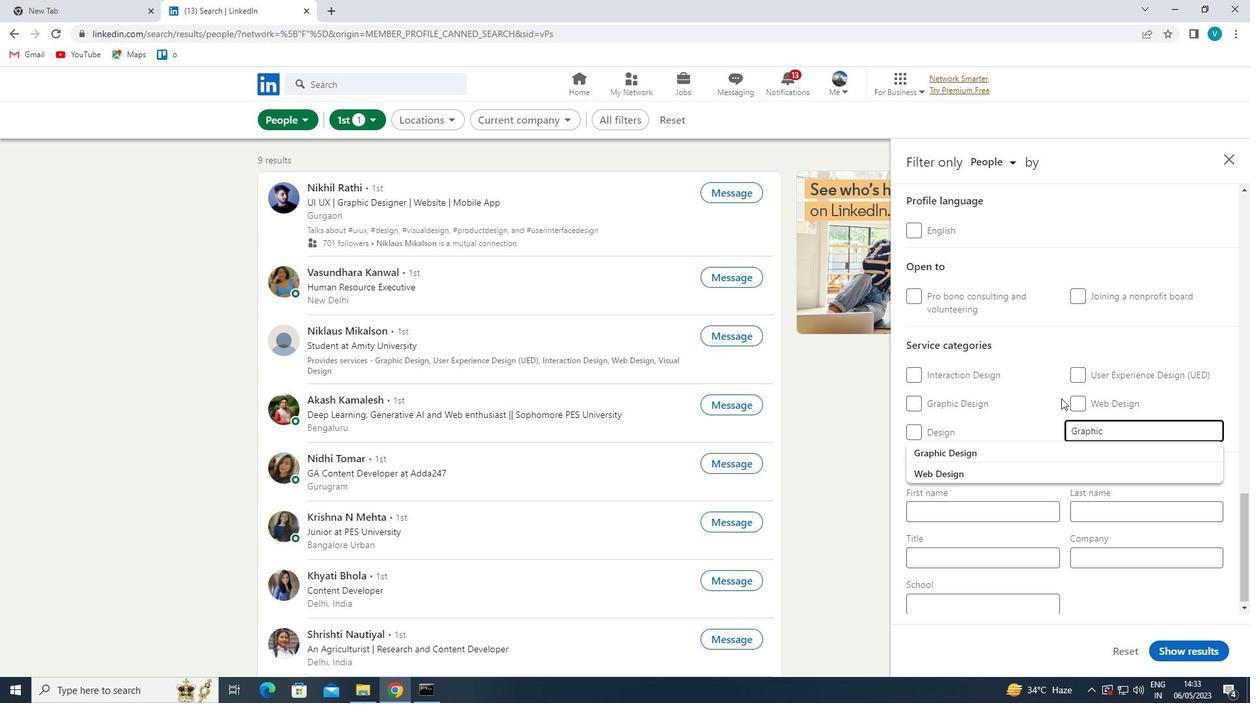 
Action: Mouse moved to (1027, 453)
Screenshot: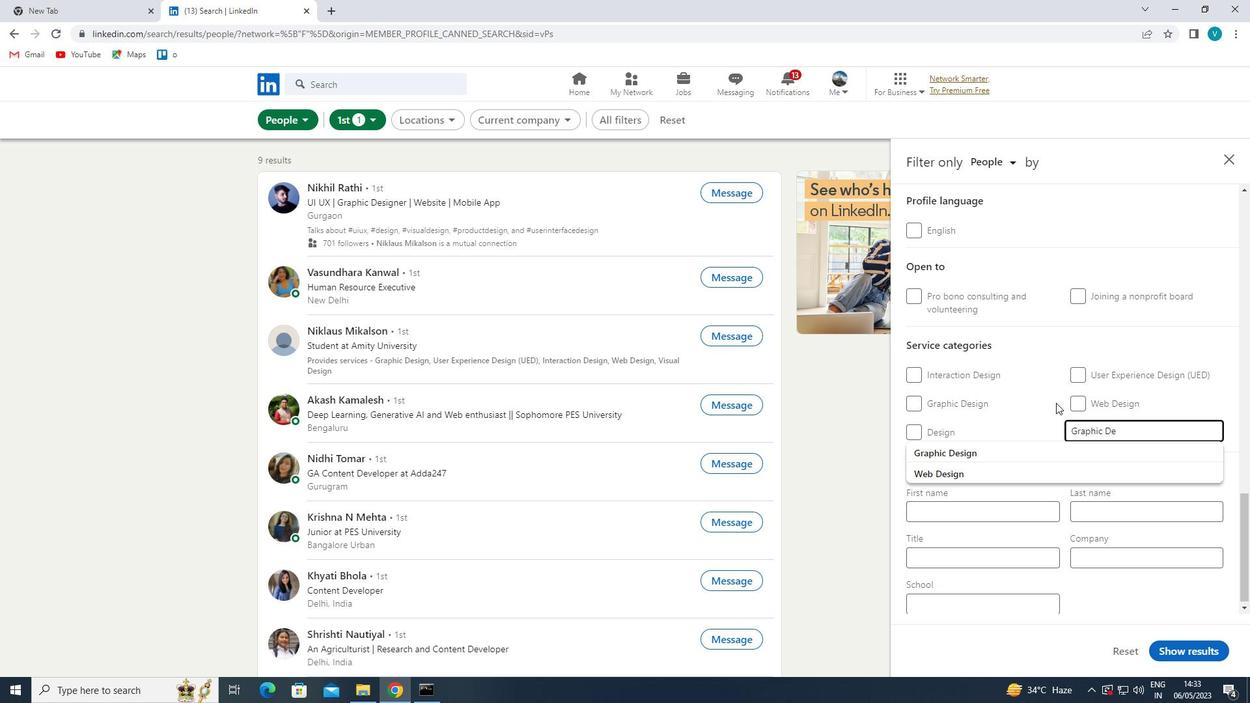 
Action: Mouse pressed left at (1027, 453)
Screenshot: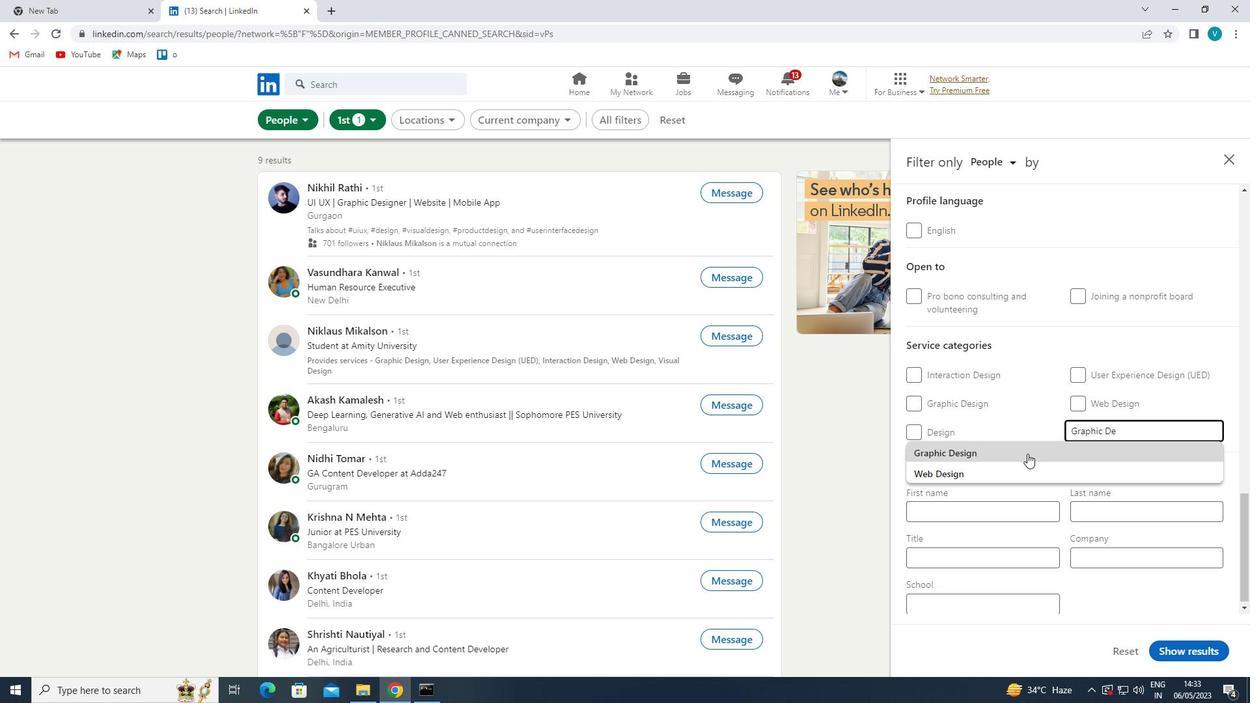 
Action: Mouse moved to (1028, 453)
Screenshot: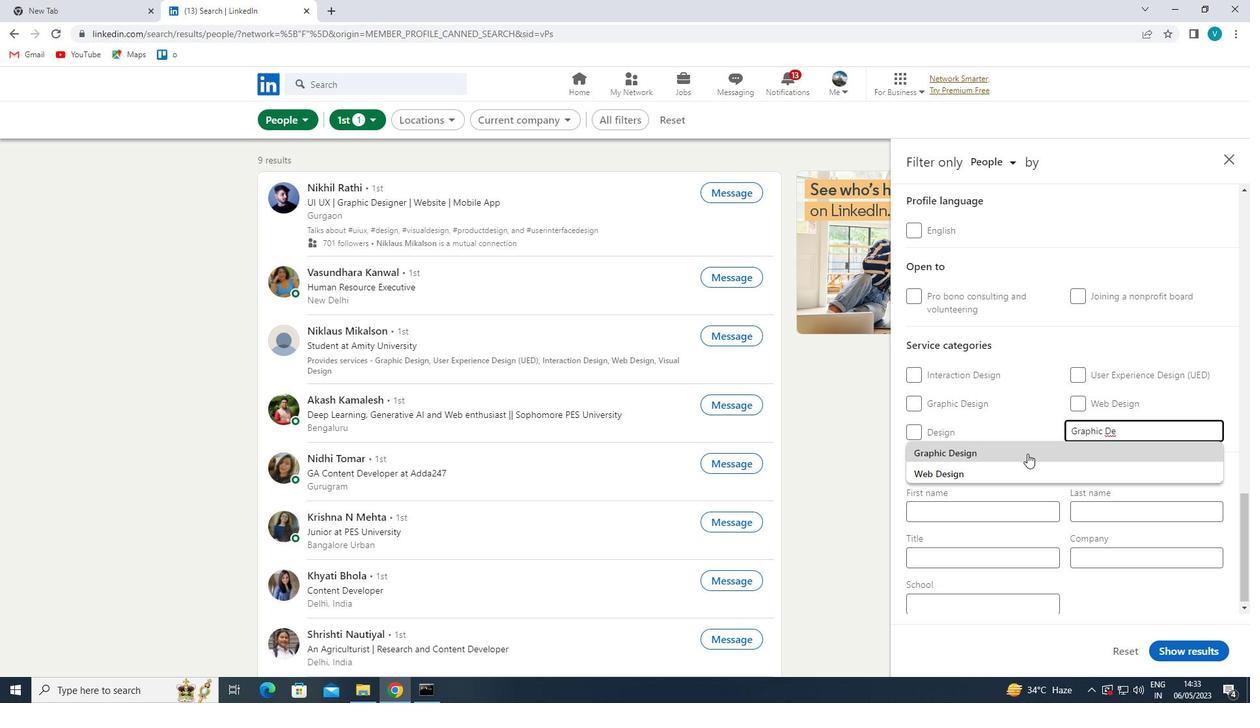 
Action: Mouse scrolled (1028, 453) with delta (0, 0)
Screenshot: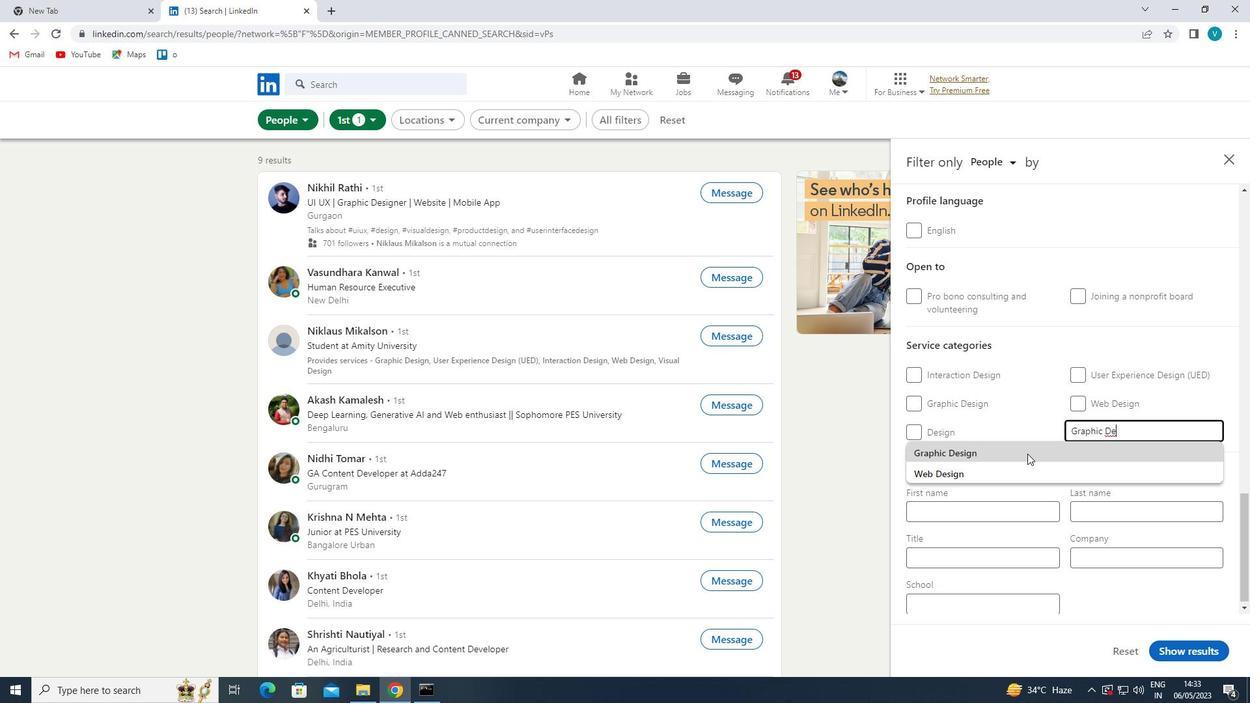 
Action: Mouse scrolled (1028, 453) with delta (0, 0)
Screenshot: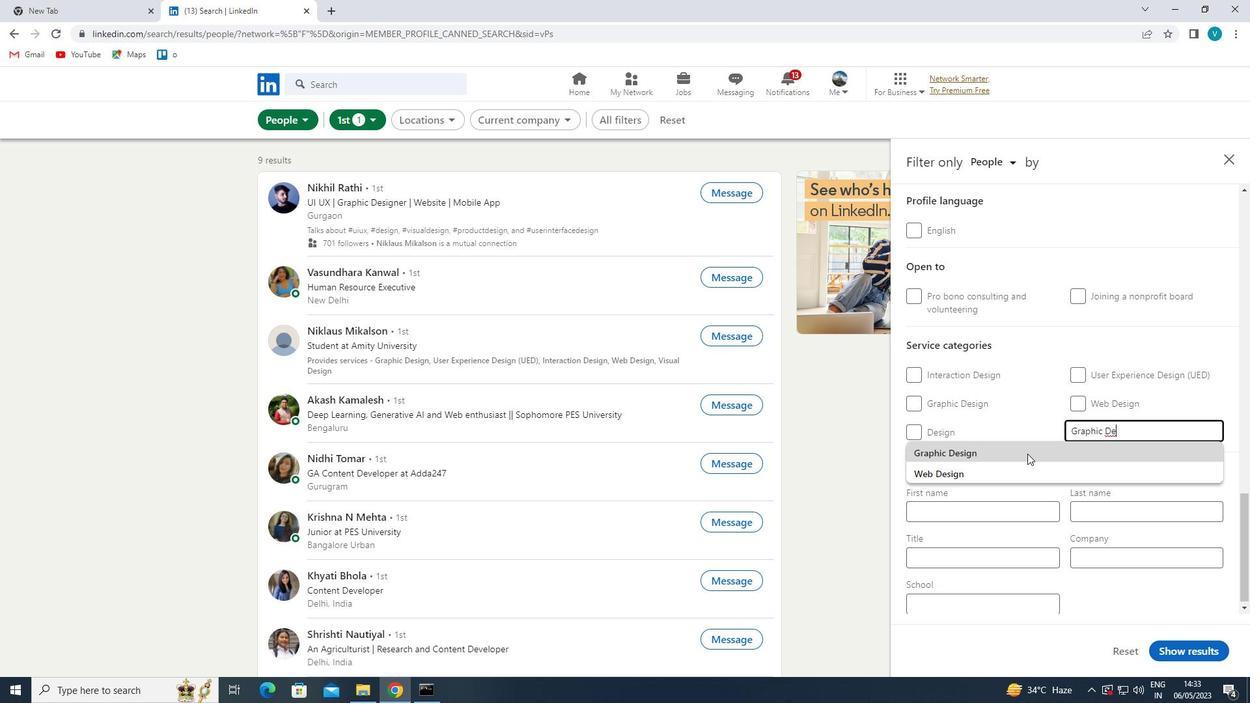 
Action: Mouse moved to (1028, 453)
Screenshot: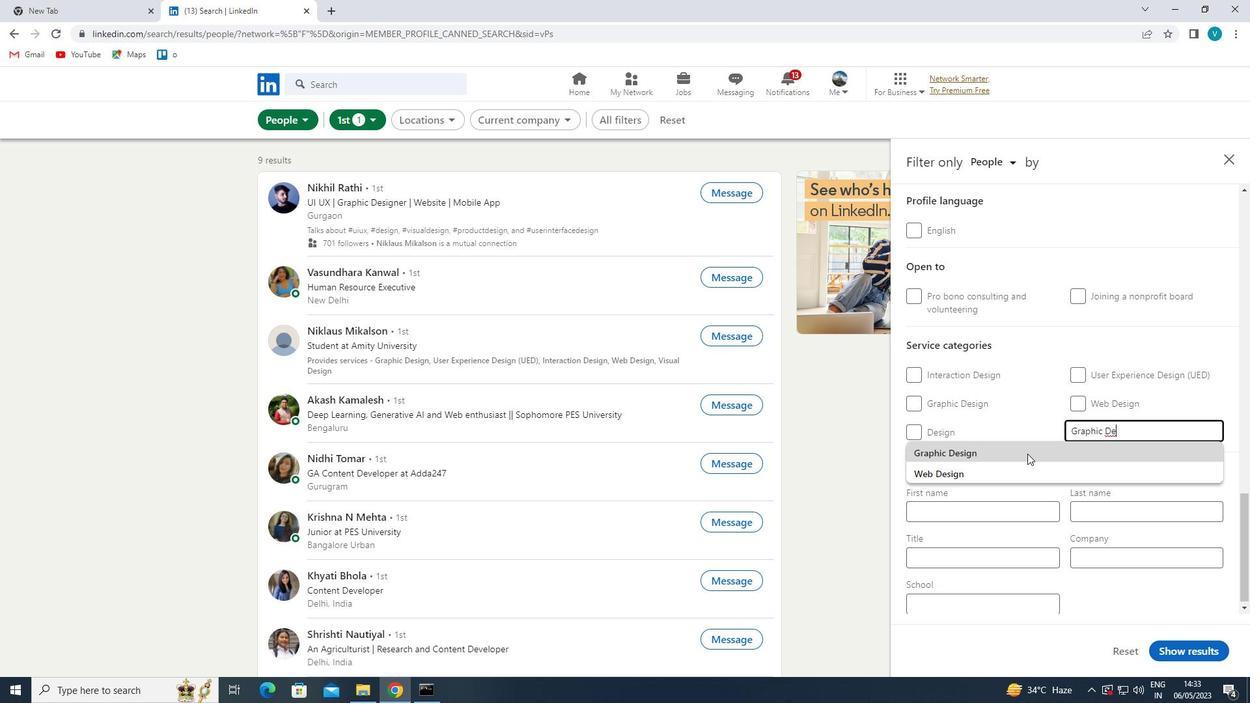 
Action: Mouse scrolled (1028, 453) with delta (0, 0)
Screenshot: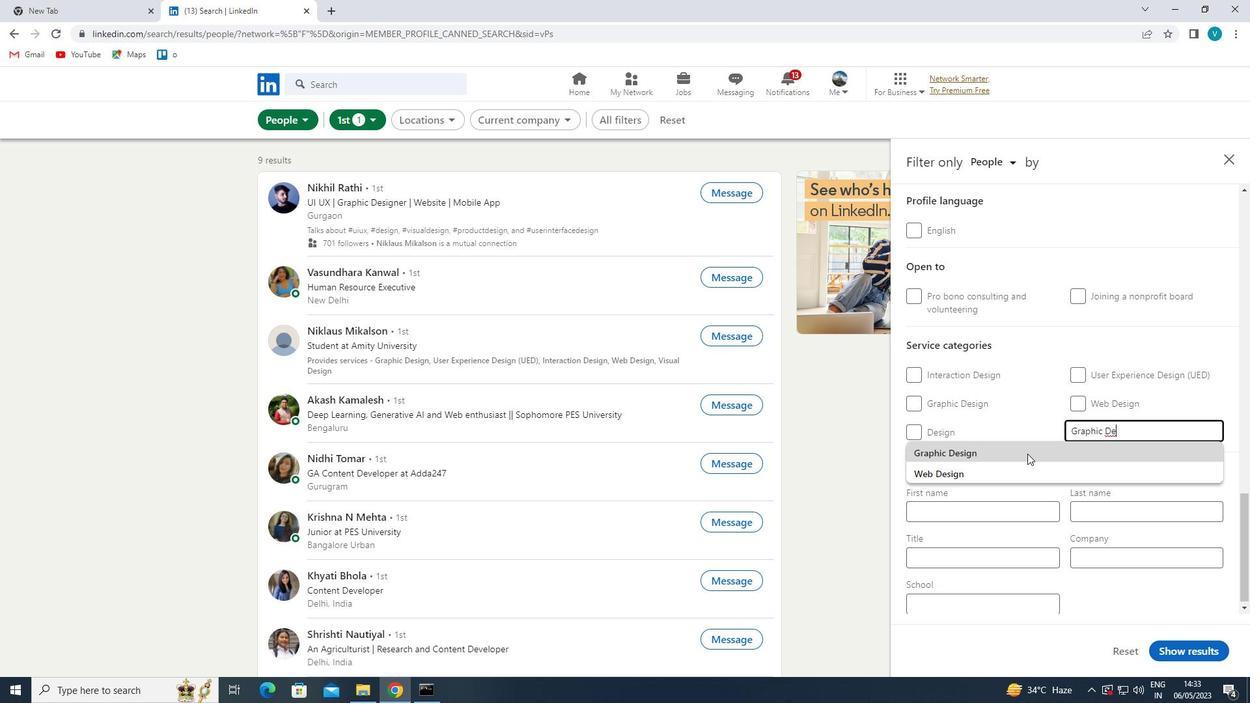 
Action: Mouse scrolled (1028, 453) with delta (0, 0)
Screenshot: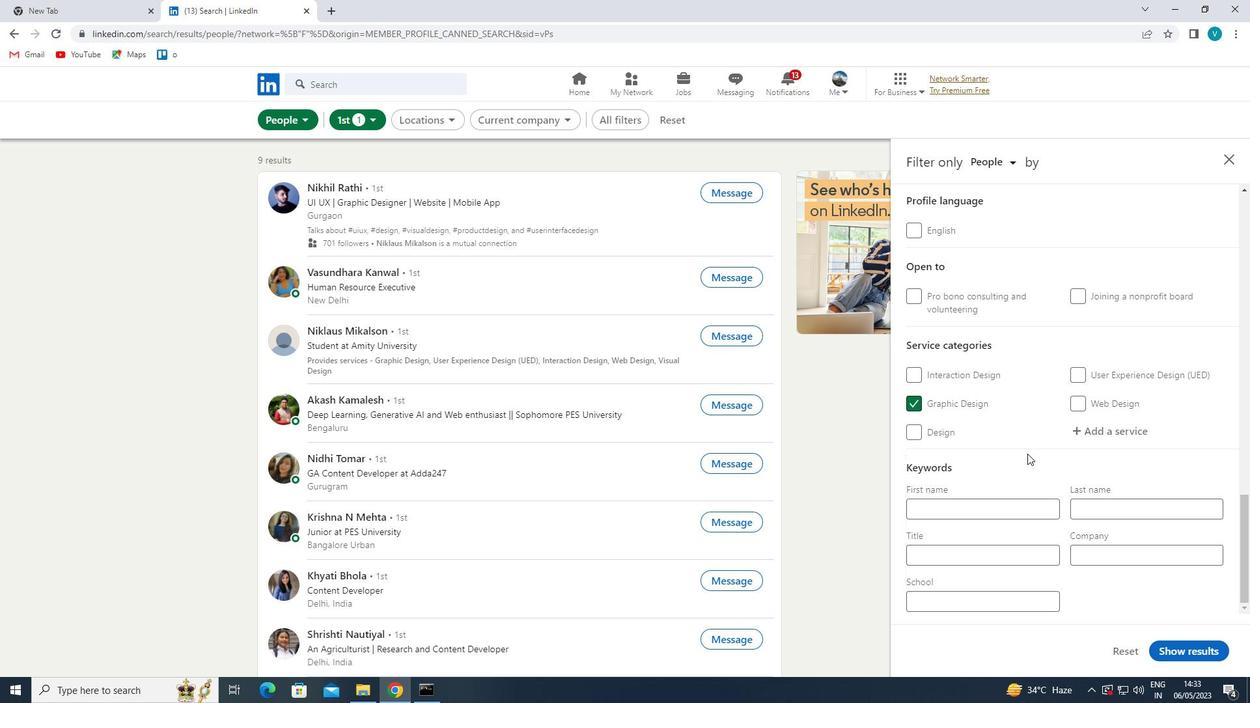 
Action: Mouse moved to (1017, 554)
Screenshot: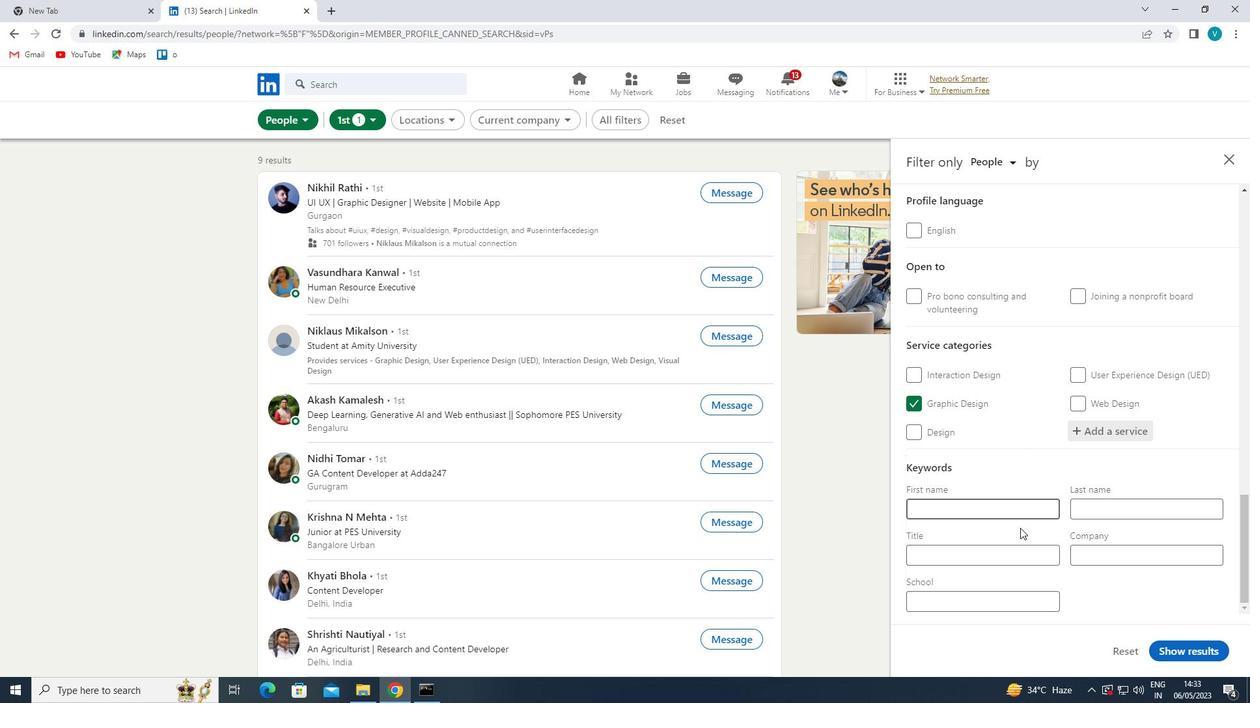 
Action: Mouse pressed left at (1017, 554)
Screenshot: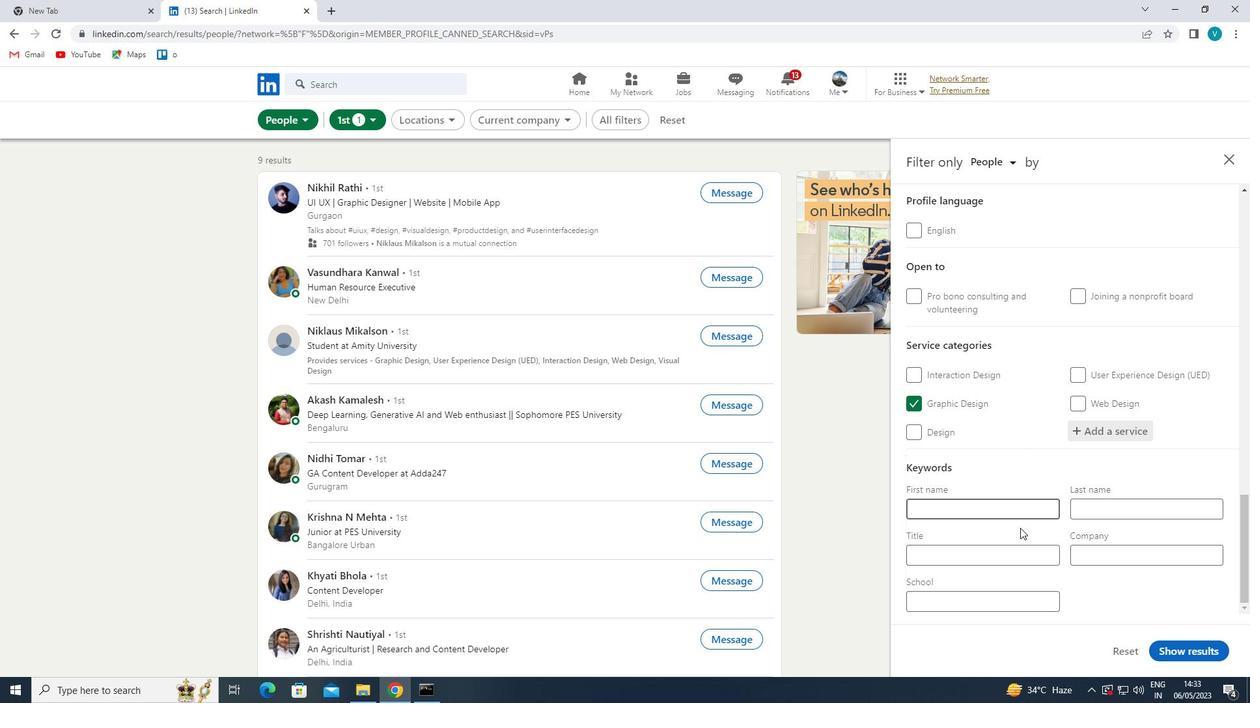 
Action: Mouse moved to (1017, 554)
Screenshot: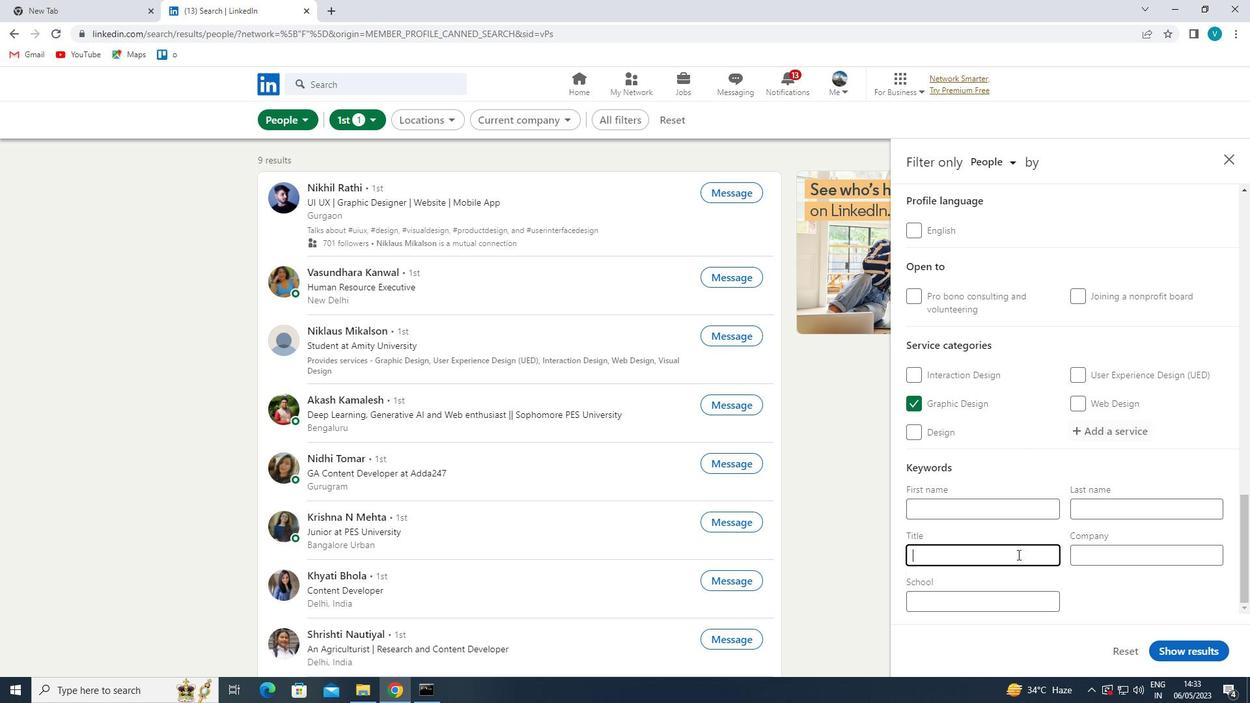 
Action: Key pressed <Key.shift>CHEMIST<Key.space>
Screenshot: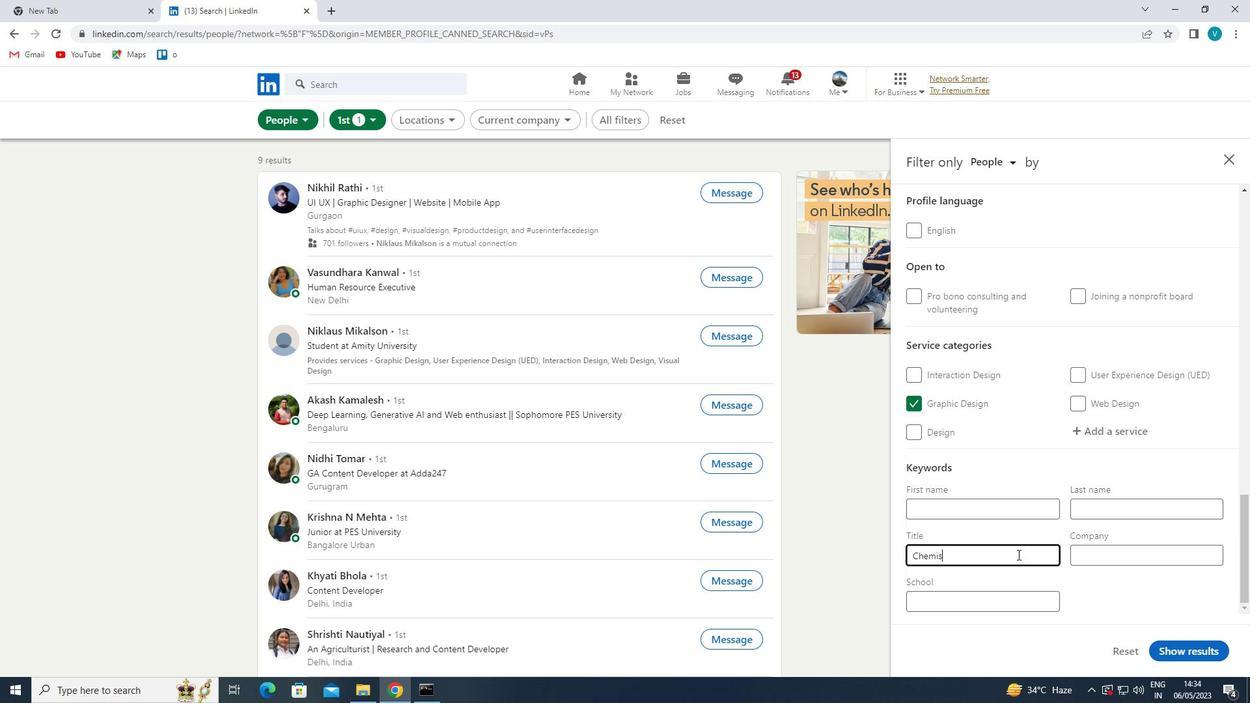 
Action: Mouse moved to (1179, 642)
Screenshot: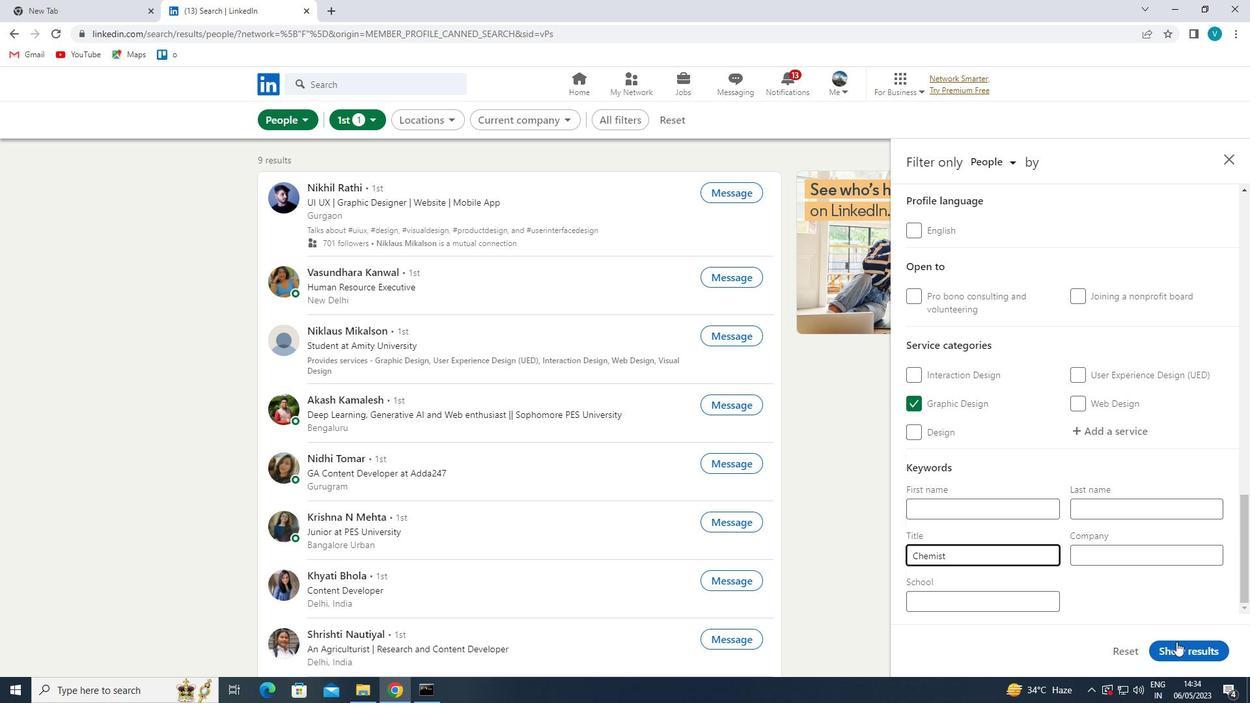 
Action: Mouse pressed left at (1179, 642)
Screenshot: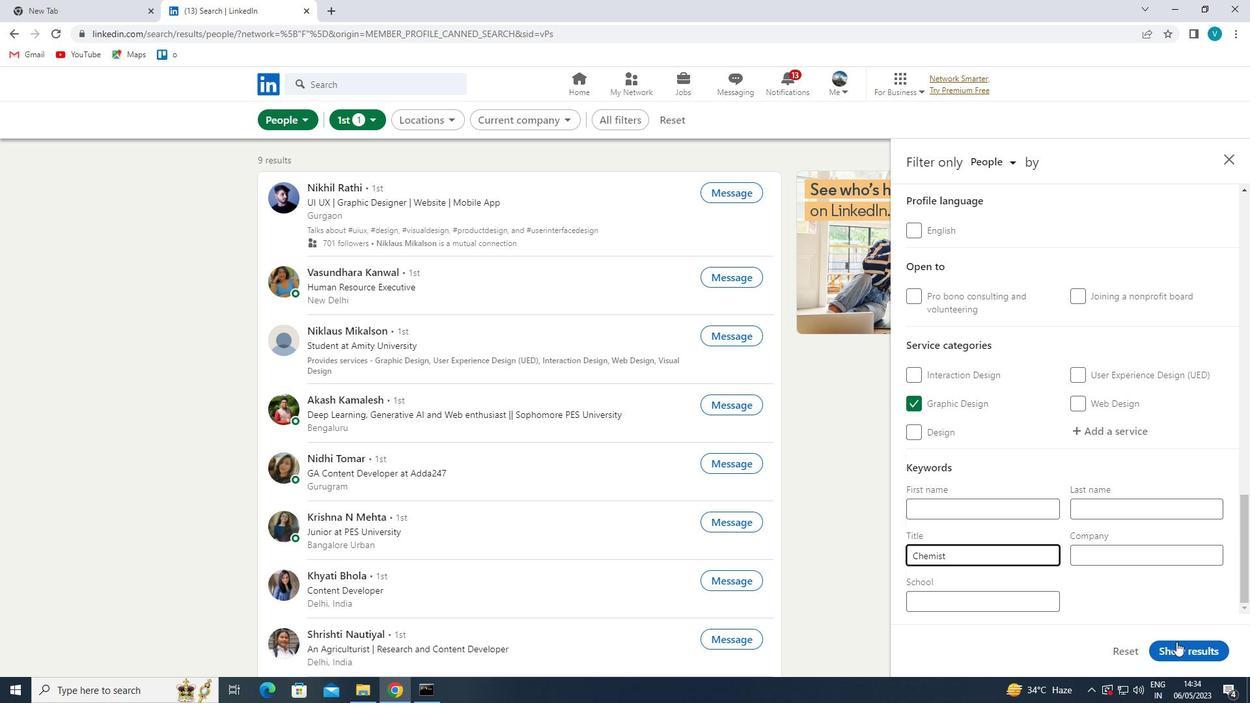 
Action: Mouse moved to (1126, 616)
Screenshot: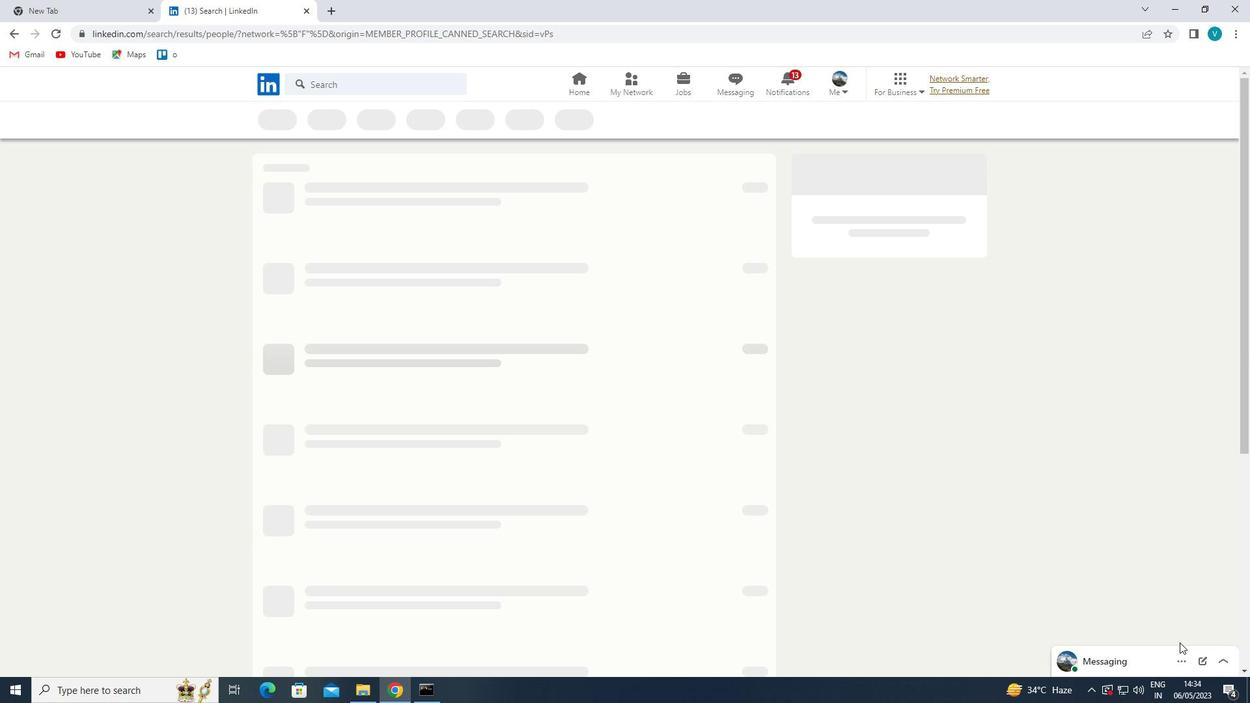 
